 Task: Find connections with filter location Aschersleben with filter topic #Personaldevelopmentwith filter profile language German with filter current company Integrated Personnel Services Limited with filter school Veer Bahadur Singh Purvanchal University, Jaunpur with filter industry Public Safety with filter service category Real Estate Appraisal with filter keywords title Atmospheric Scientist
Action: Mouse moved to (653, 87)
Screenshot: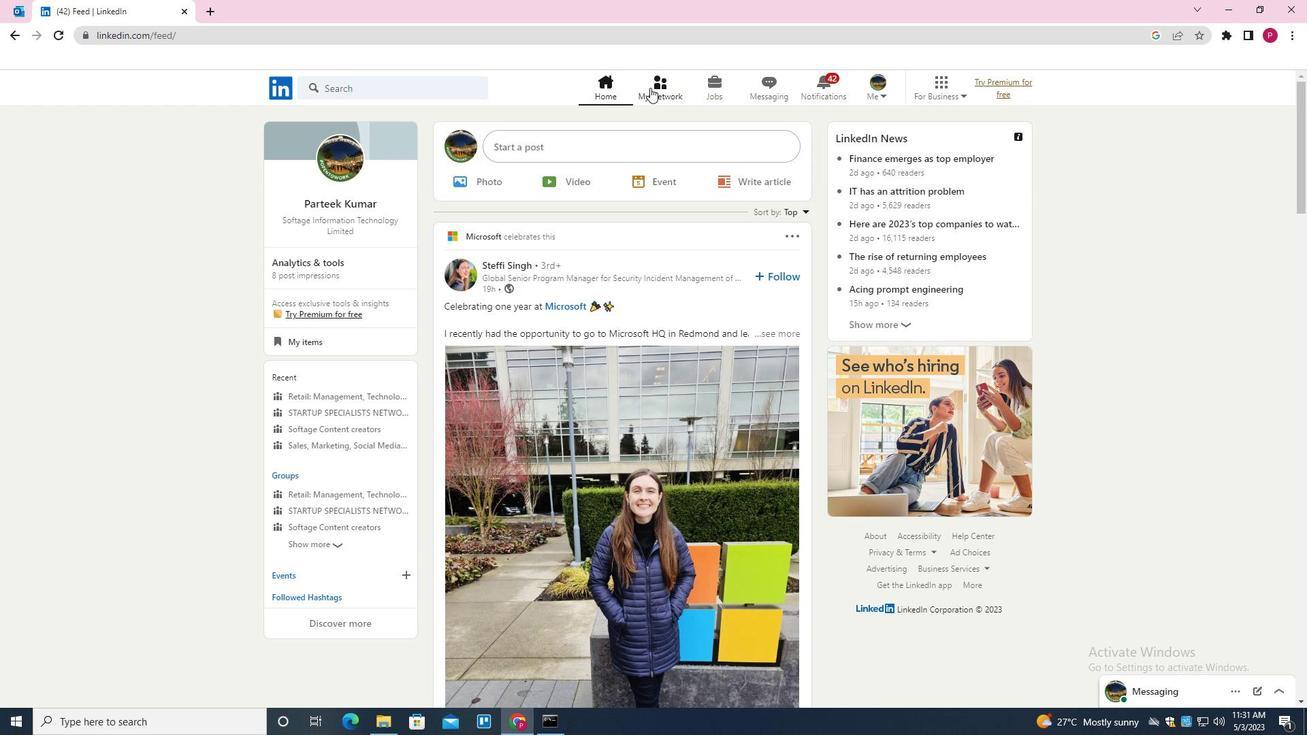 
Action: Mouse pressed left at (653, 87)
Screenshot: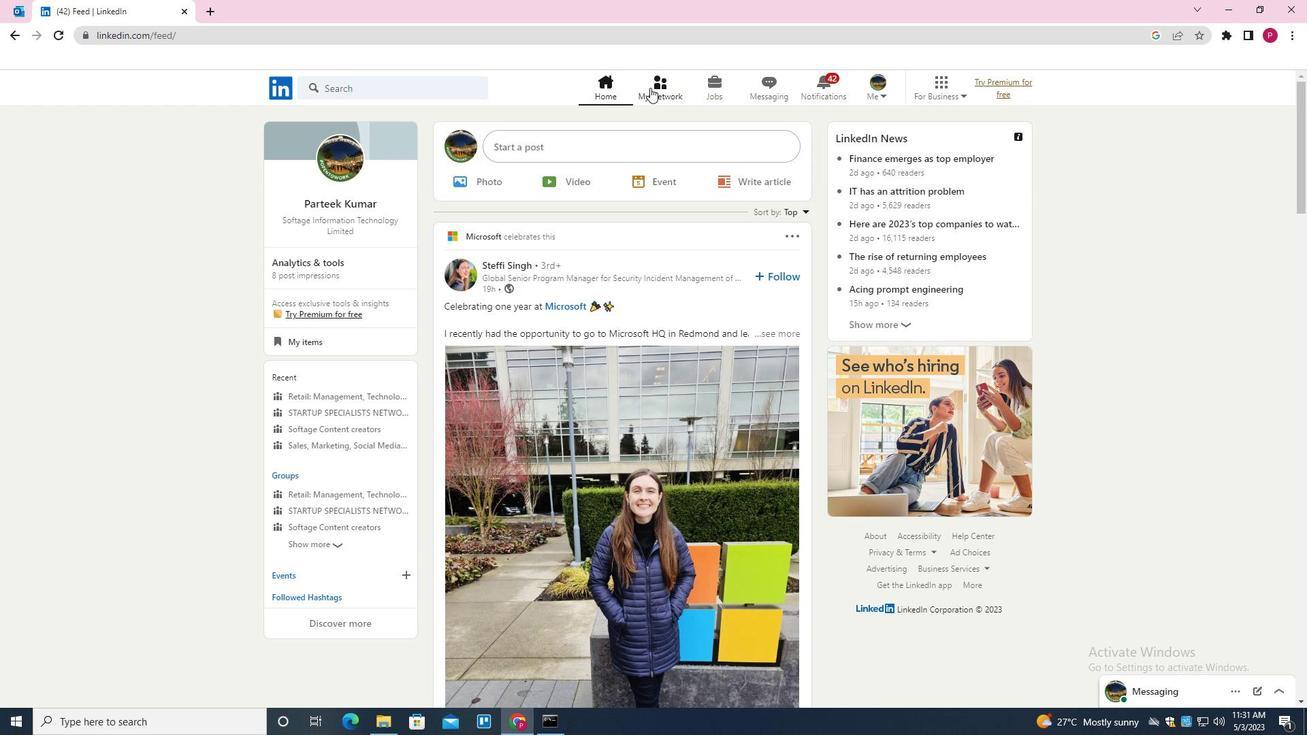 
Action: Mouse moved to (402, 160)
Screenshot: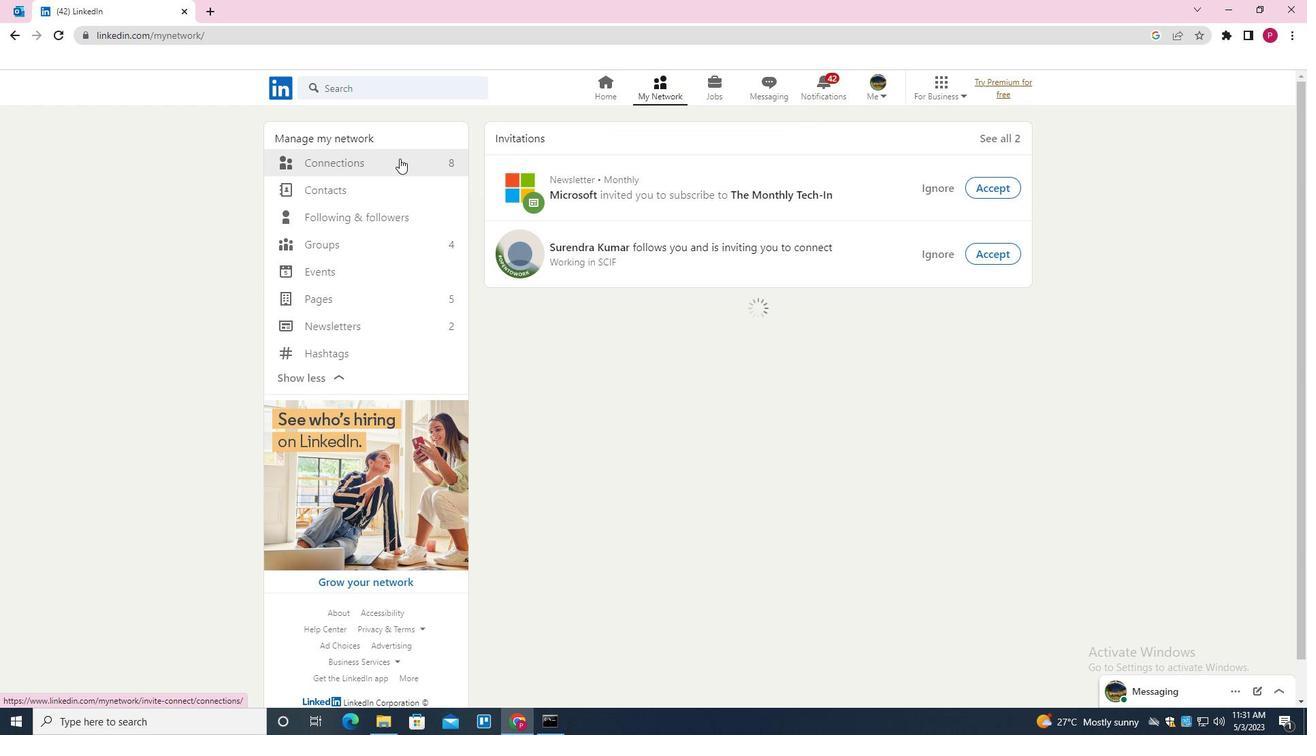 
Action: Mouse pressed left at (402, 160)
Screenshot: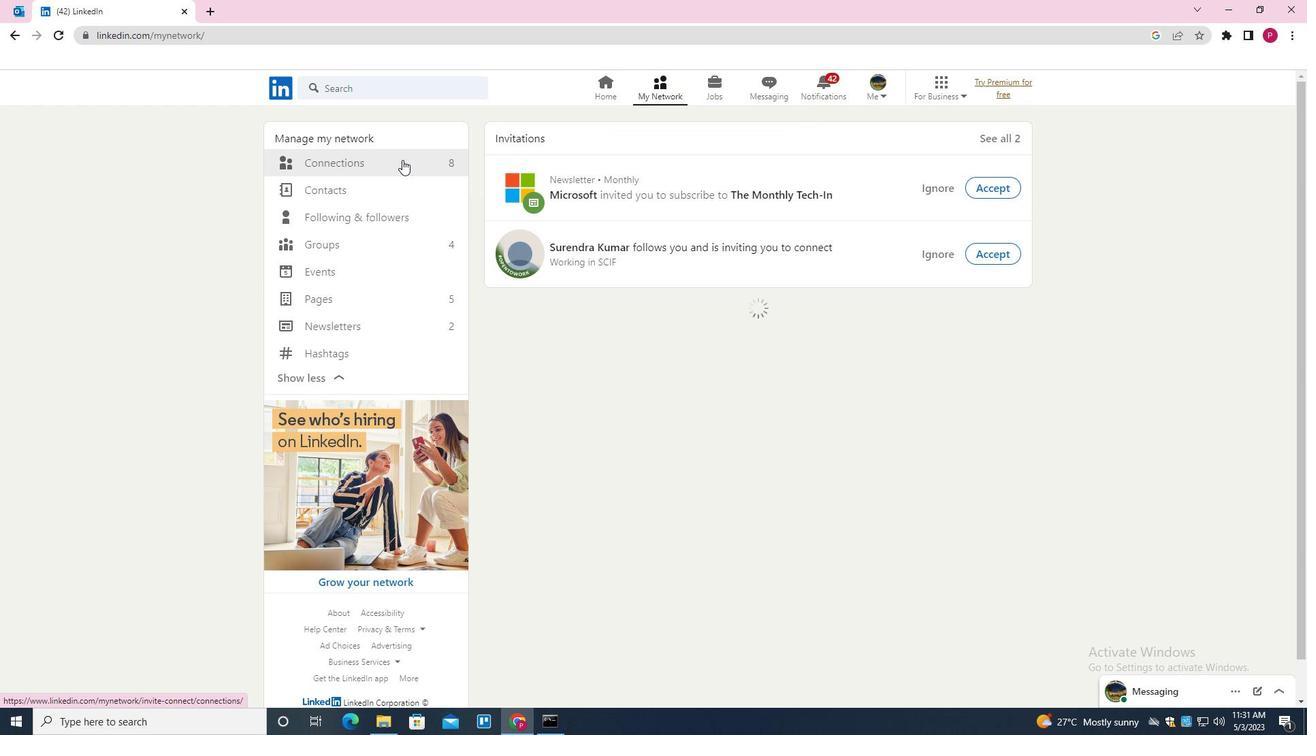 
Action: Mouse moved to (741, 162)
Screenshot: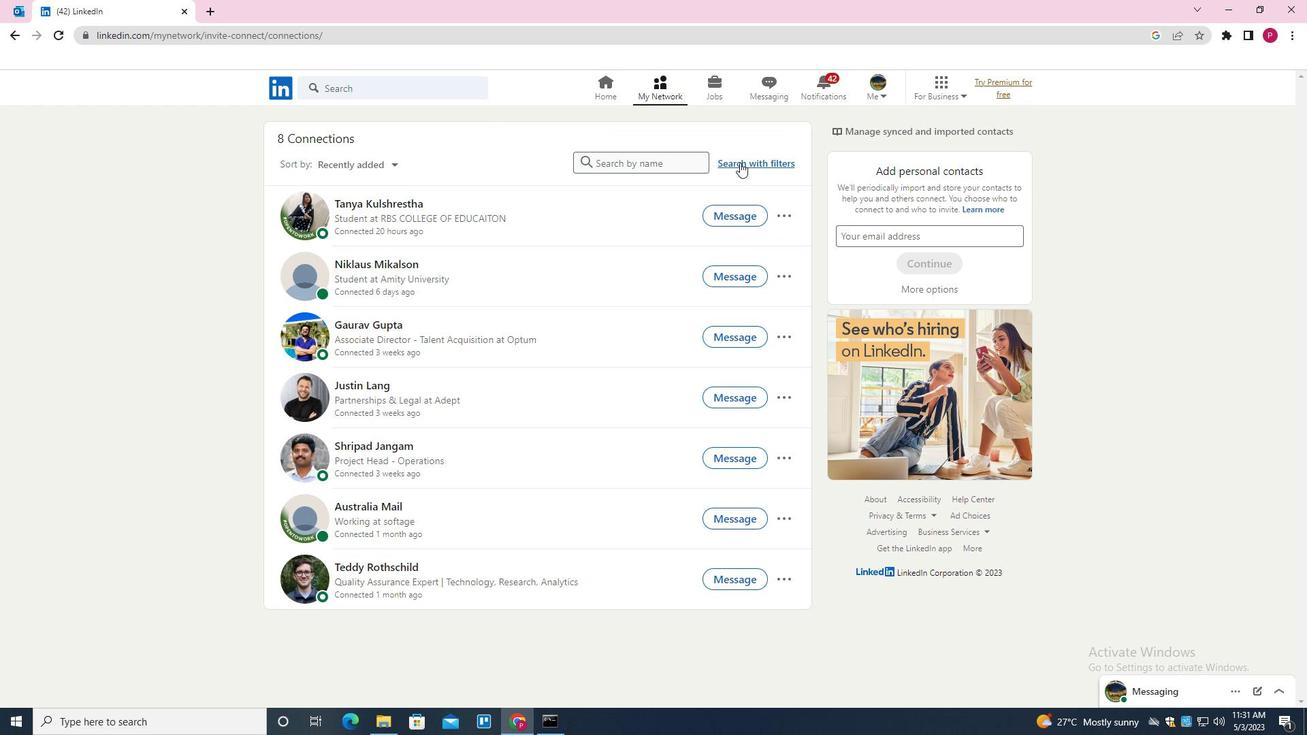 
Action: Mouse pressed left at (741, 162)
Screenshot: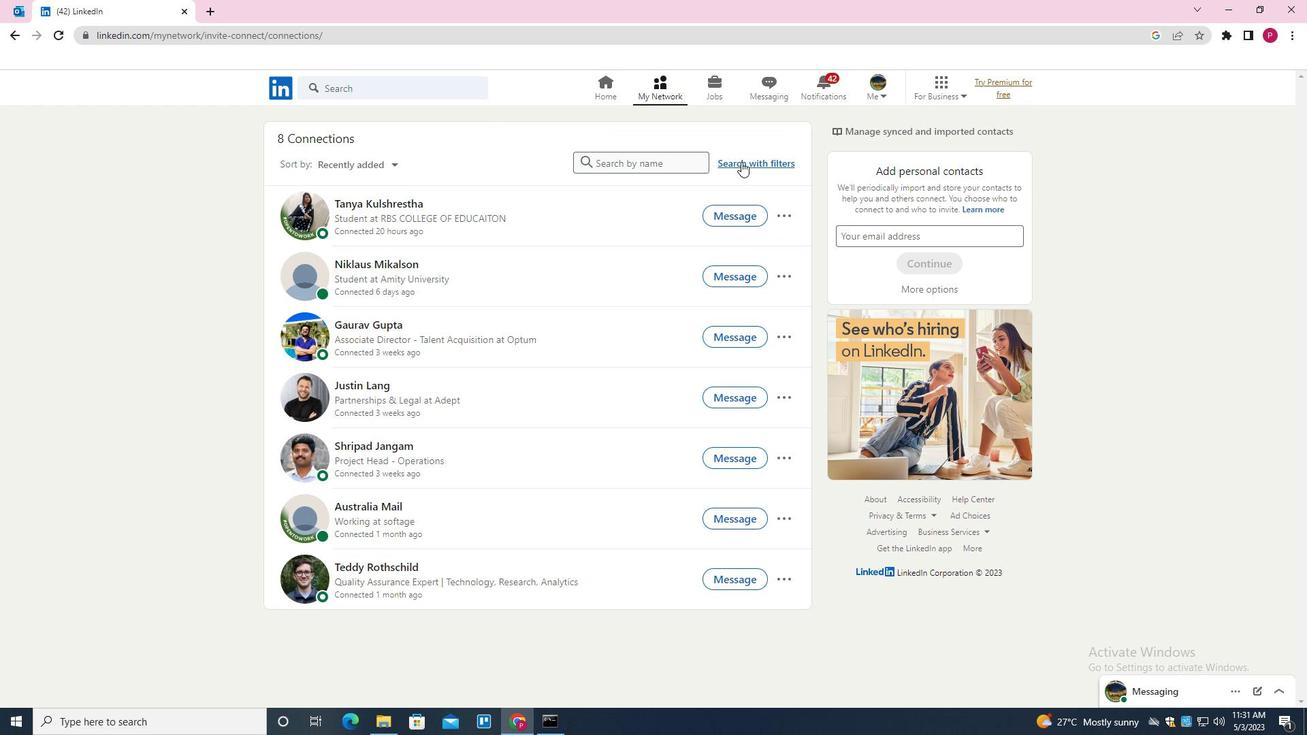 
Action: Mouse moved to (700, 128)
Screenshot: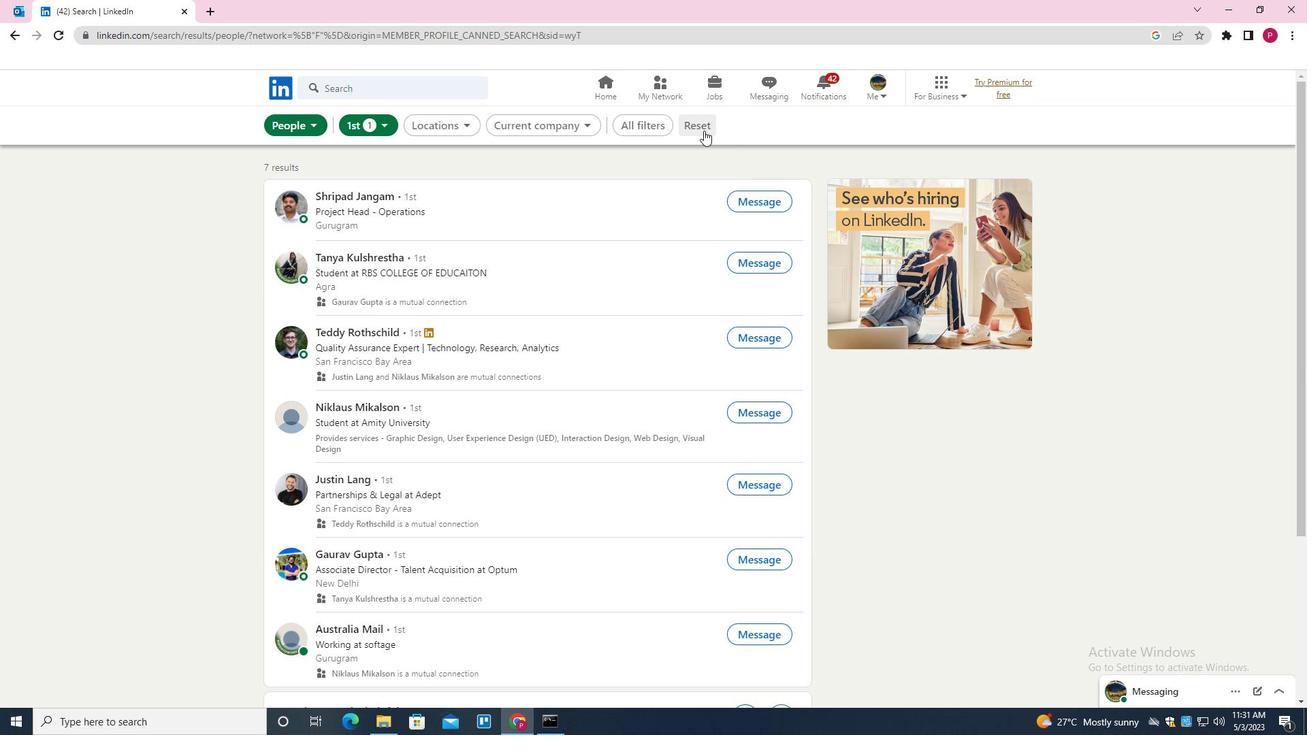 
Action: Mouse pressed left at (700, 128)
Screenshot: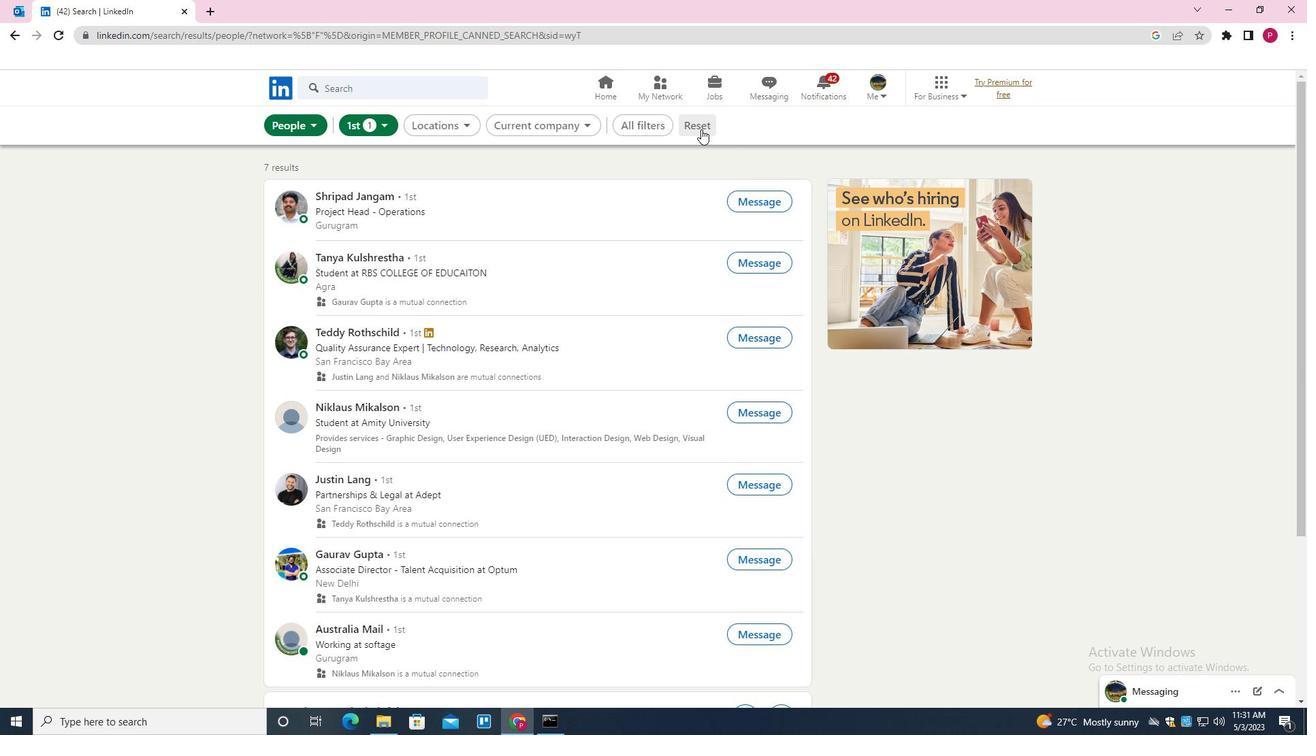 
Action: Mouse moved to (683, 128)
Screenshot: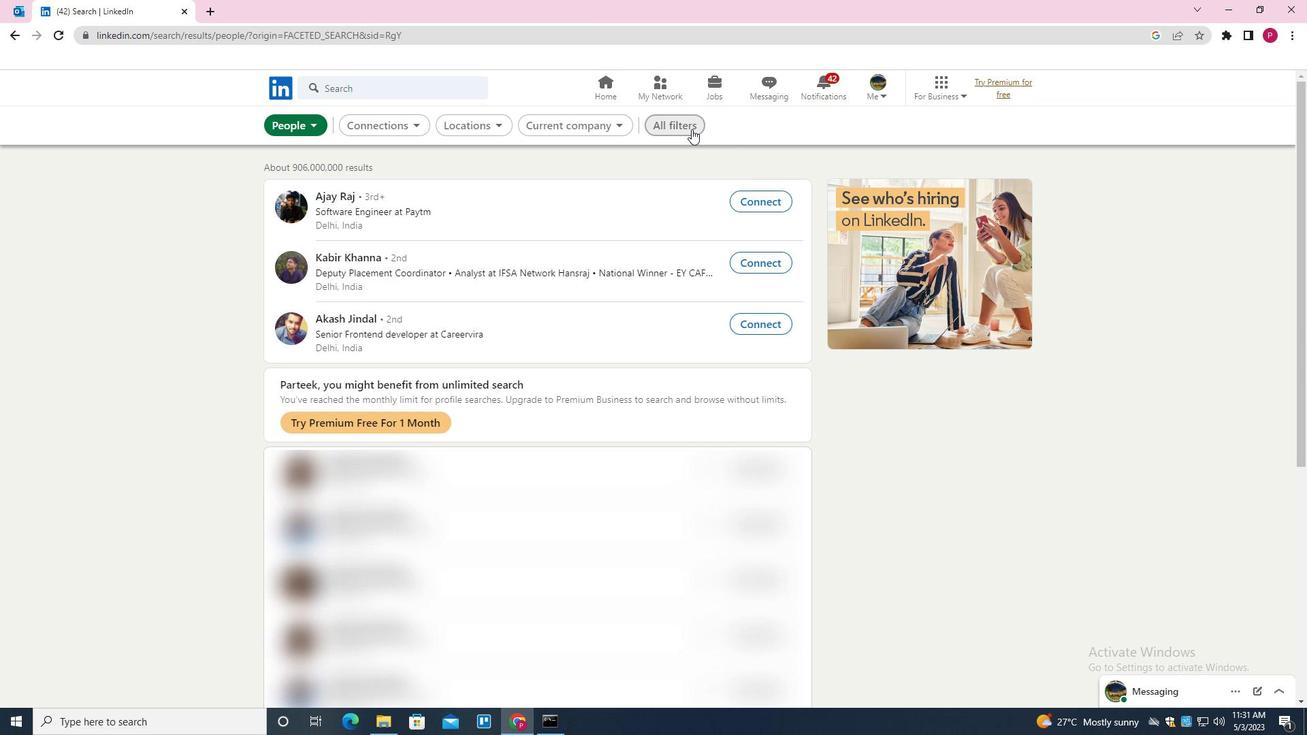 
Action: Mouse pressed left at (683, 128)
Screenshot: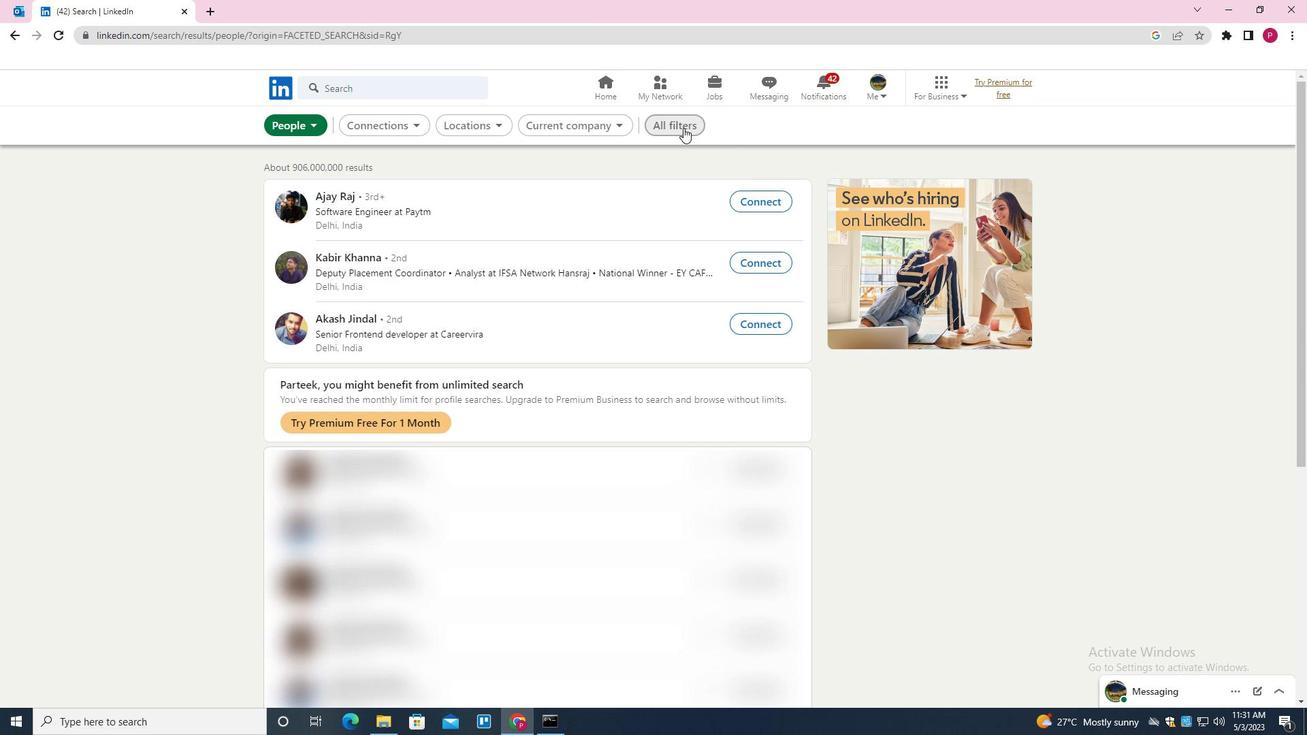 
Action: Mouse moved to (1040, 303)
Screenshot: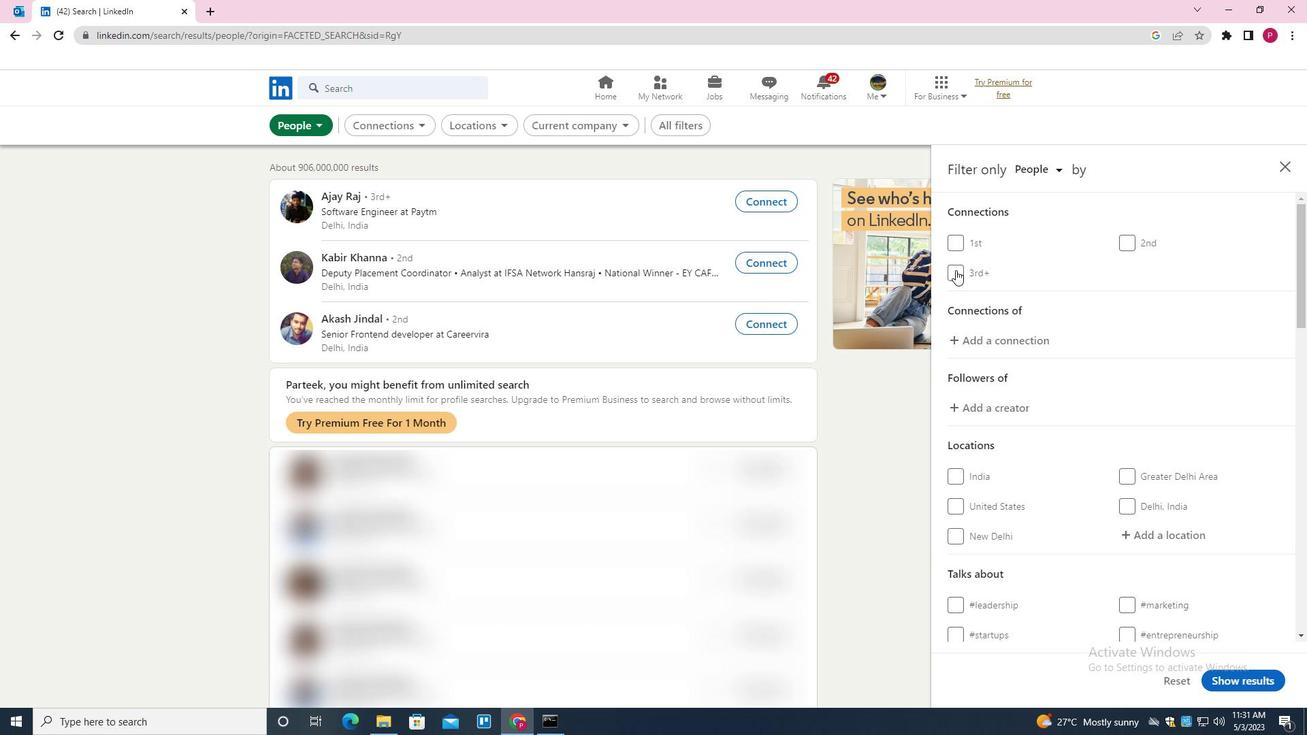 
Action: Mouse scrolled (1040, 303) with delta (0, 0)
Screenshot: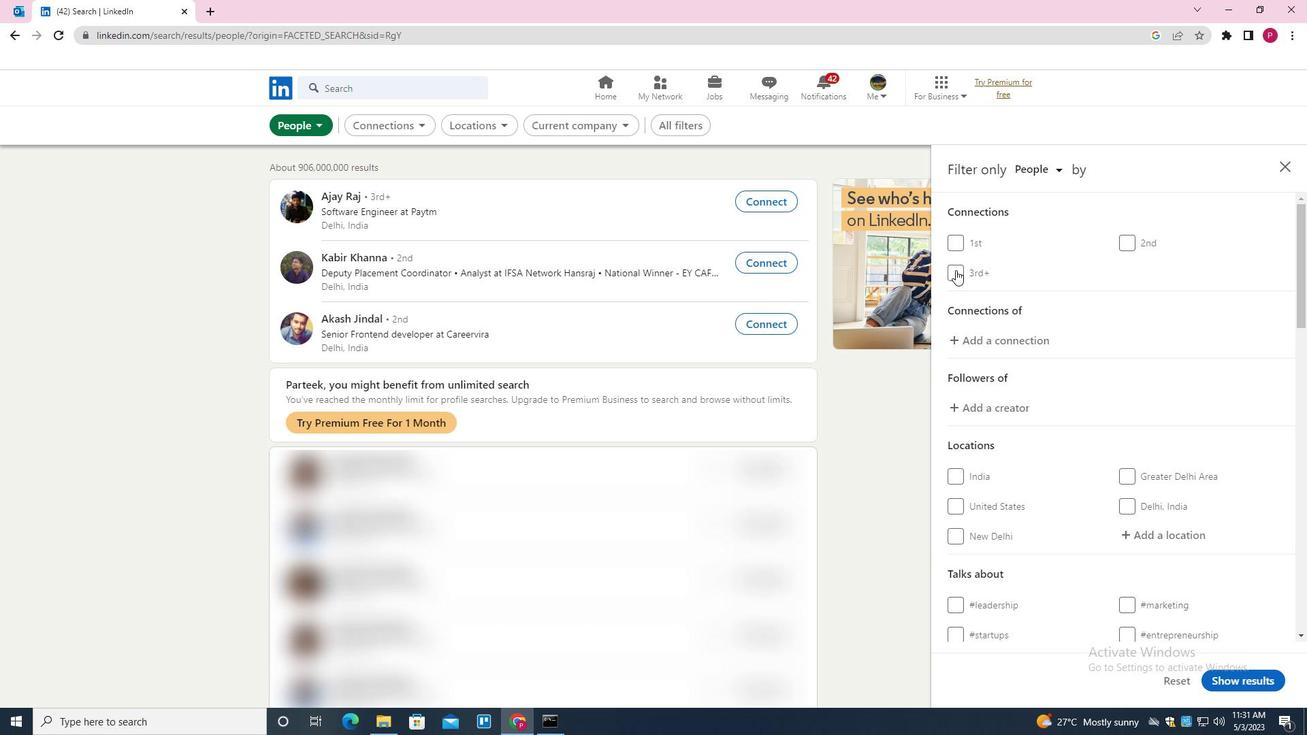 
Action: Mouse moved to (1053, 311)
Screenshot: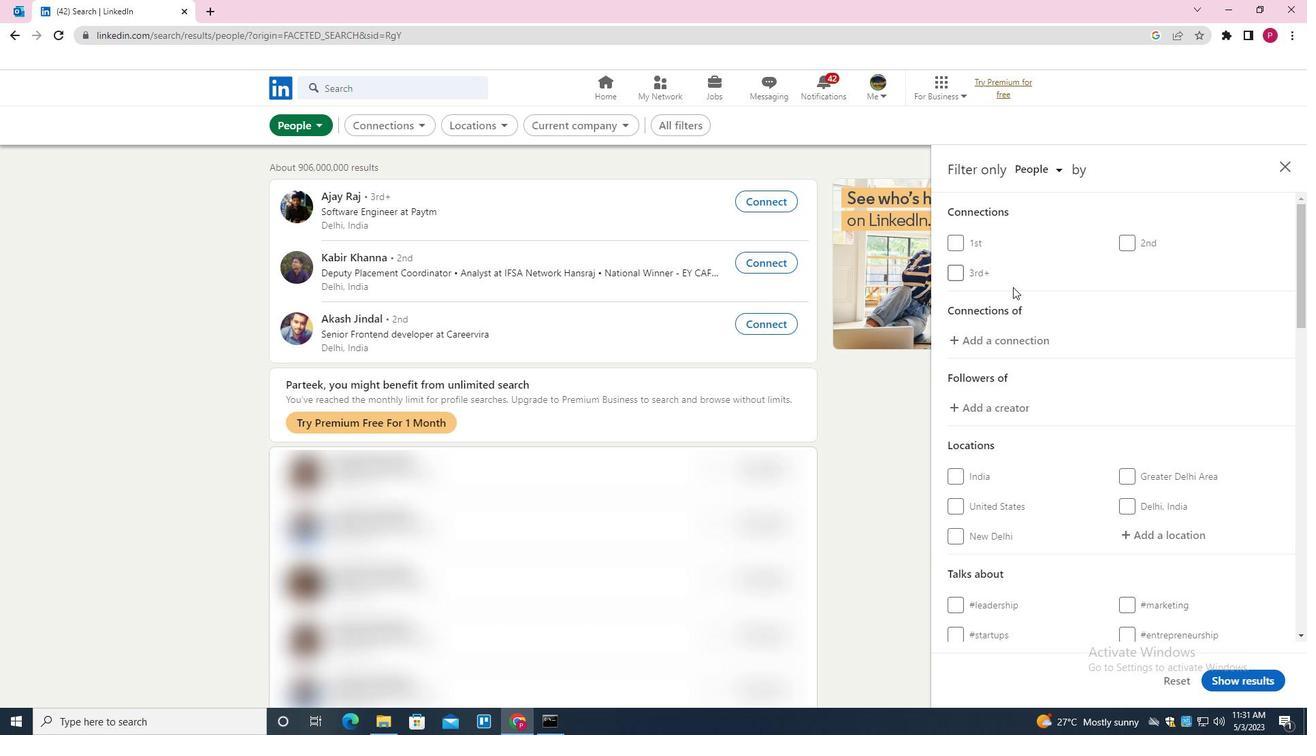
Action: Mouse scrolled (1053, 310) with delta (0, 0)
Screenshot: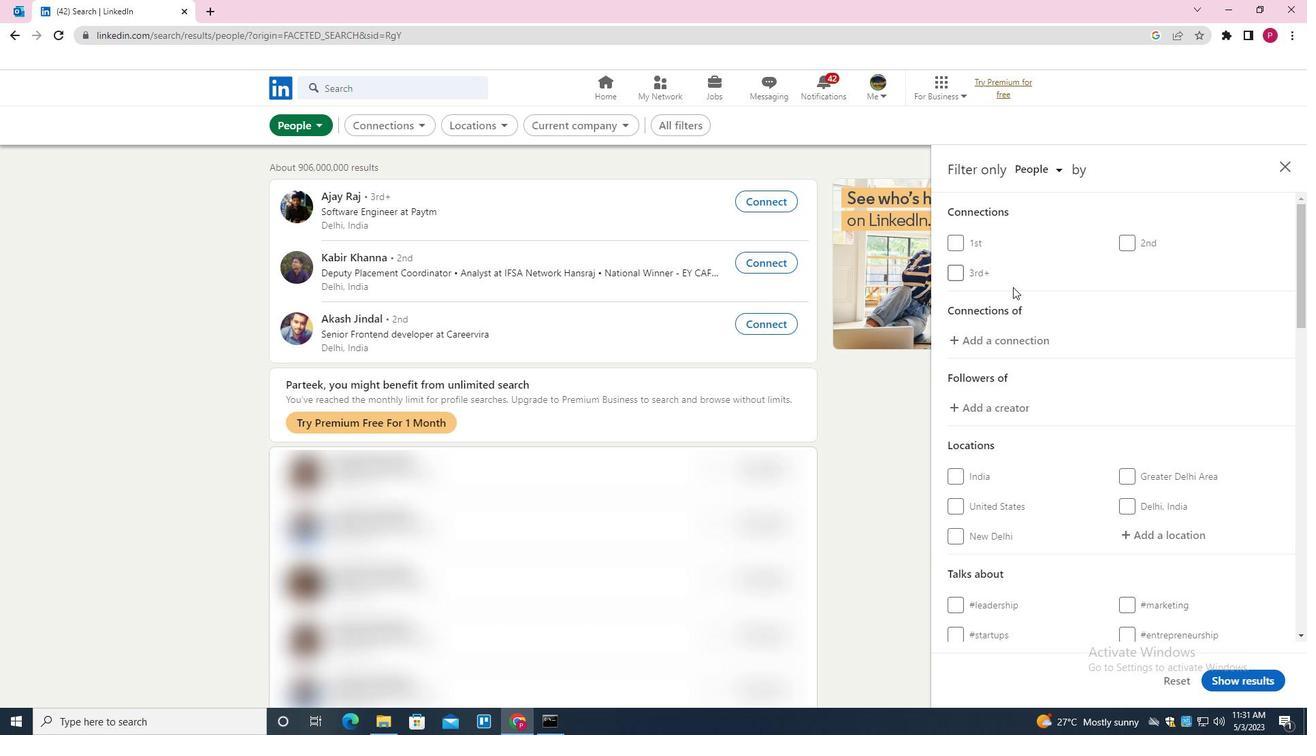 
Action: Mouse moved to (1175, 394)
Screenshot: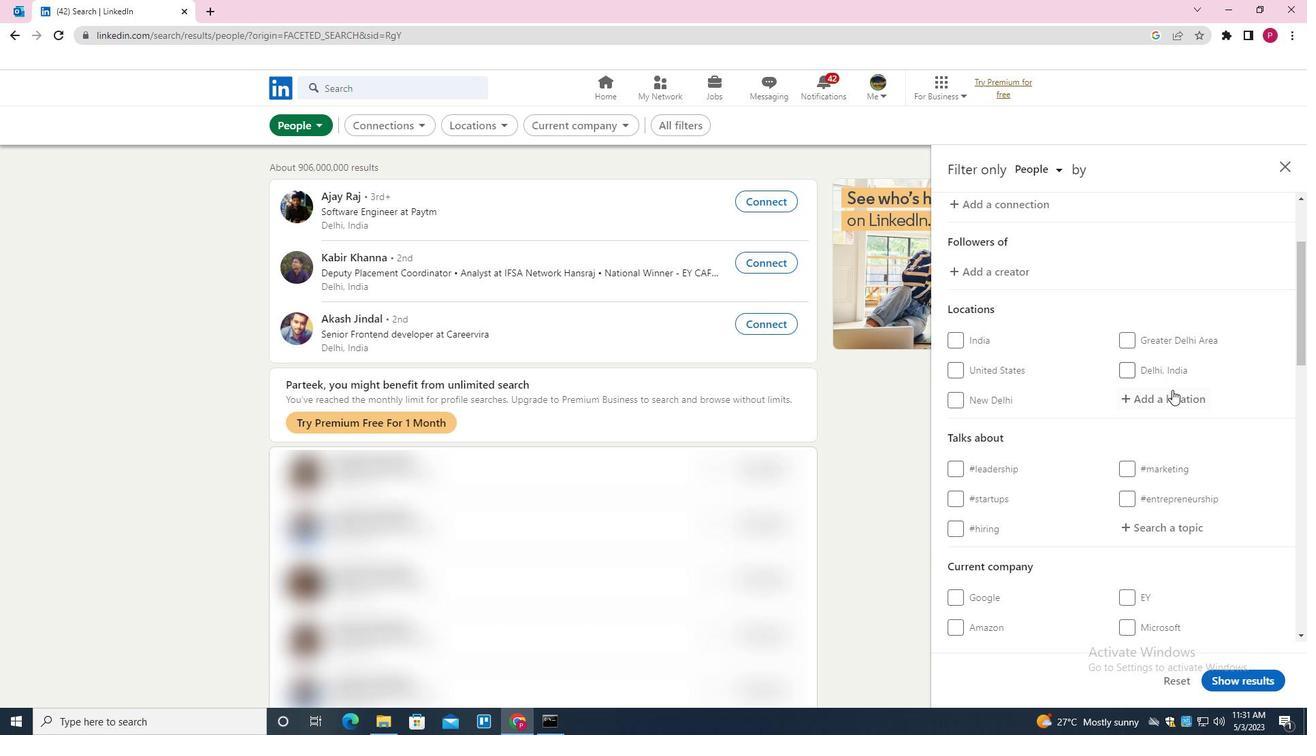 
Action: Mouse pressed left at (1175, 394)
Screenshot: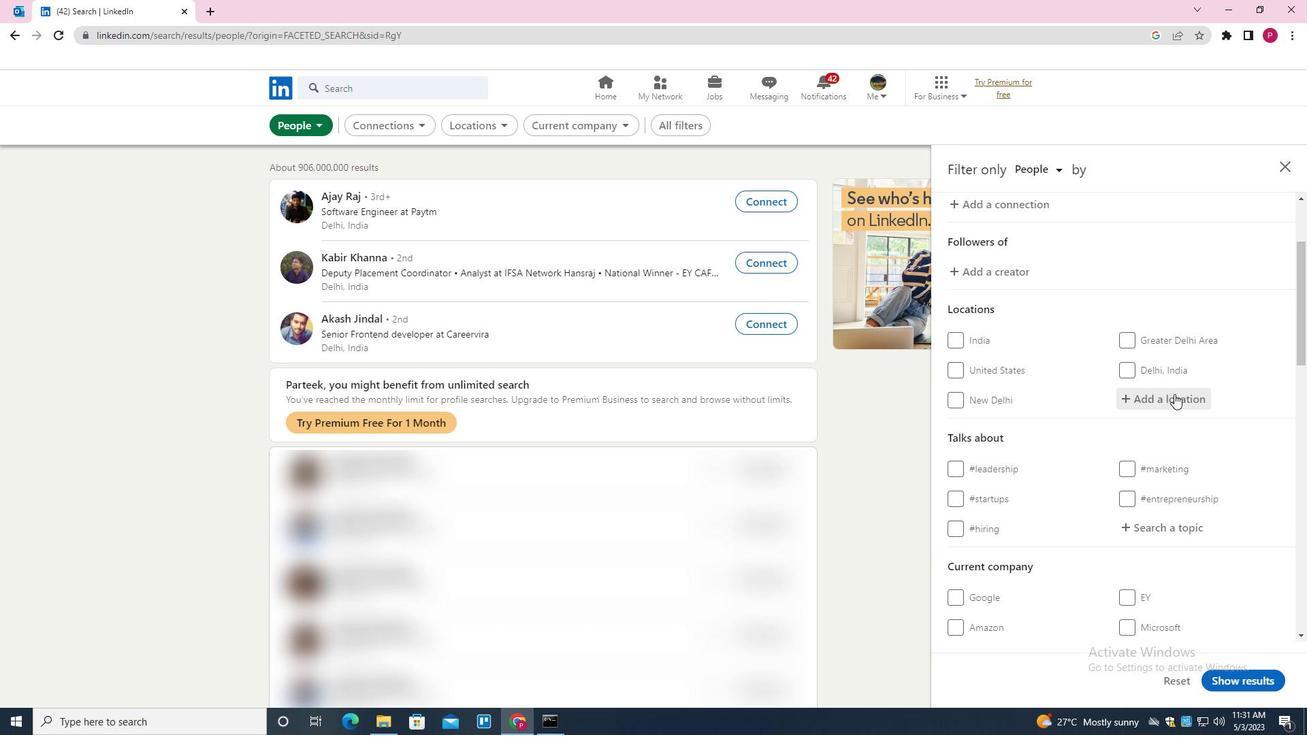 
Action: Key pressed <Key.shift>ASCHERSLEBEN<Key.down><Key.enter>
Screenshot: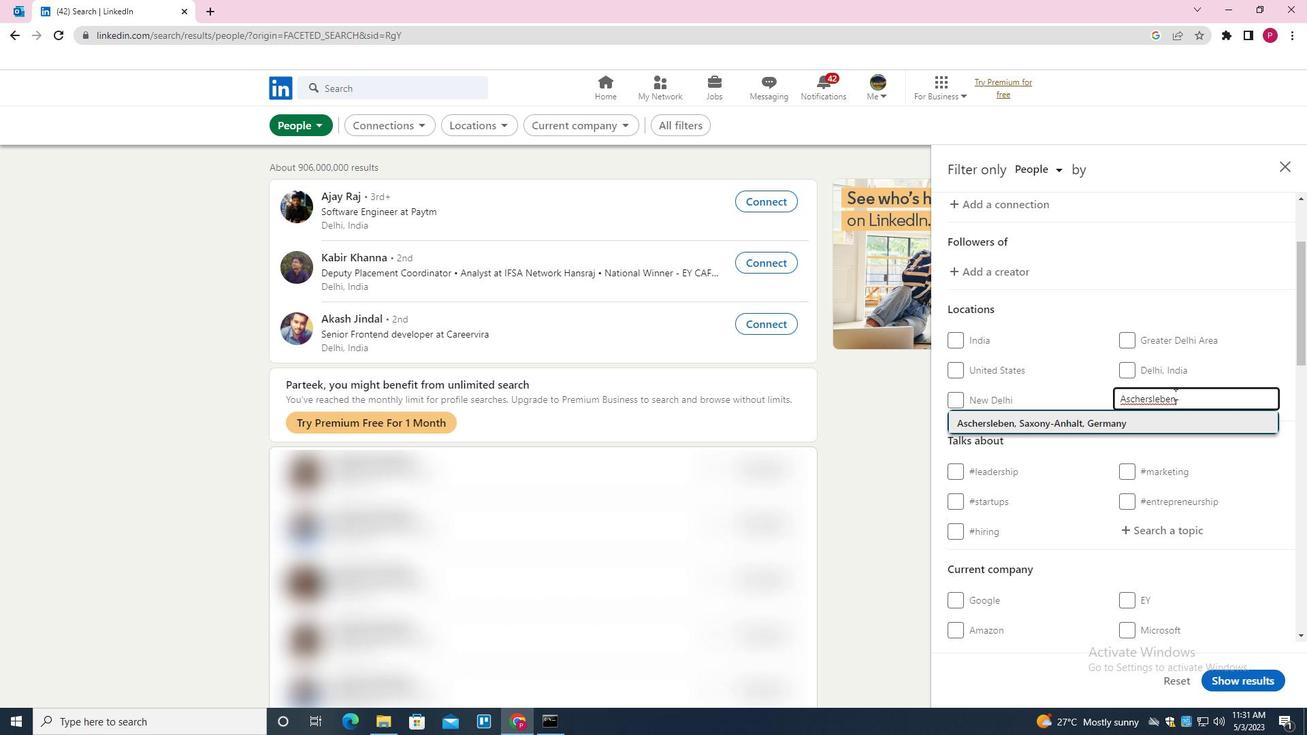 
Action: Mouse moved to (1071, 378)
Screenshot: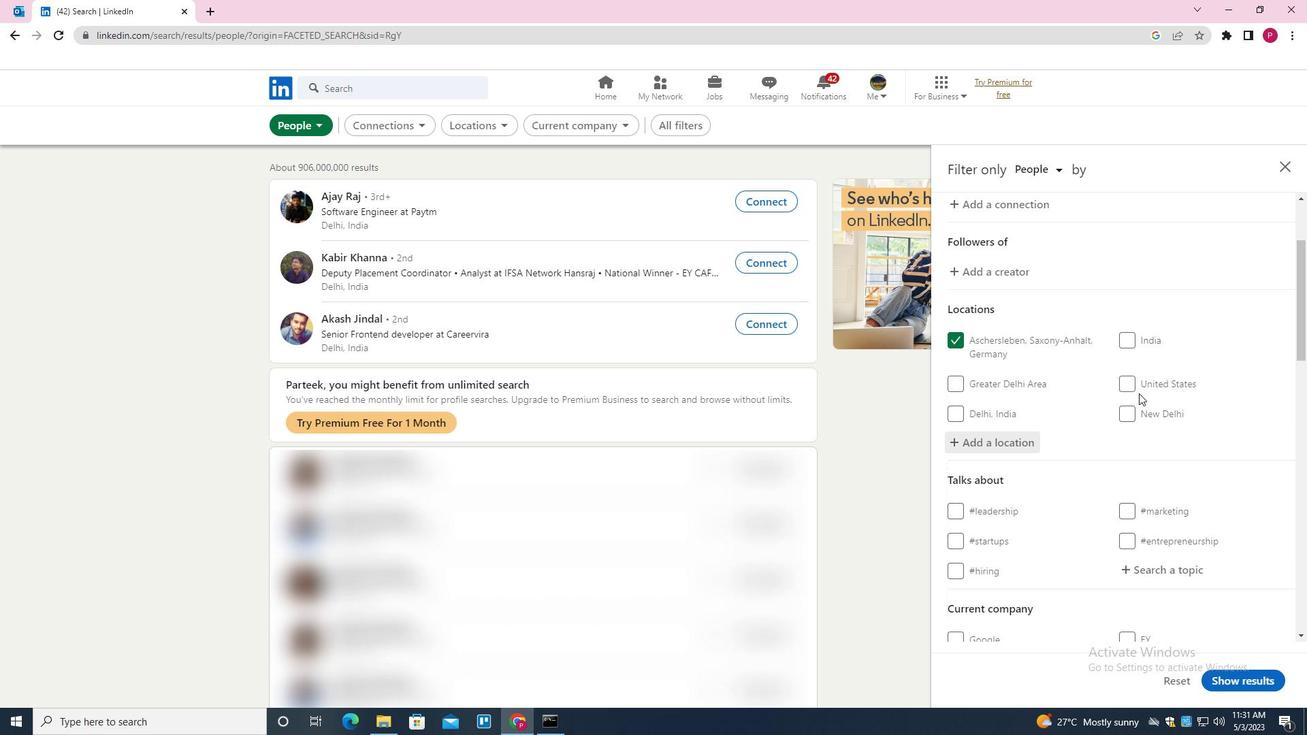 
Action: Mouse scrolled (1071, 377) with delta (0, 0)
Screenshot: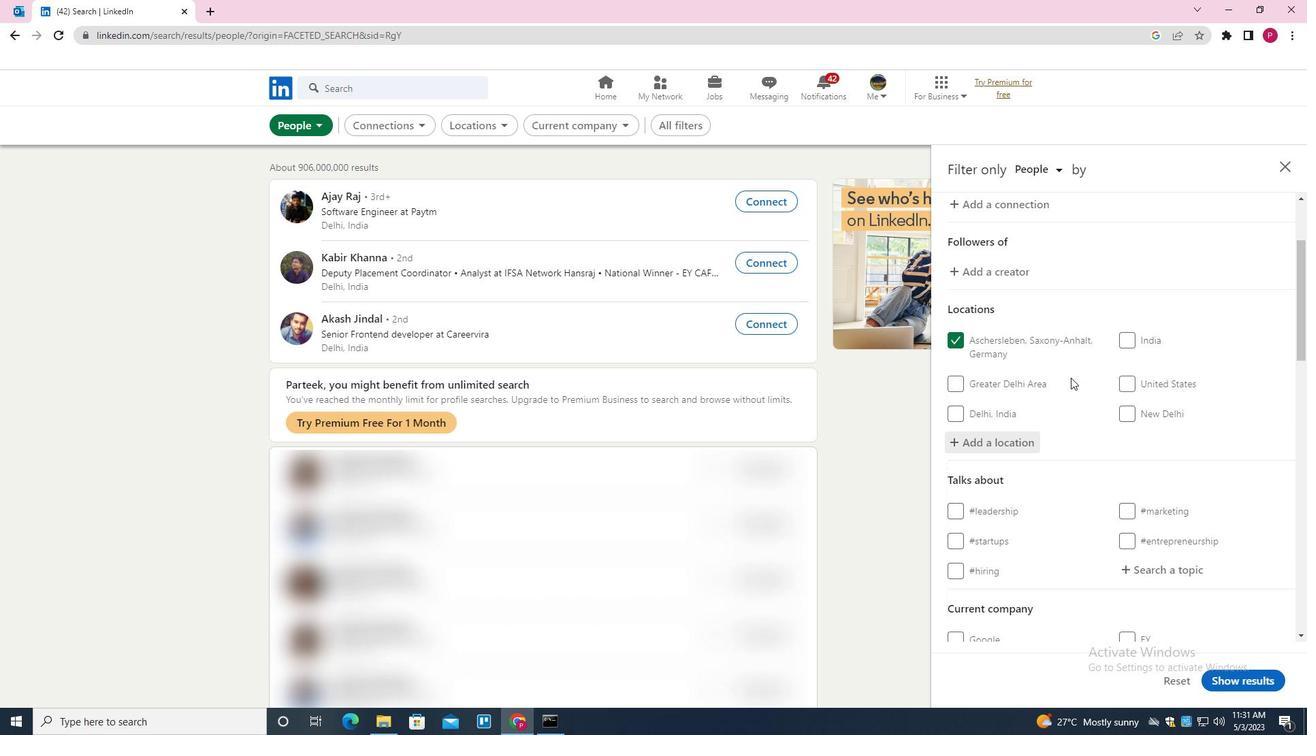 
Action: Mouse scrolled (1071, 377) with delta (0, 0)
Screenshot: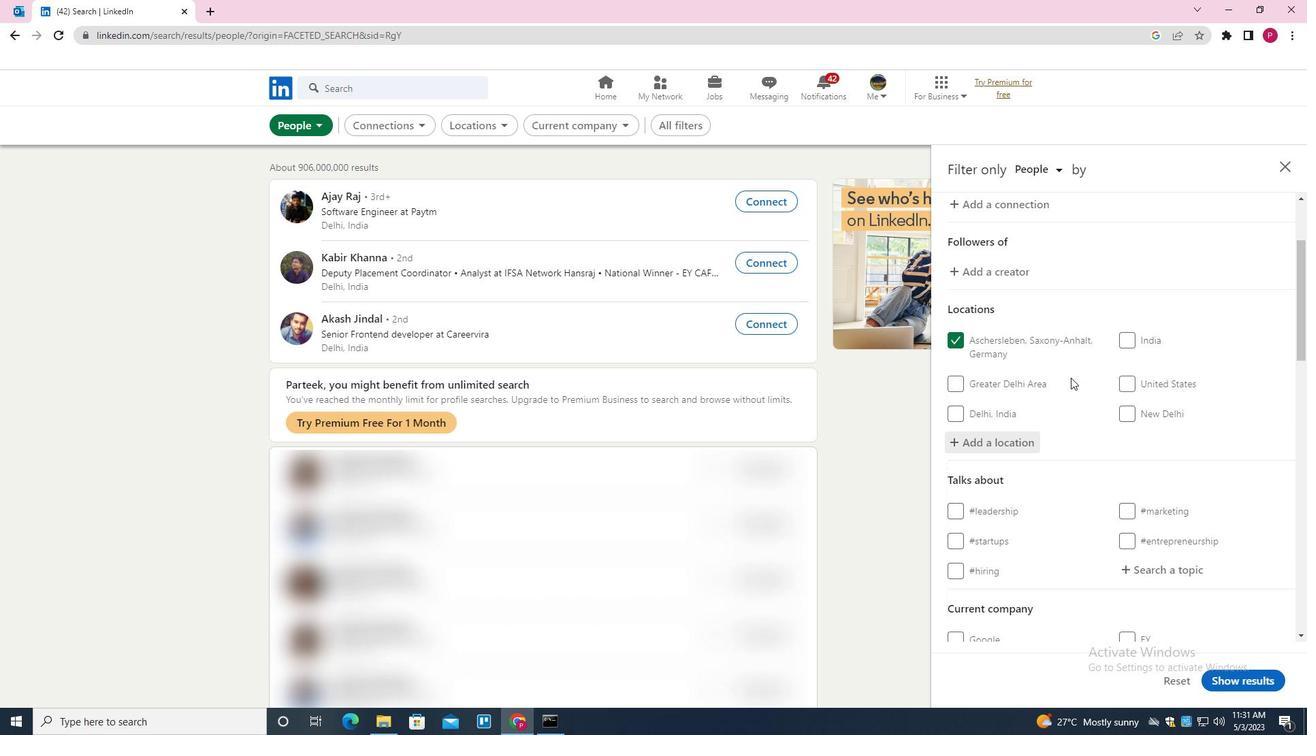 
Action: Mouse scrolled (1071, 377) with delta (0, 0)
Screenshot: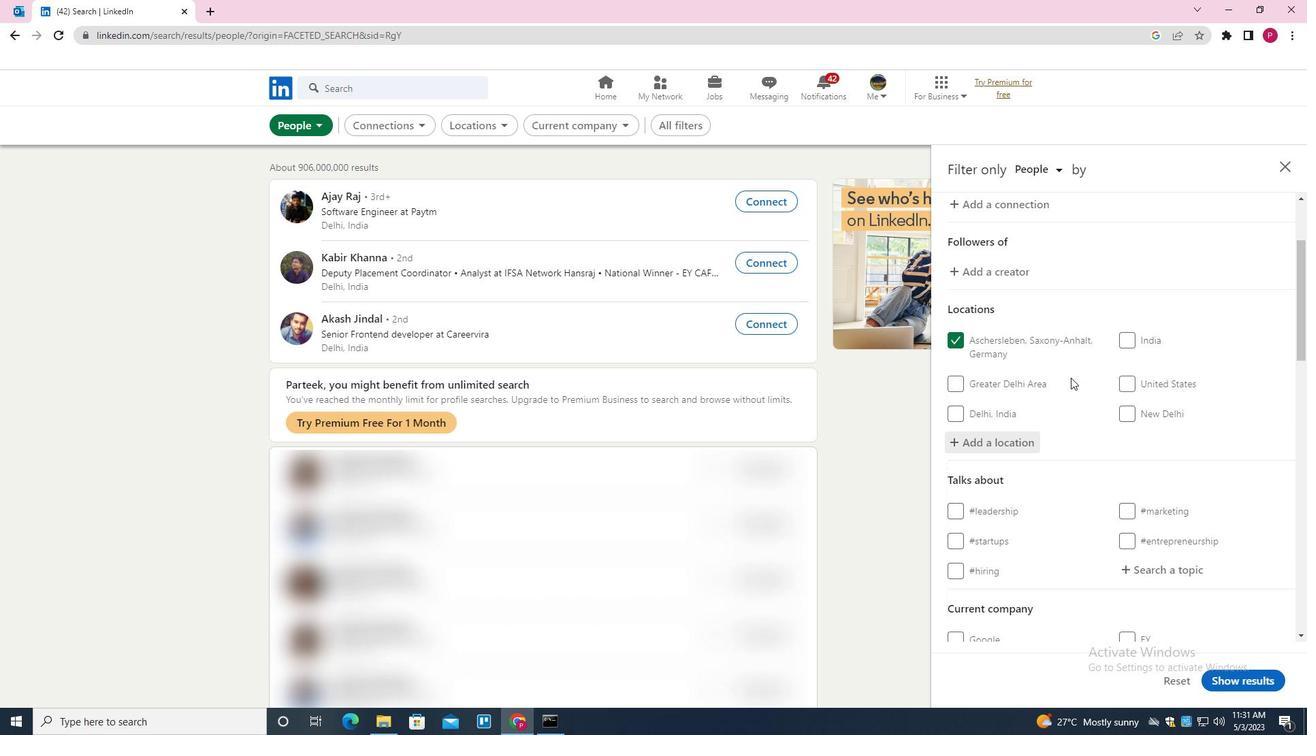 
Action: Mouse moved to (1158, 367)
Screenshot: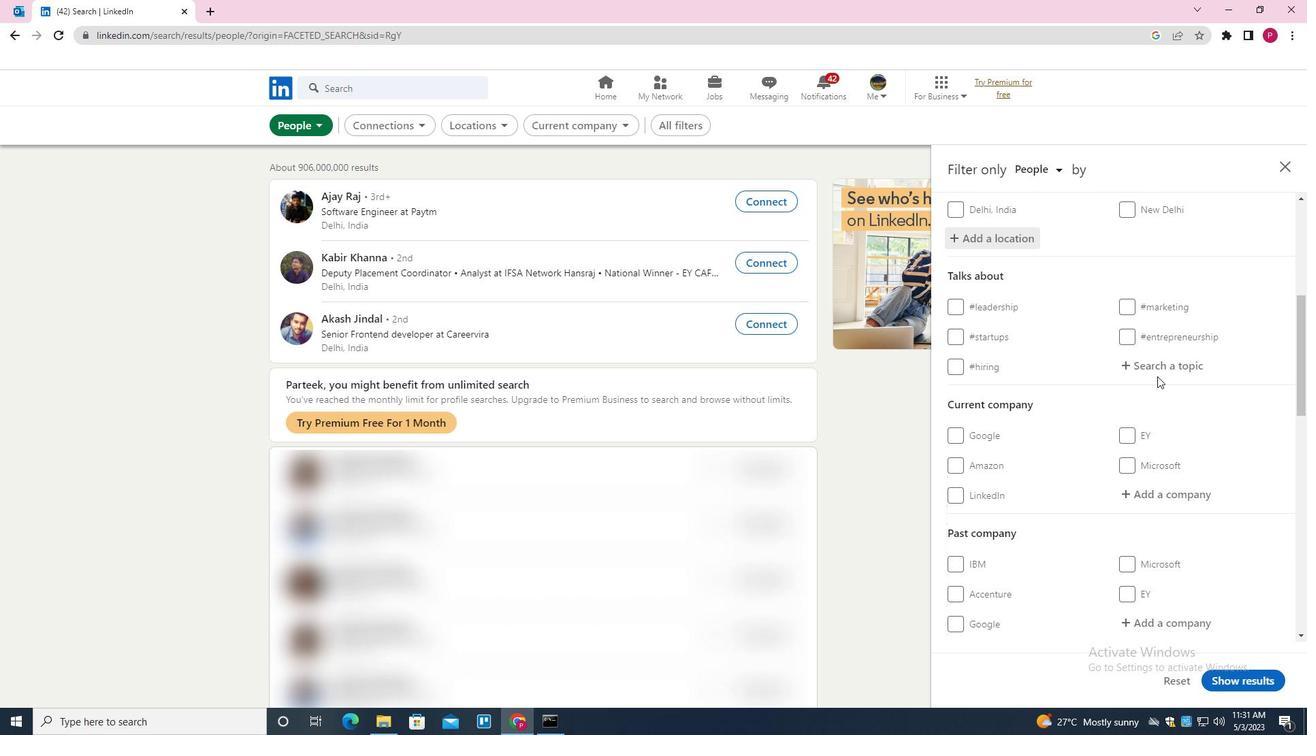 
Action: Mouse pressed left at (1158, 367)
Screenshot: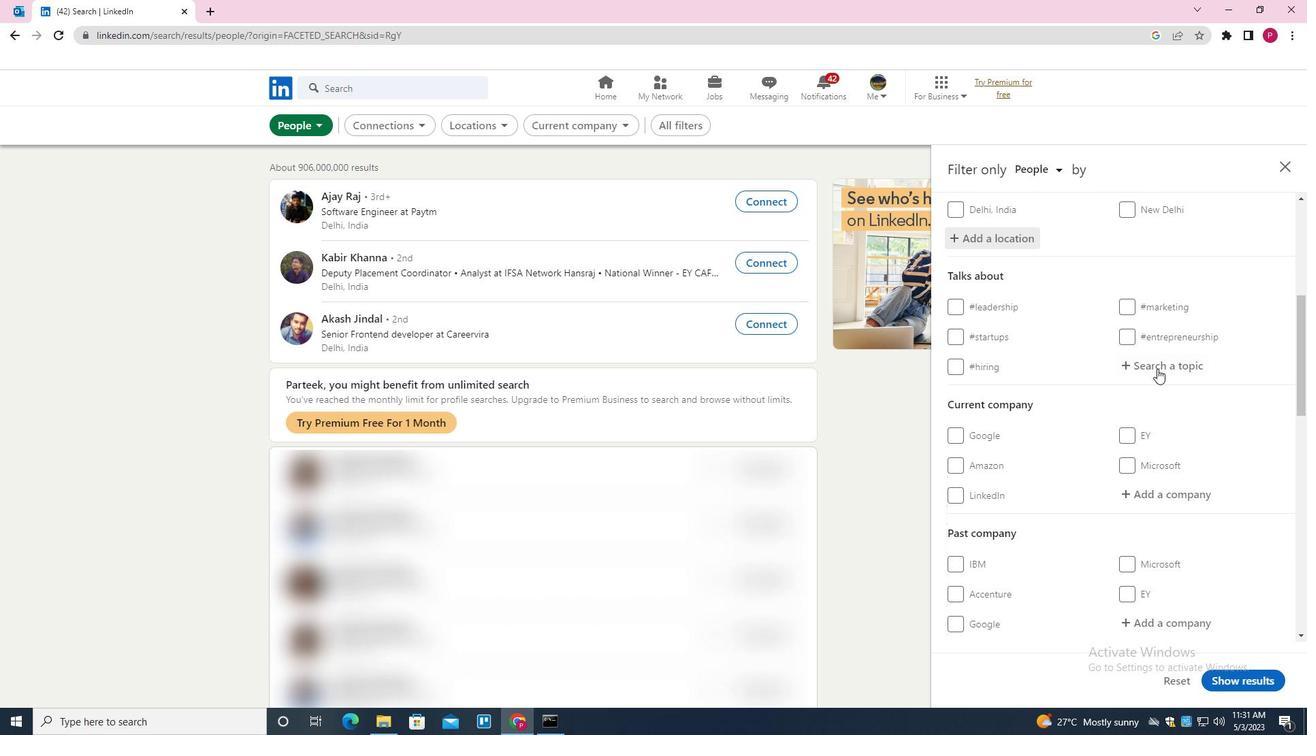 
Action: Key pressed PERSONALDEVELOPMENT<Key.down><Key.enter>
Screenshot: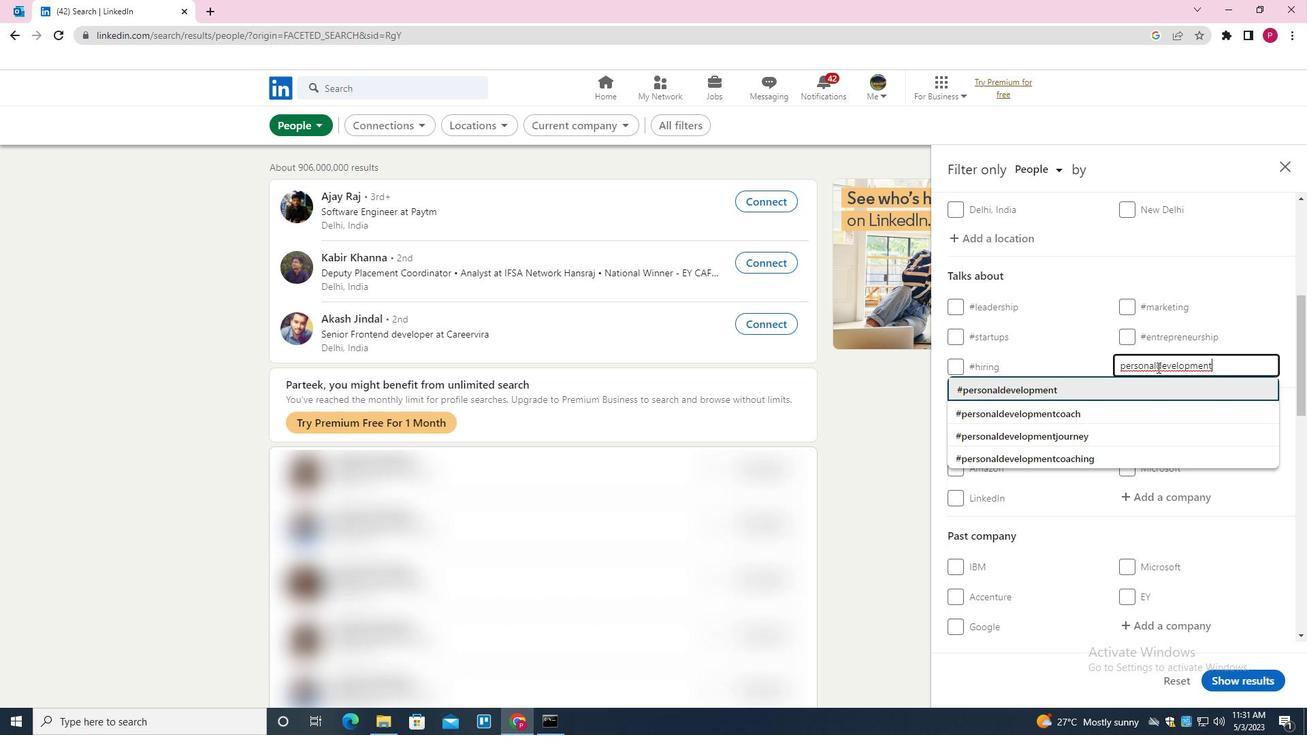 
Action: Mouse moved to (1091, 368)
Screenshot: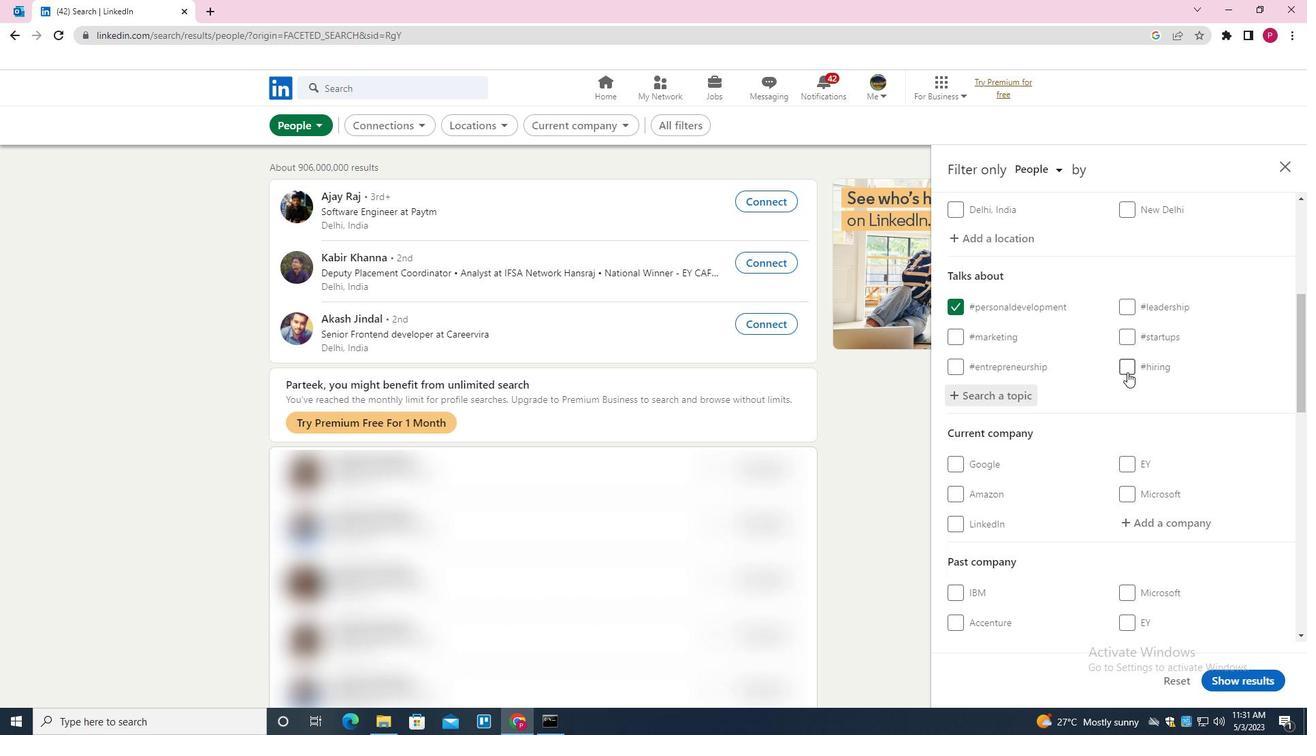 
Action: Mouse scrolled (1091, 367) with delta (0, 0)
Screenshot: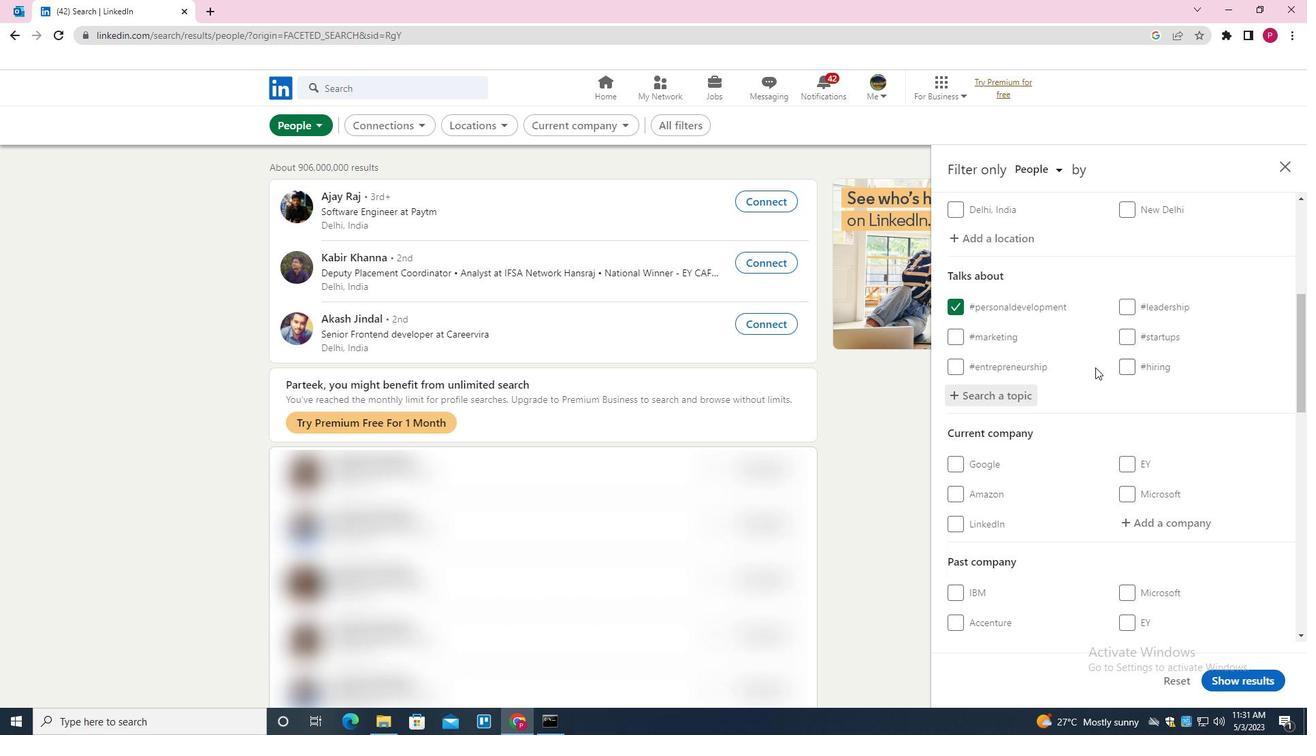 
Action: Mouse moved to (1089, 369)
Screenshot: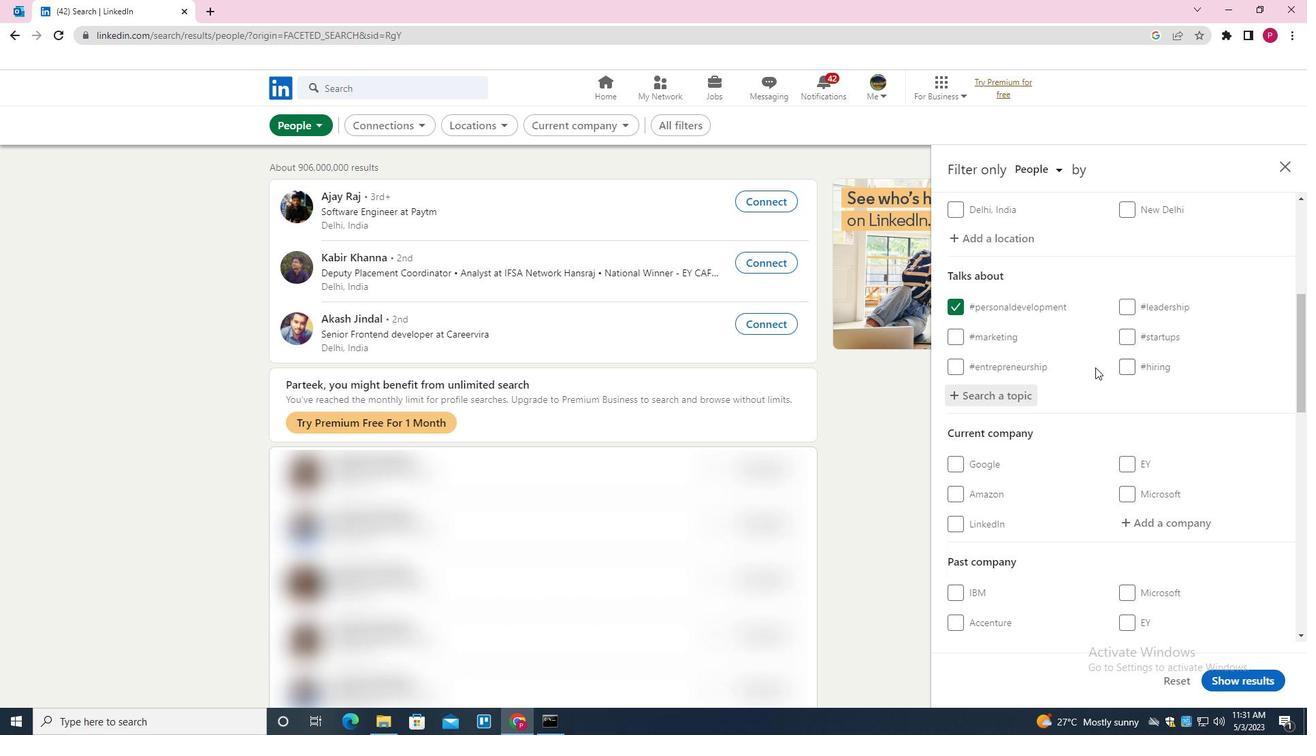 
Action: Mouse scrolled (1089, 368) with delta (0, 0)
Screenshot: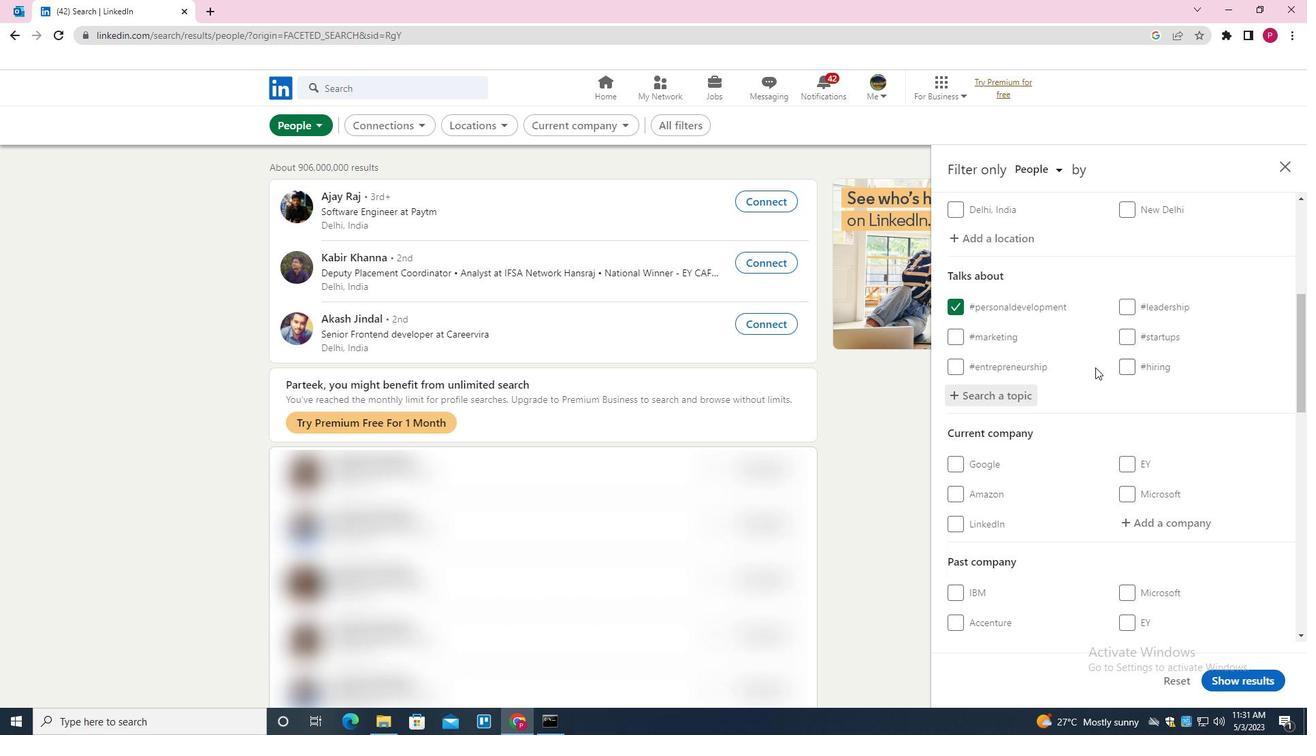
Action: Mouse moved to (1089, 369)
Screenshot: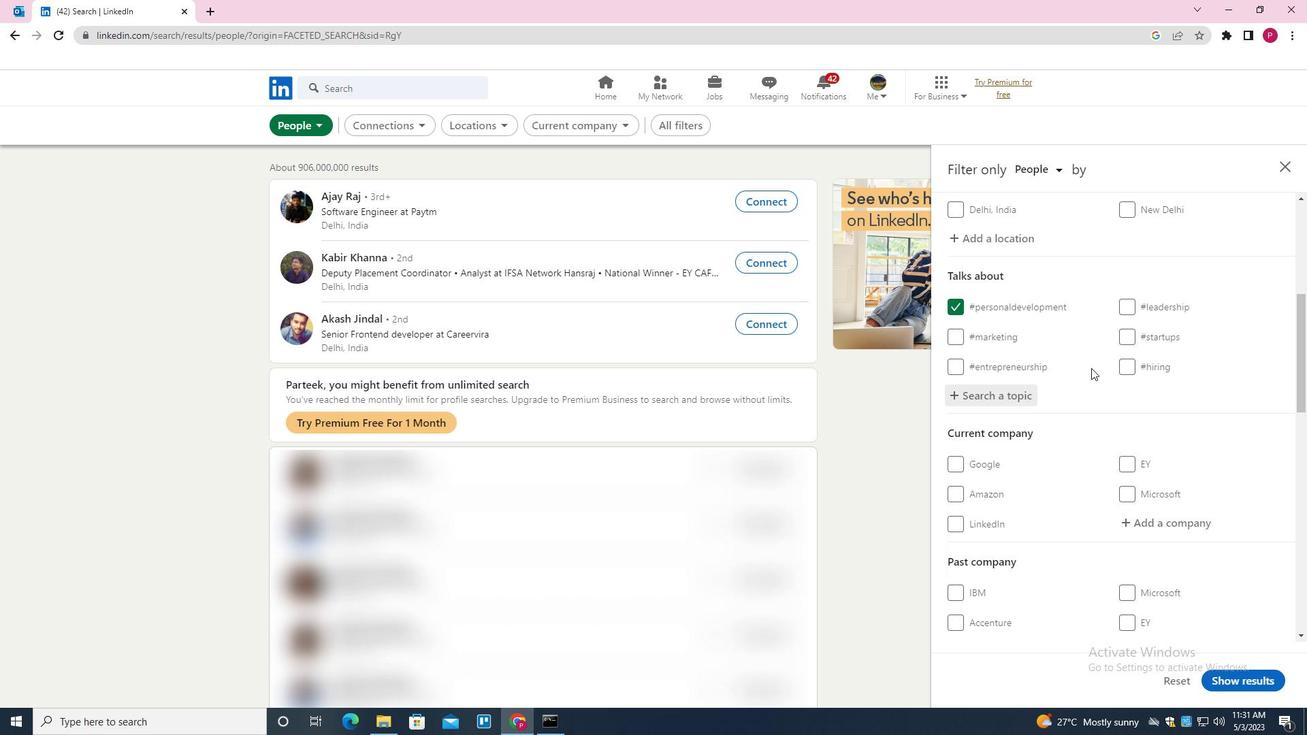 
Action: Mouse scrolled (1089, 369) with delta (0, 0)
Screenshot: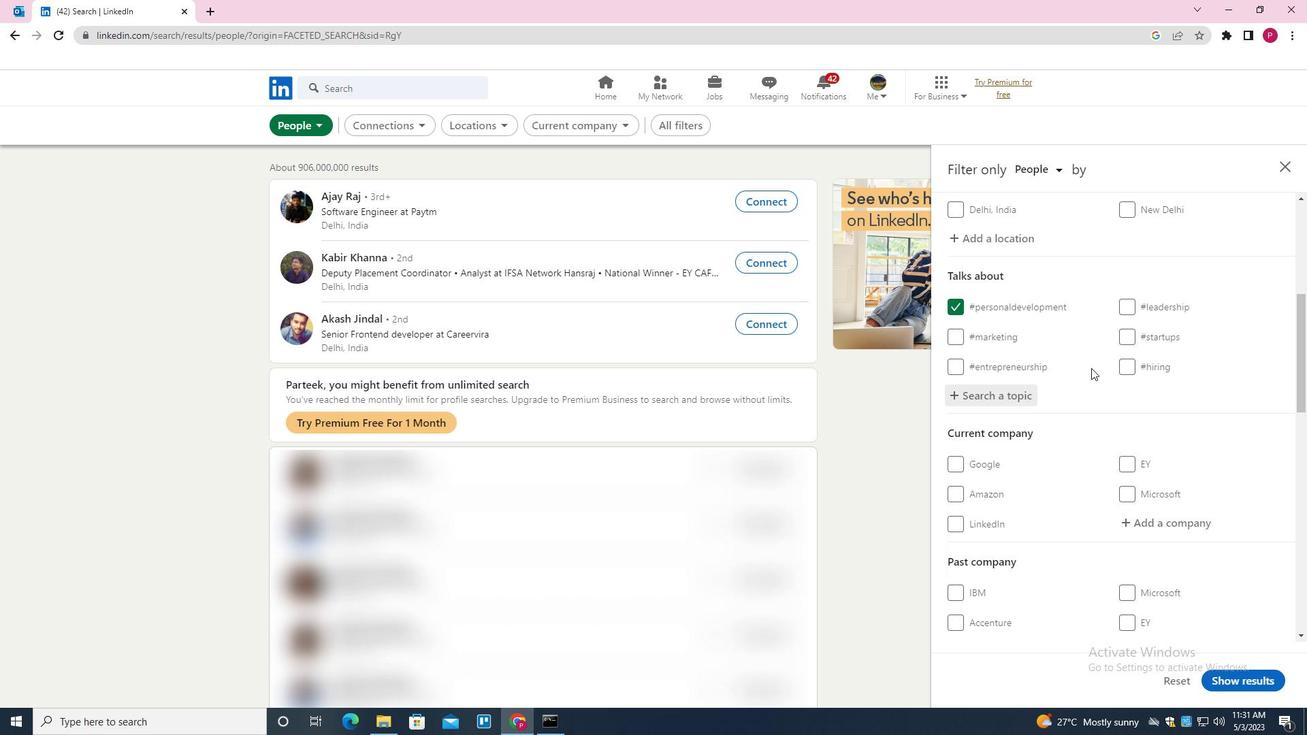 
Action: Mouse moved to (1087, 371)
Screenshot: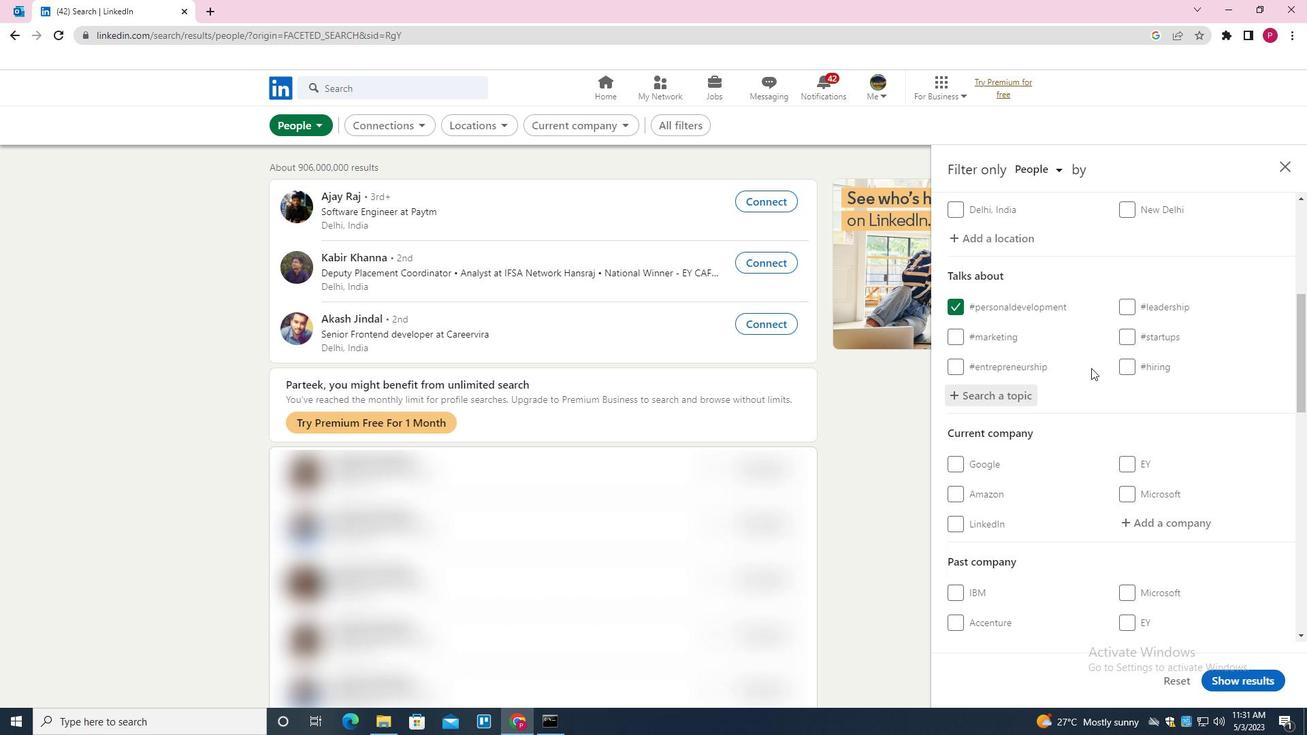 
Action: Mouse scrolled (1087, 370) with delta (0, 0)
Screenshot: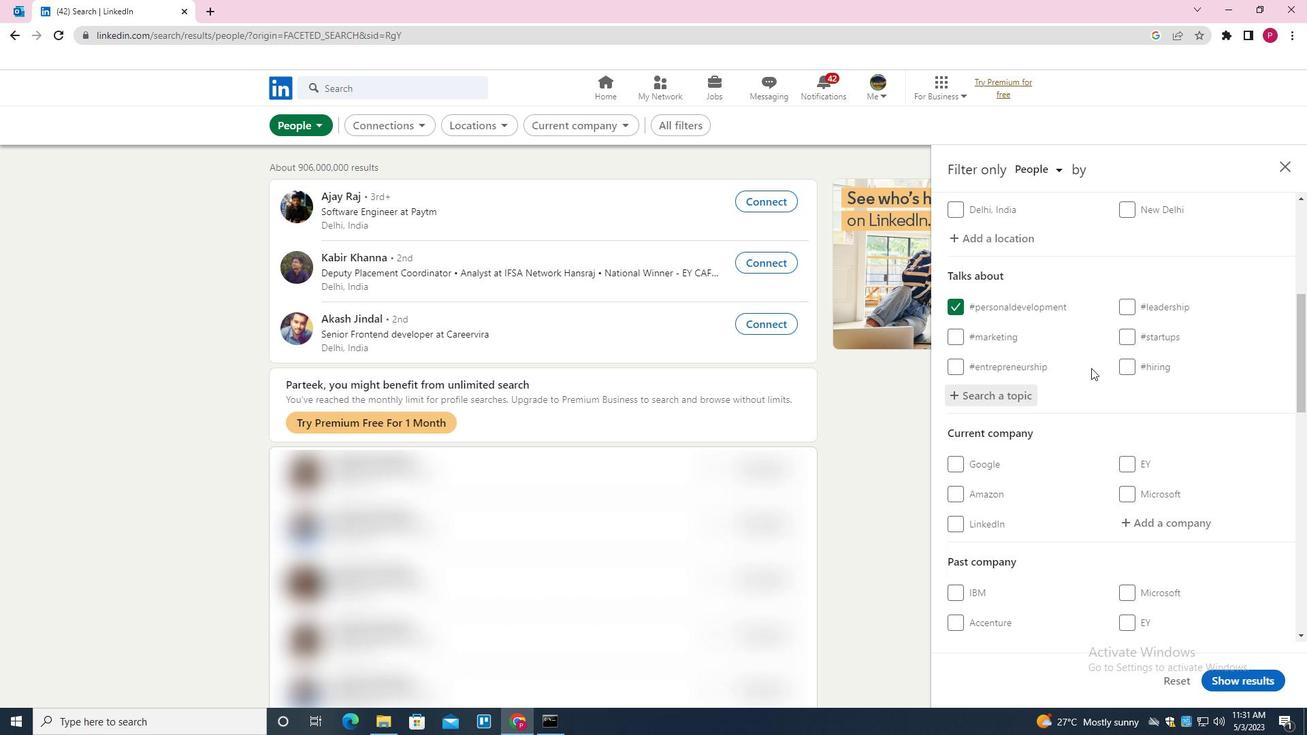 
Action: Mouse moved to (1086, 371)
Screenshot: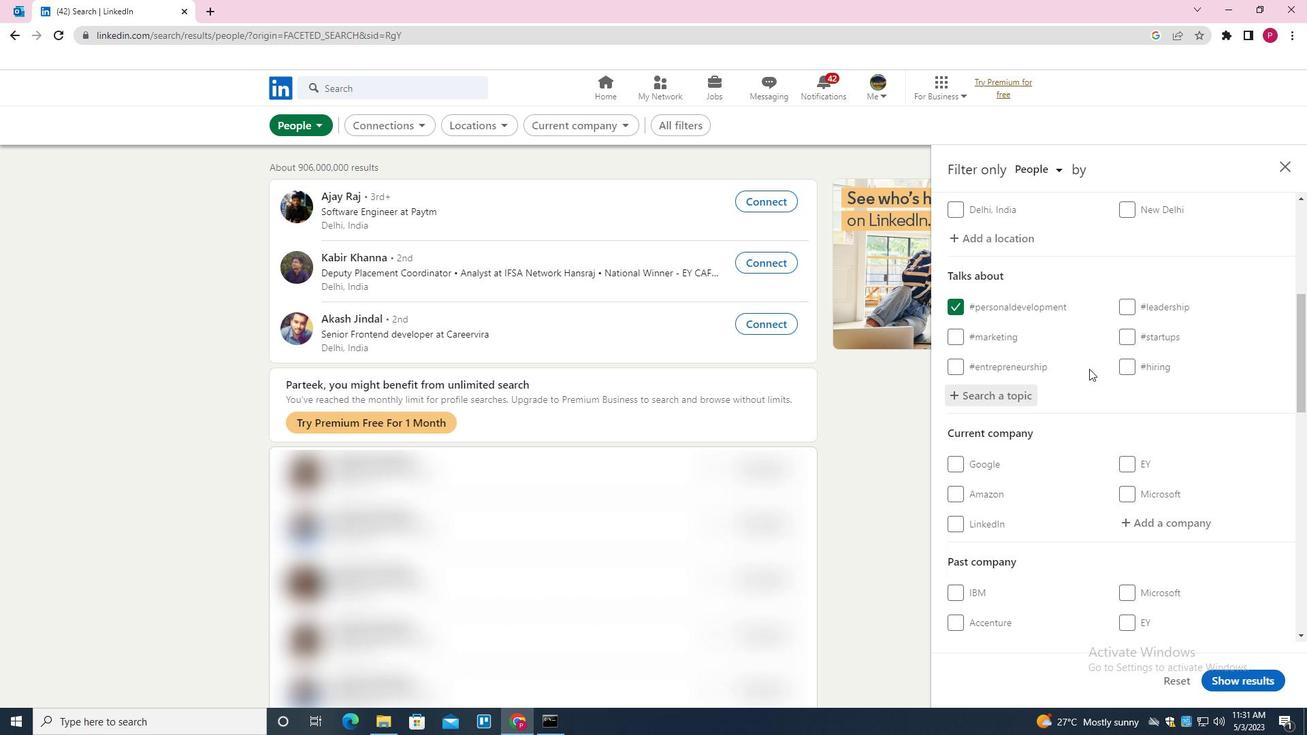 
Action: Mouse scrolled (1086, 371) with delta (0, 0)
Screenshot: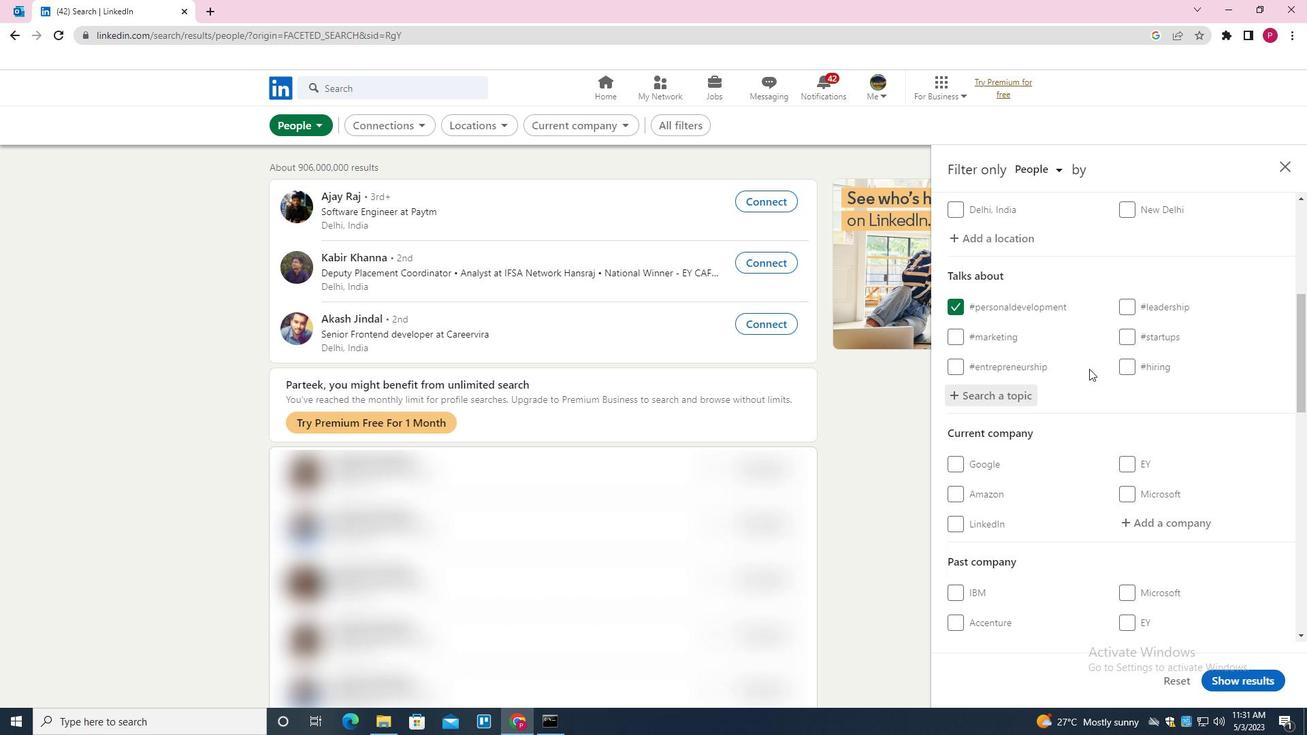
Action: Mouse scrolled (1086, 371) with delta (0, 0)
Screenshot: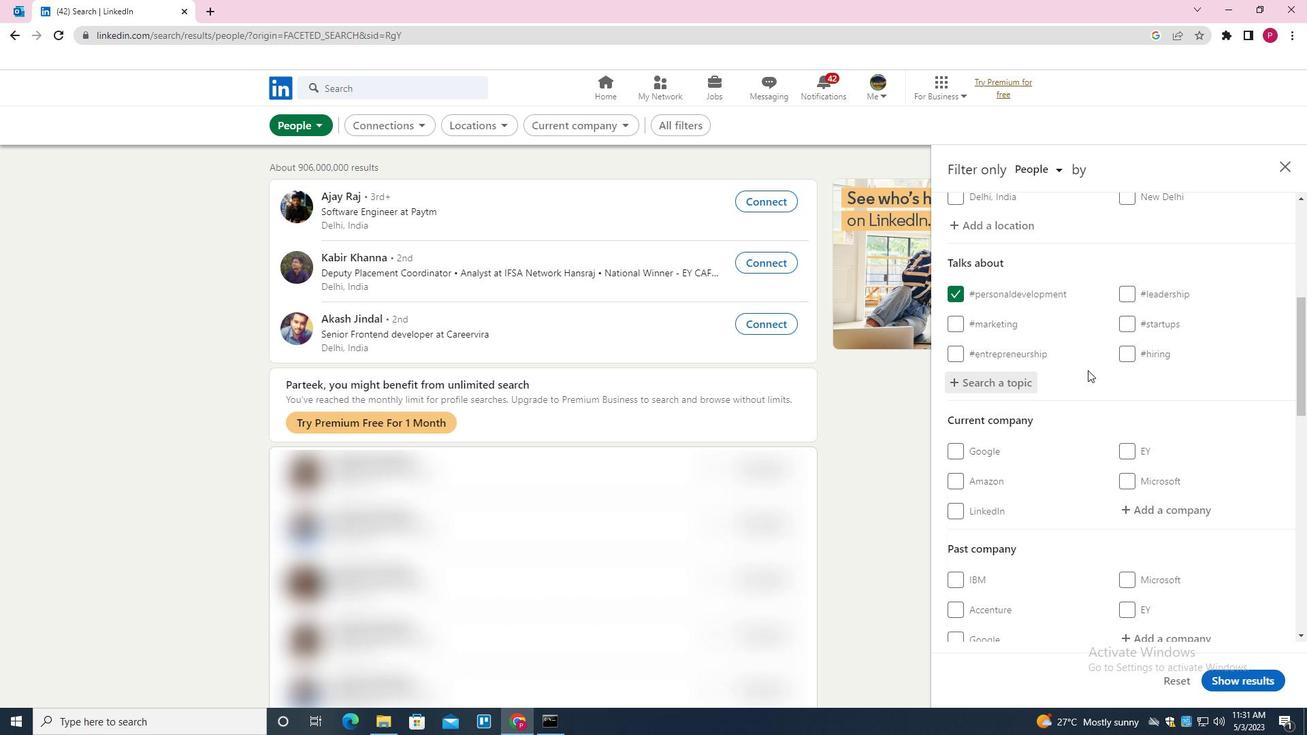 
Action: Mouse moved to (1038, 386)
Screenshot: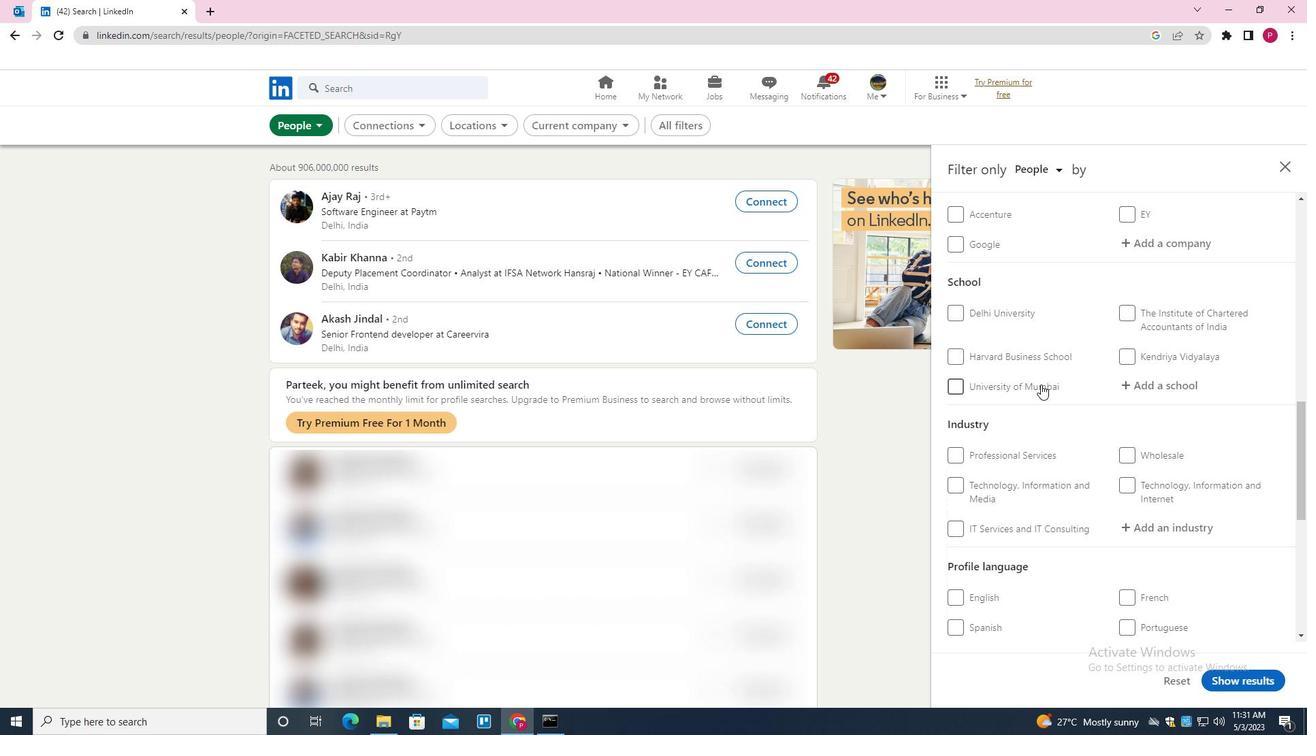 
Action: Mouse scrolled (1038, 386) with delta (0, 0)
Screenshot: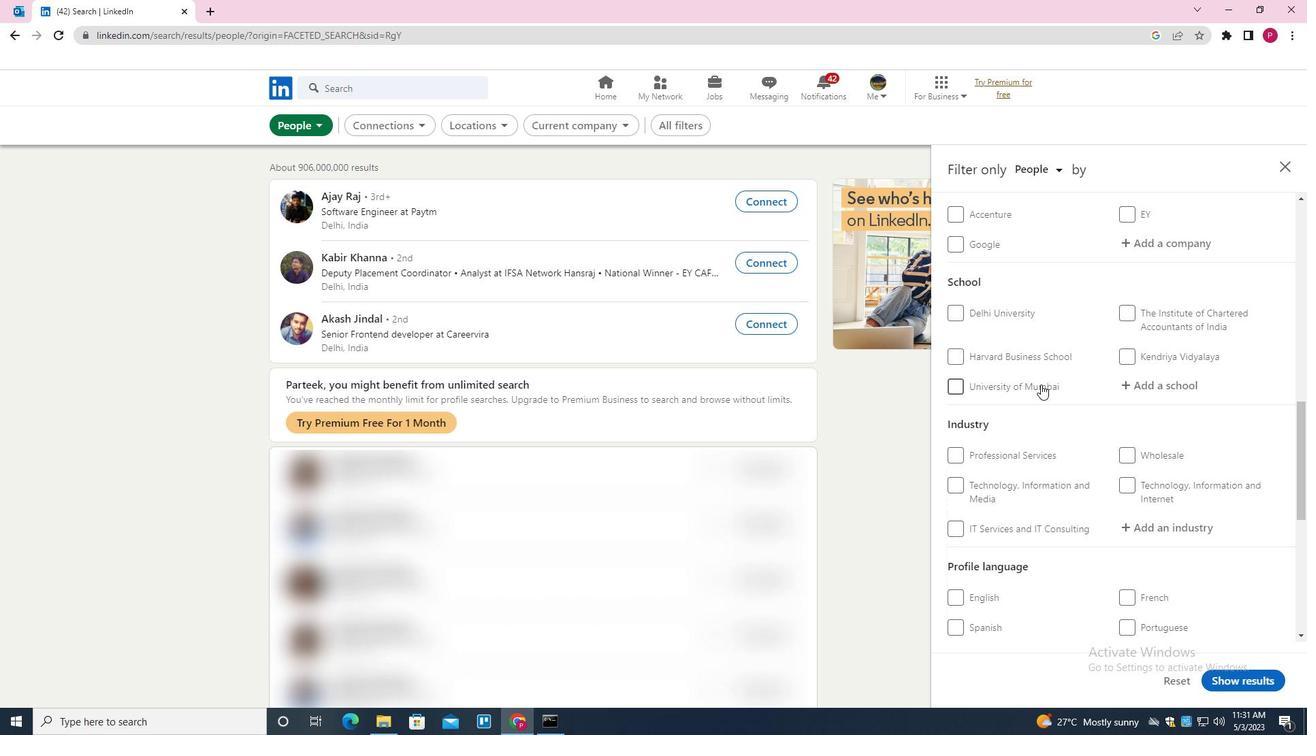 
Action: Mouse moved to (1038, 387)
Screenshot: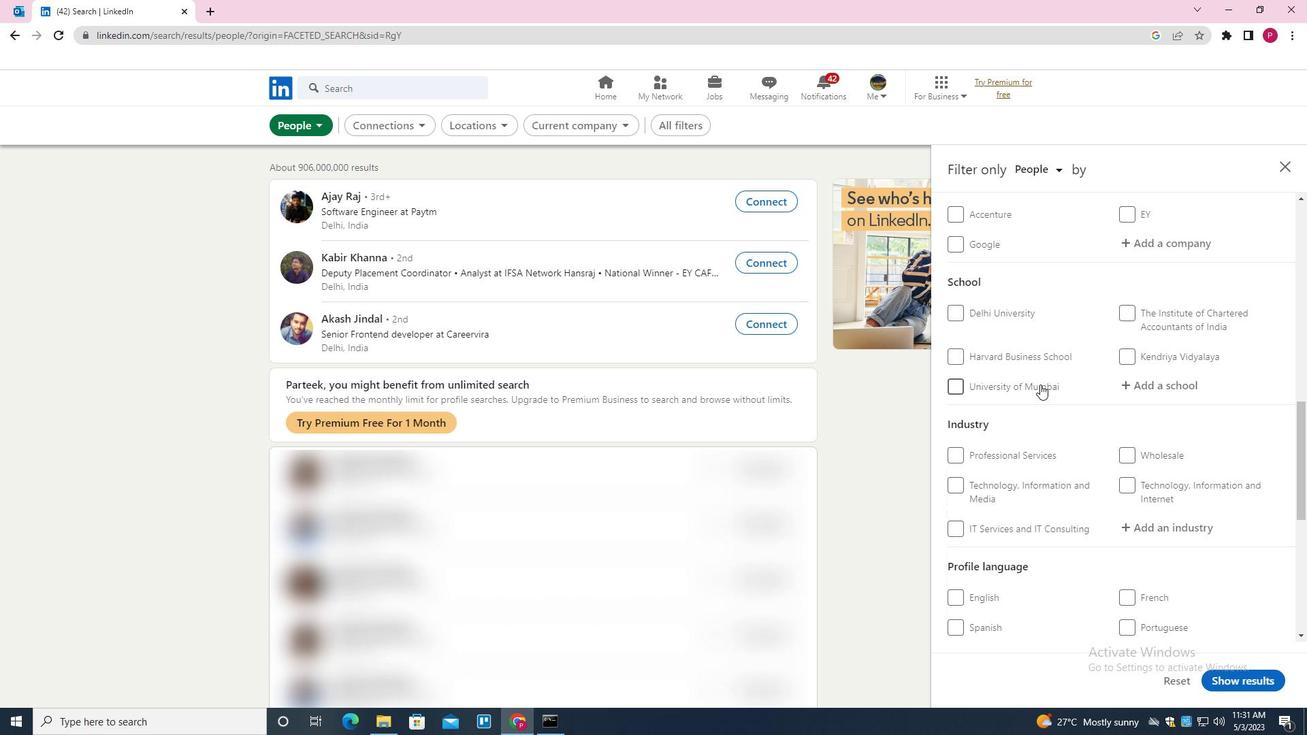 
Action: Mouse scrolled (1038, 386) with delta (0, 0)
Screenshot: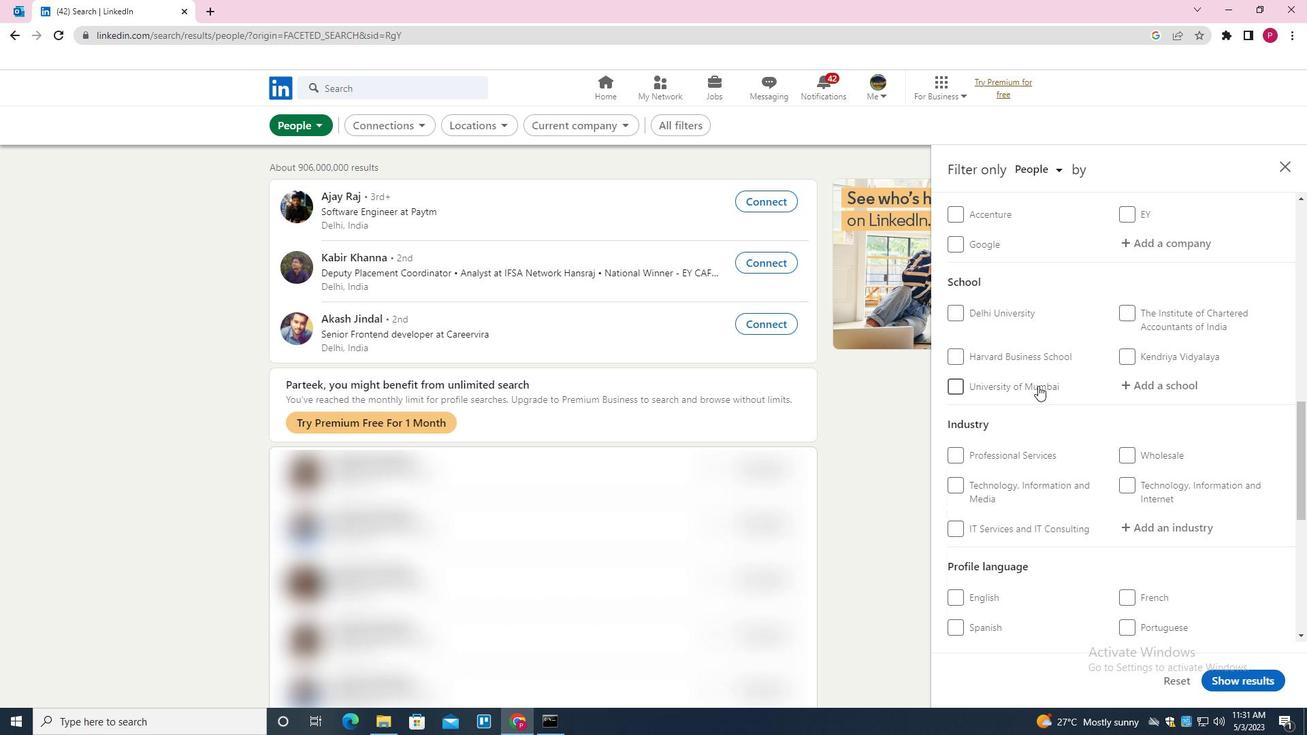 
Action: Mouse scrolled (1038, 386) with delta (0, 0)
Screenshot: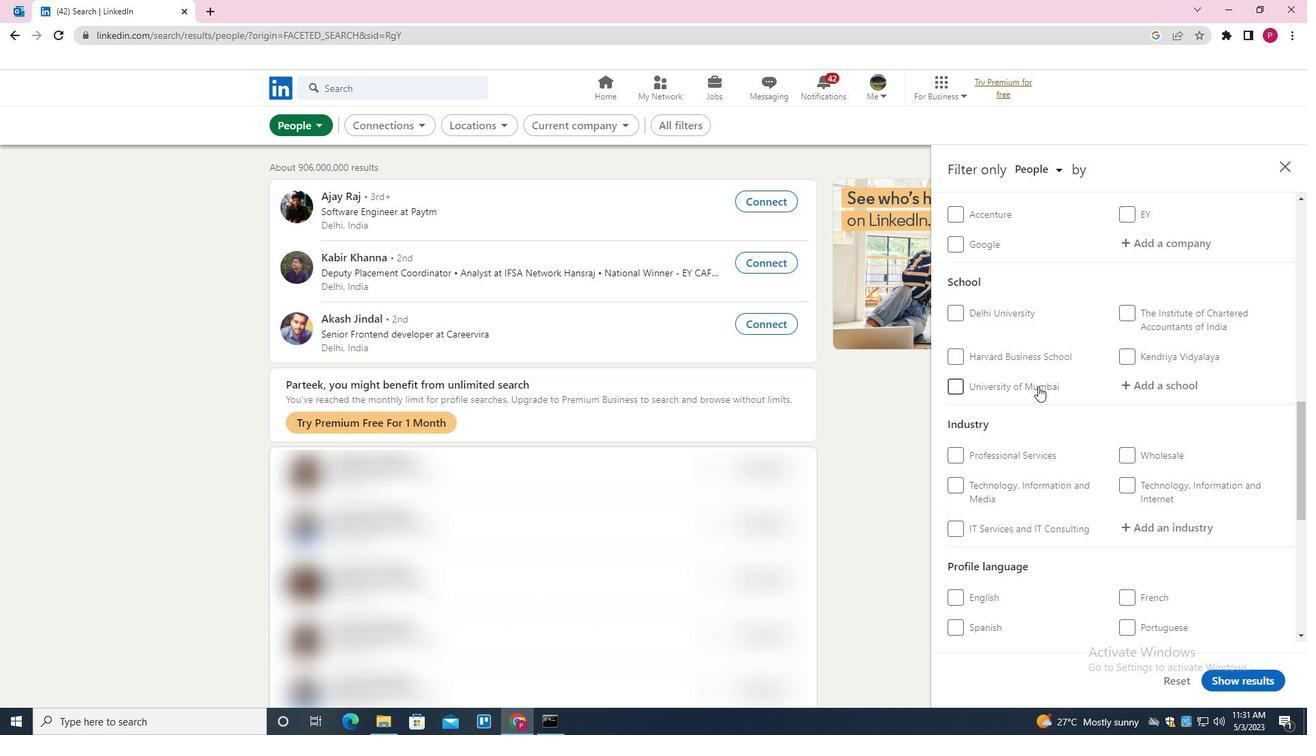 
Action: Mouse scrolled (1038, 386) with delta (0, 0)
Screenshot: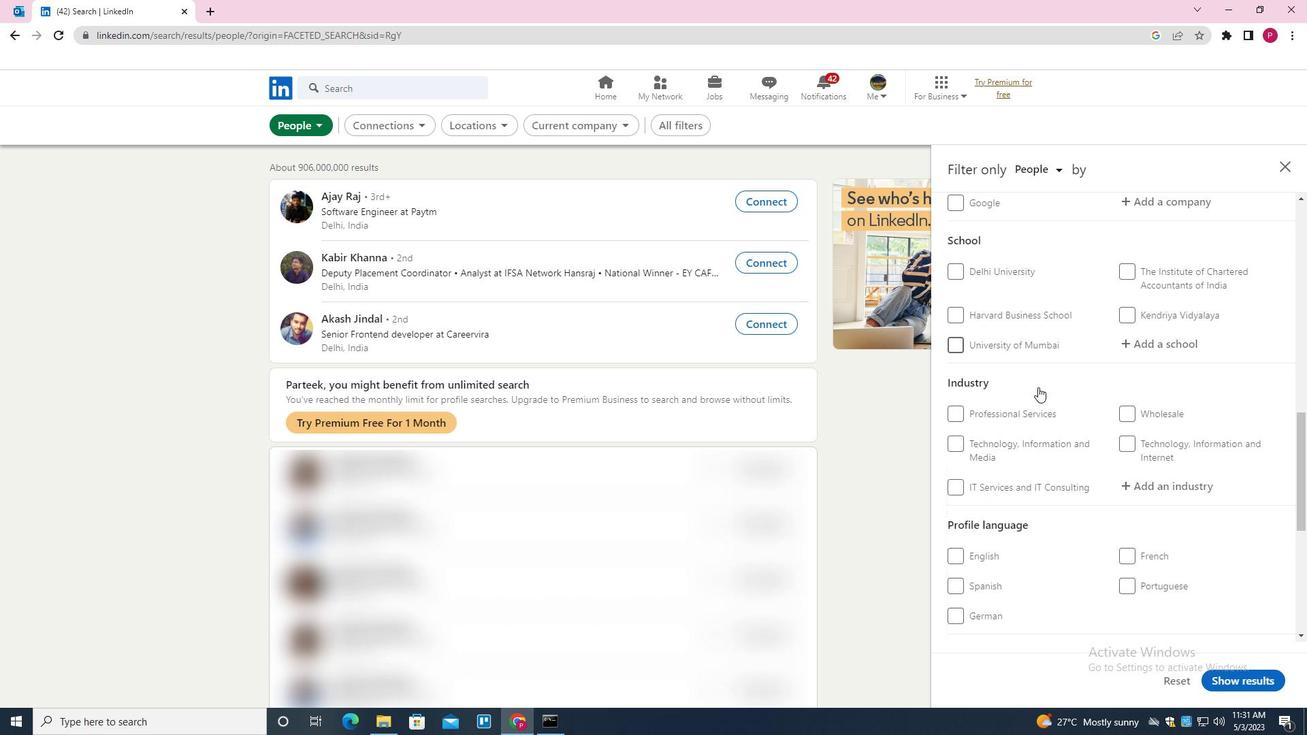 
Action: Mouse moved to (973, 390)
Screenshot: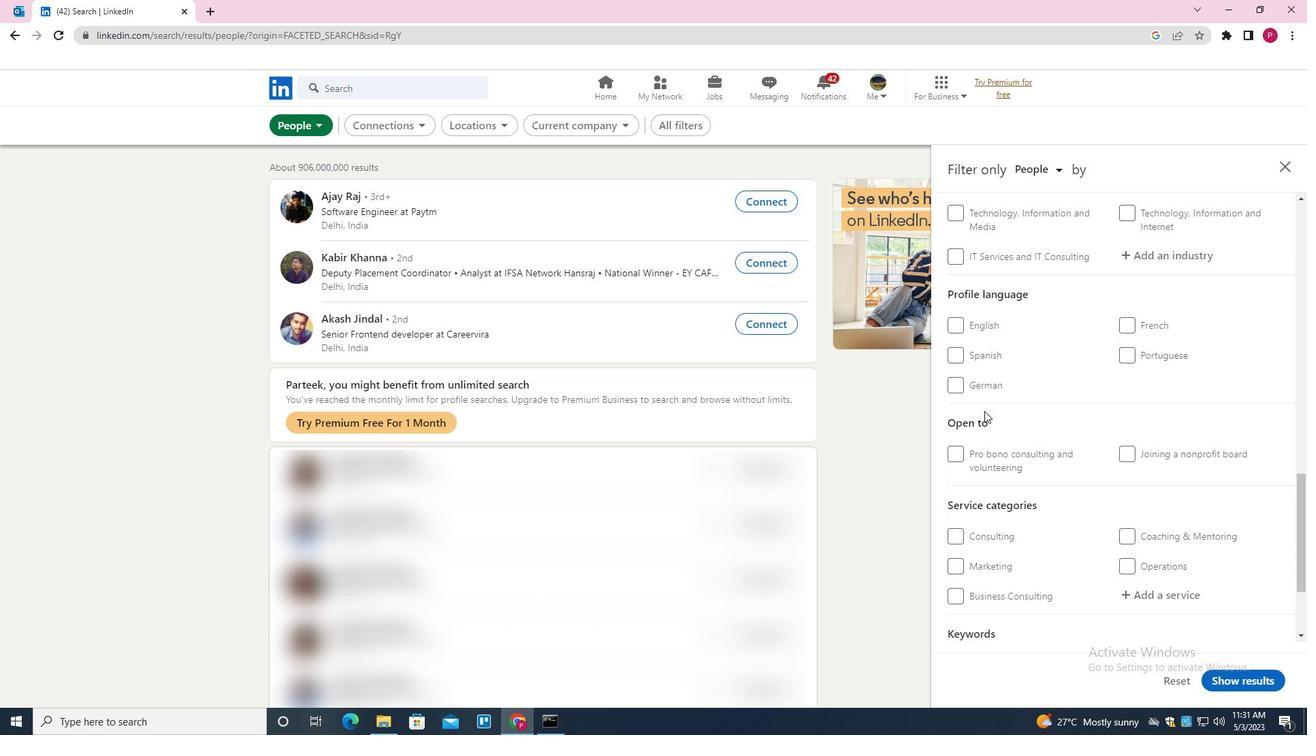 
Action: Mouse pressed left at (973, 390)
Screenshot: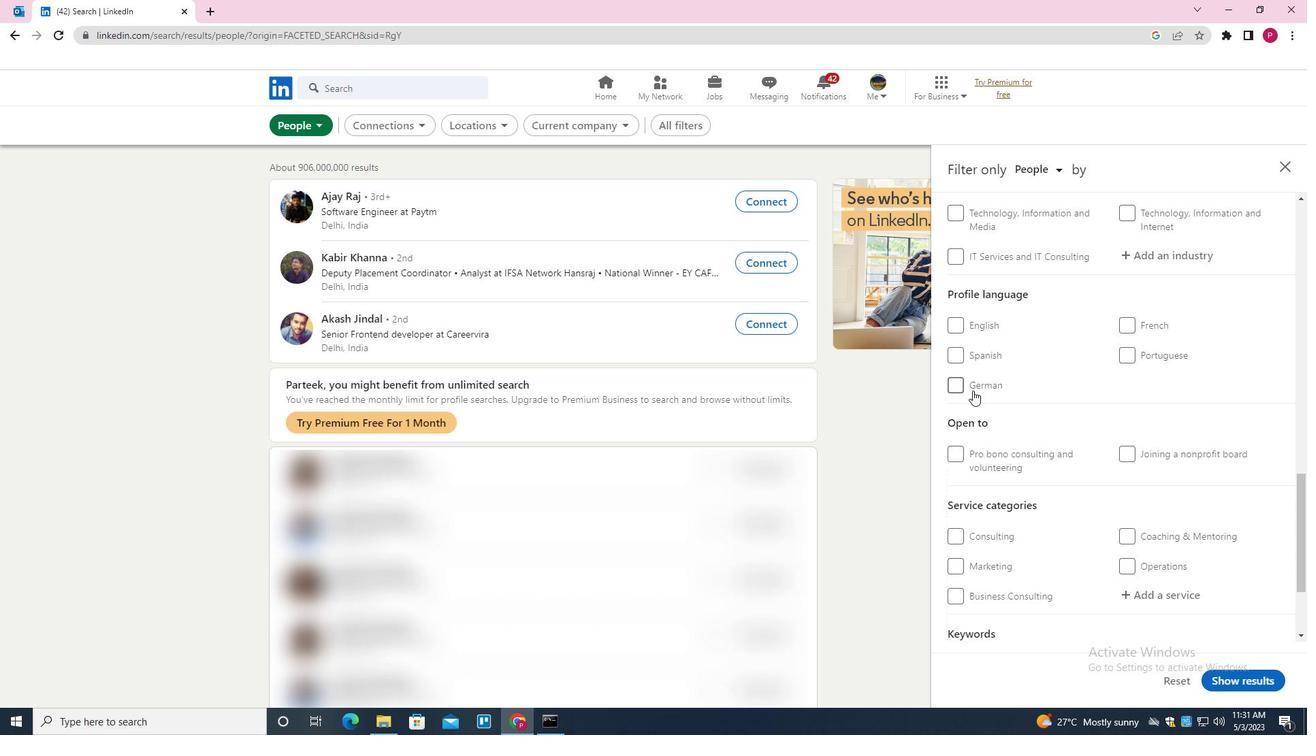
Action: Mouse moved to (1055, 404)
Screenshot: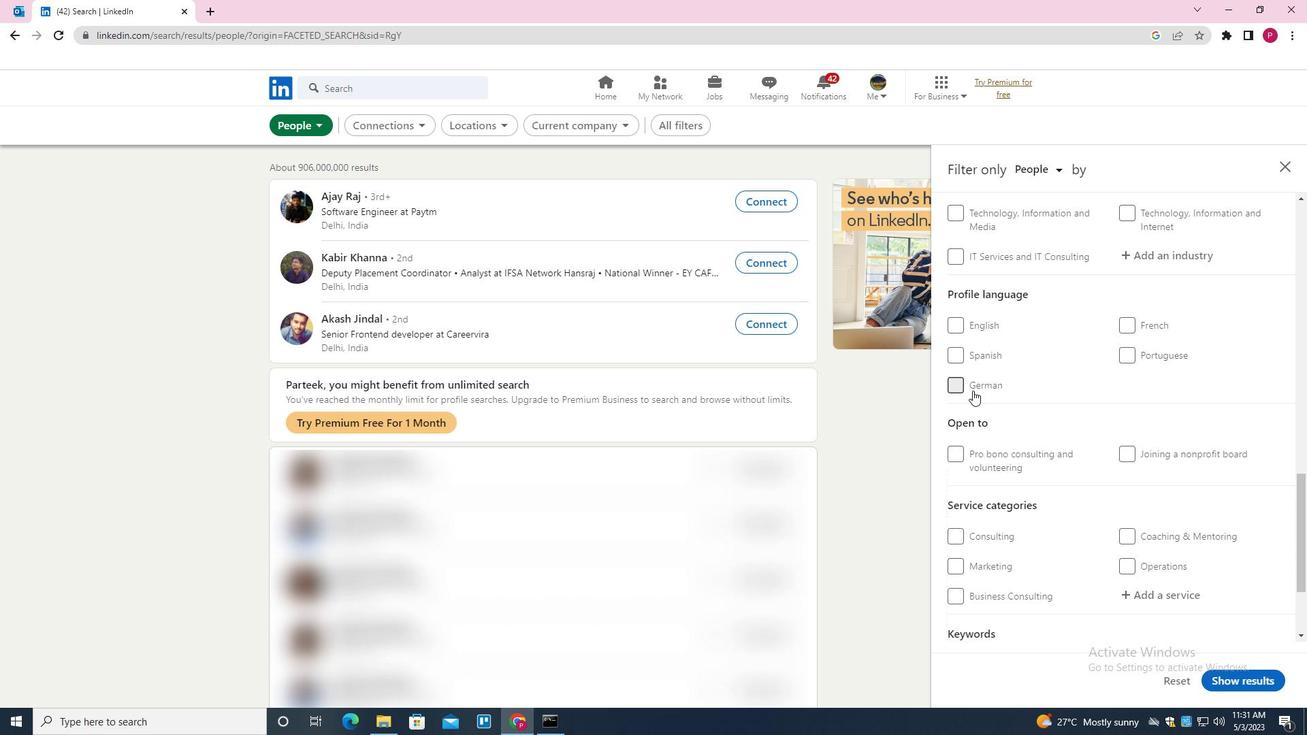 
Action: Mouse scrolled (1055, 405) with delta (0, 0)
Screenshot: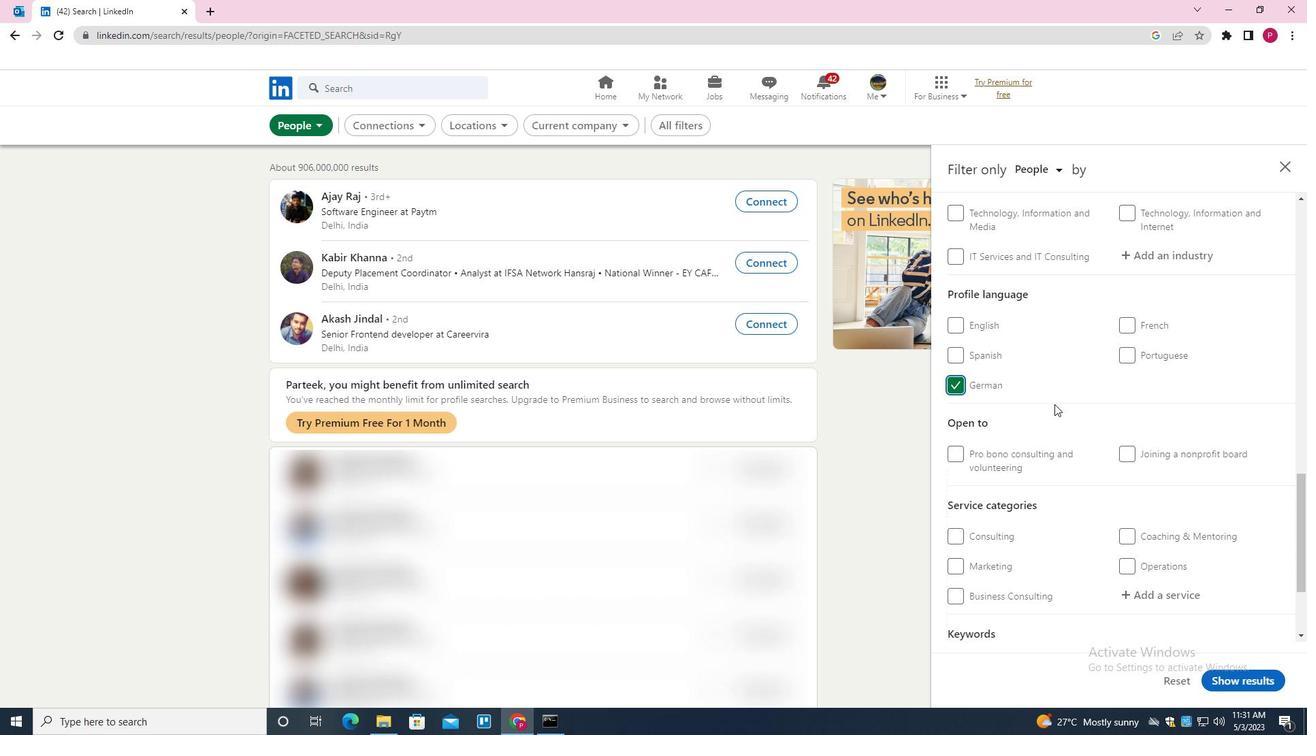 
Action: Mouse scrolled (1055, 405) with delta (0, 0)
Screenshot: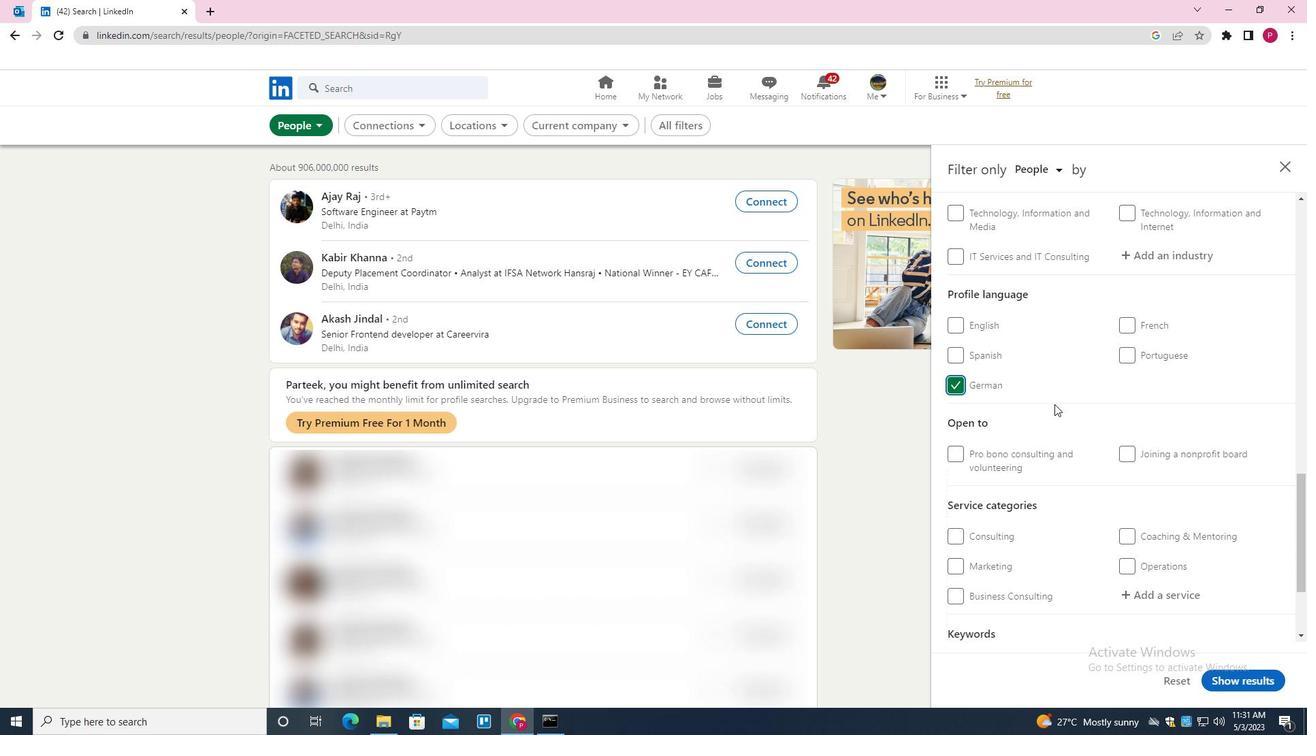 
Action: Mouse scrolled (1055, 405) with delta (0, 0)
Screenshot: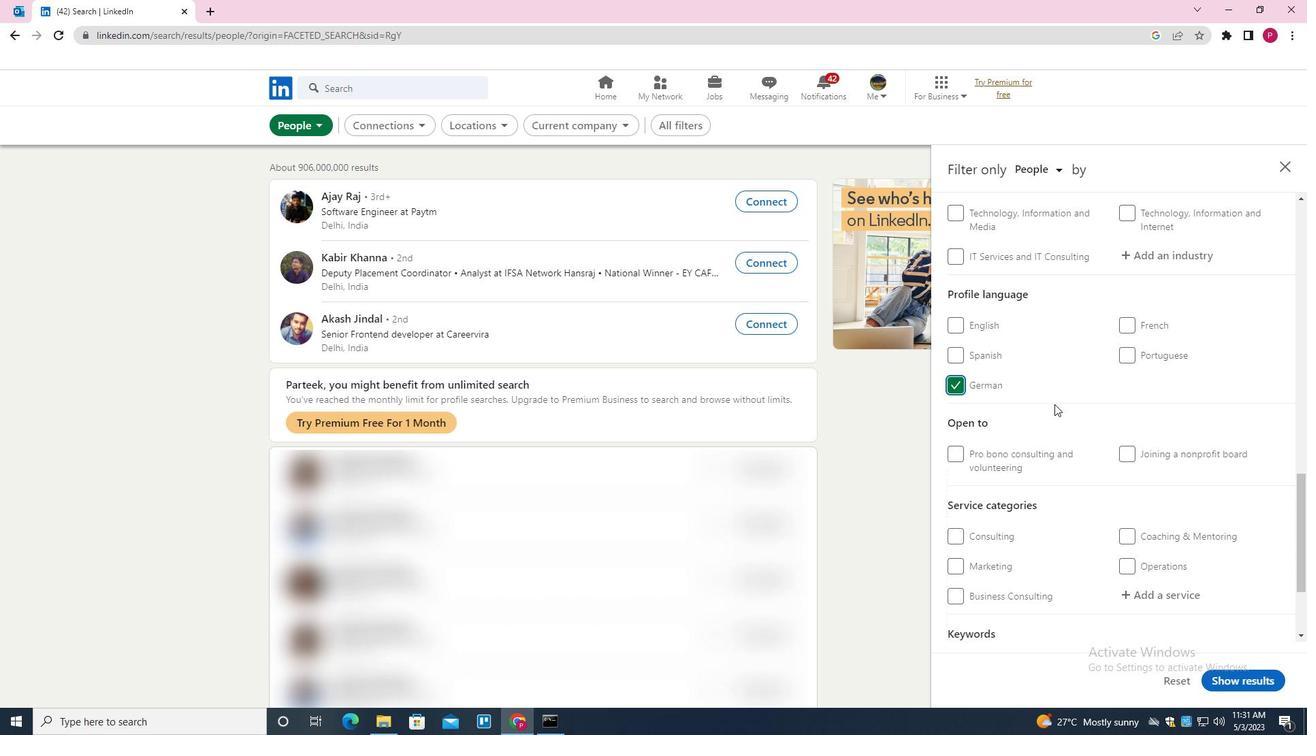 
Action: Mouse scrolled (1055, 405) with delta (0, 0)
Screenshot: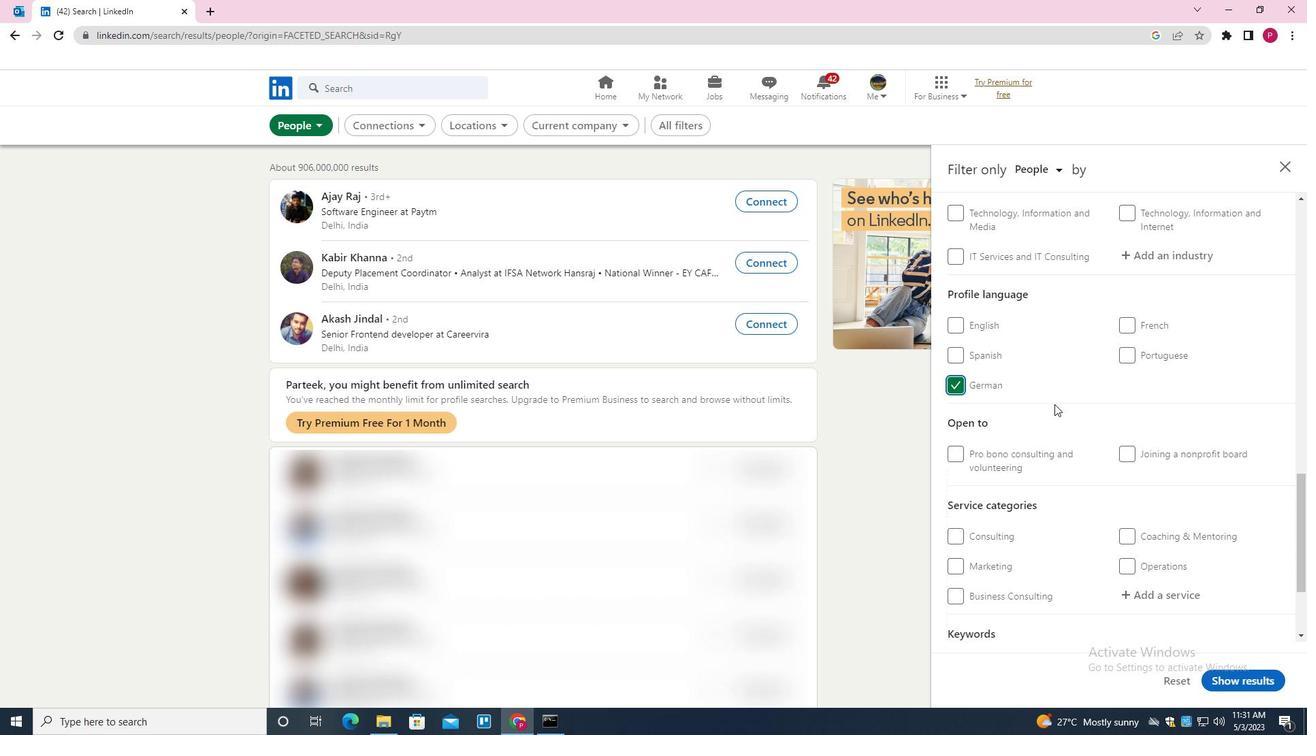 
Action: Mouse scrolled (1055, 405) with delta (0, 0)
Screenshot: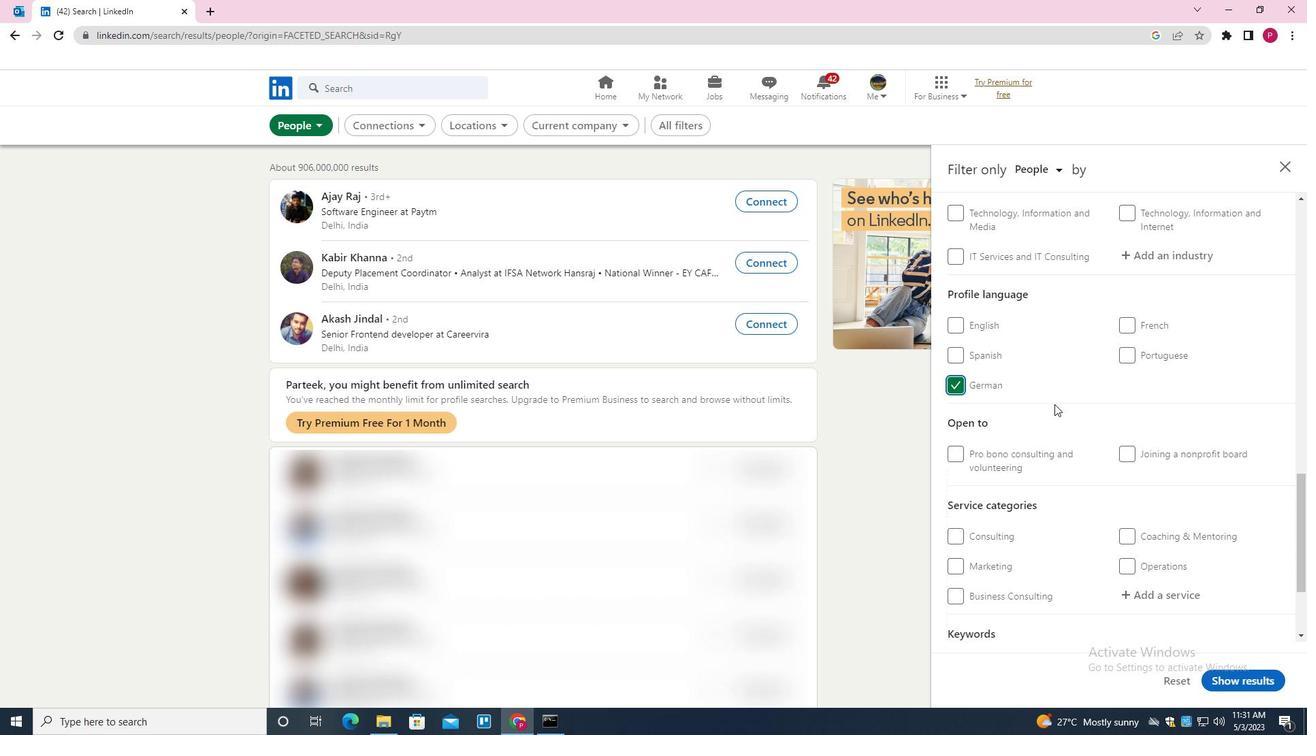 
Action: Mouse scrolled (1055, 405) with delta (0, 0)
Screenshot: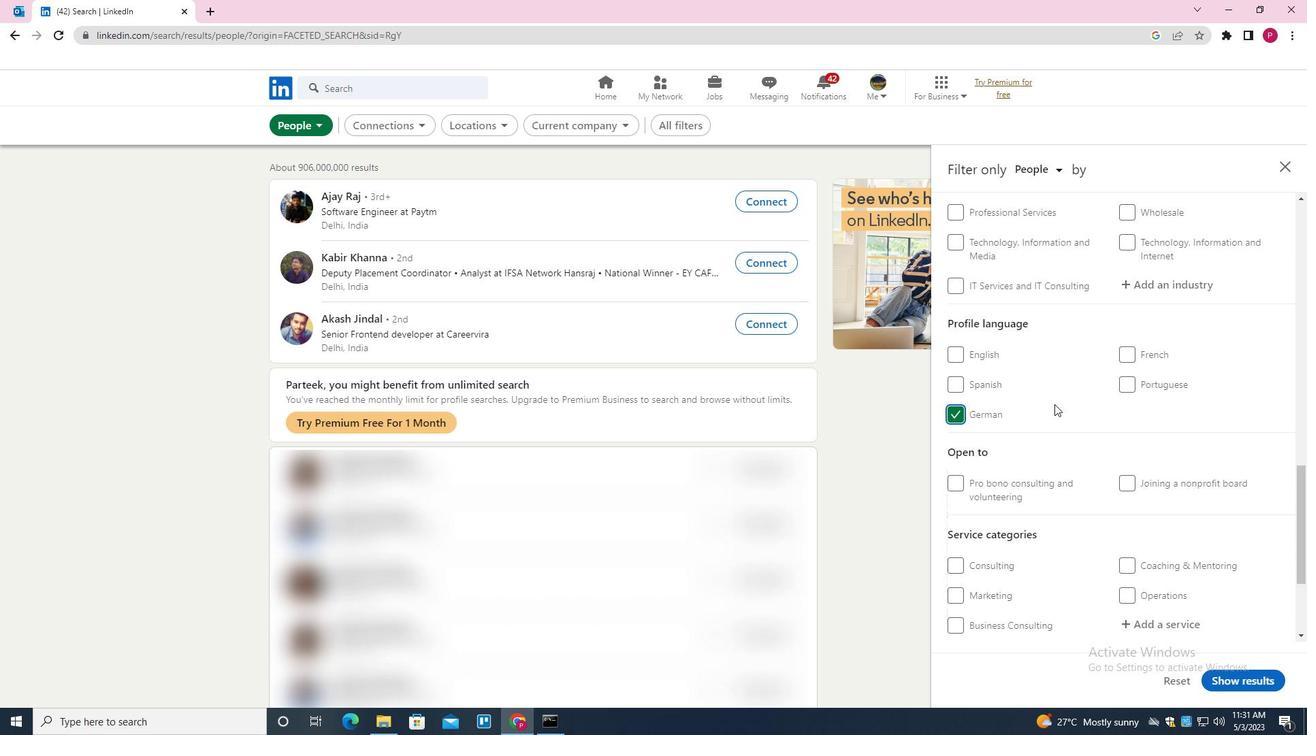 
Action: Mouse scrolled (1055, 405) with delta (0, 0)
Screenshot: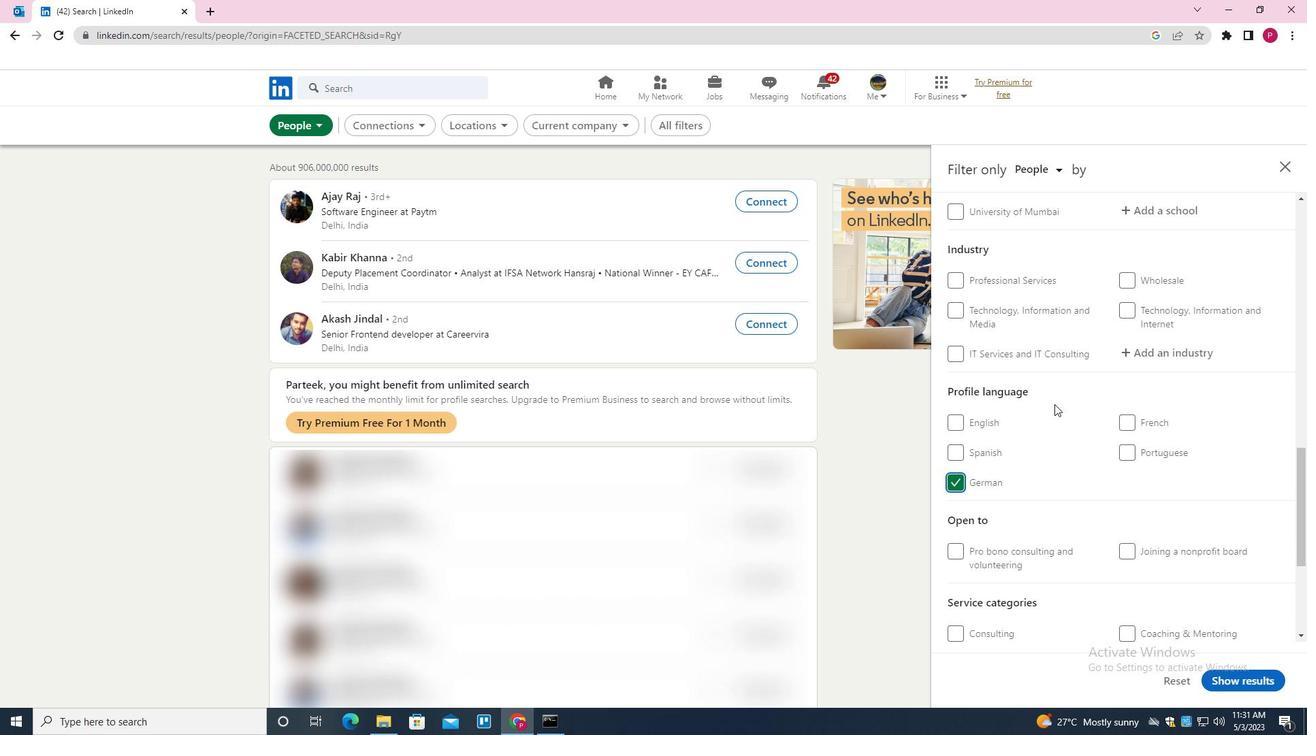 
Action: Mouse scrolled (1055, 405) with delta (0, 0)
Screenshot: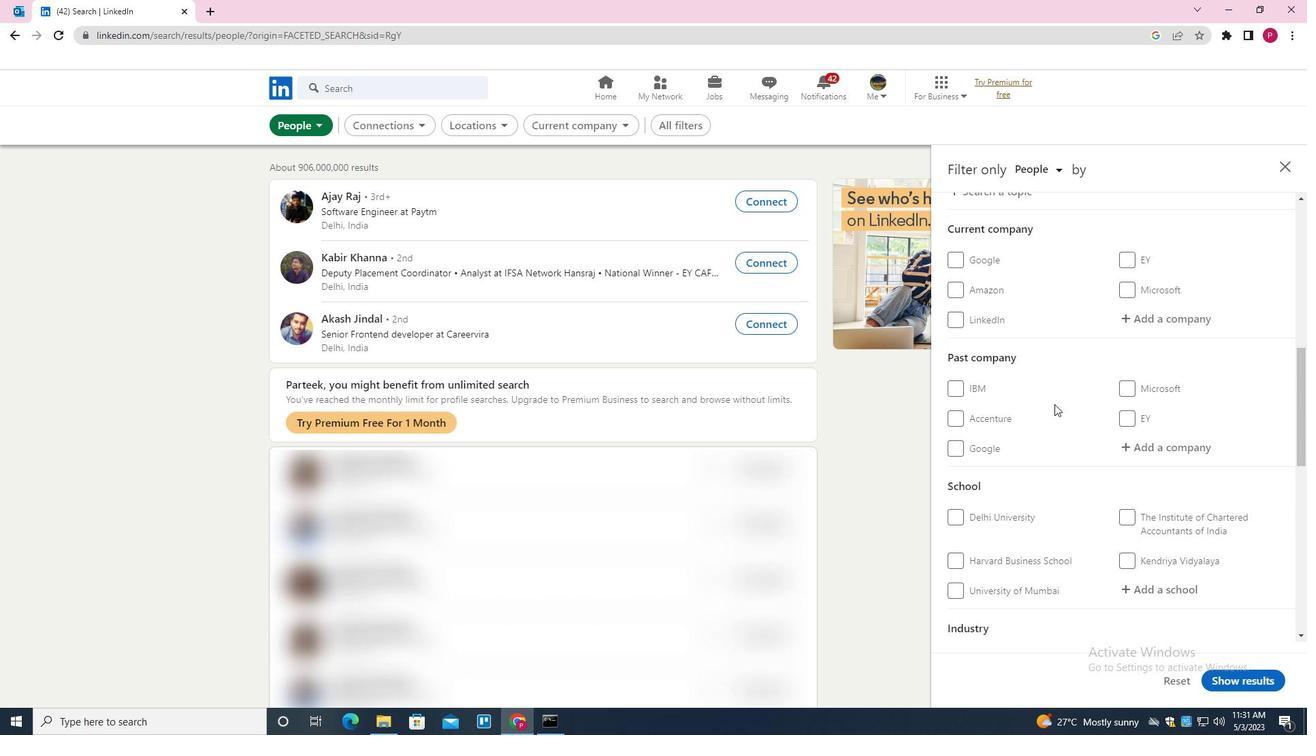 
Action: Mouse moved to (1154, 389)
Screenshot: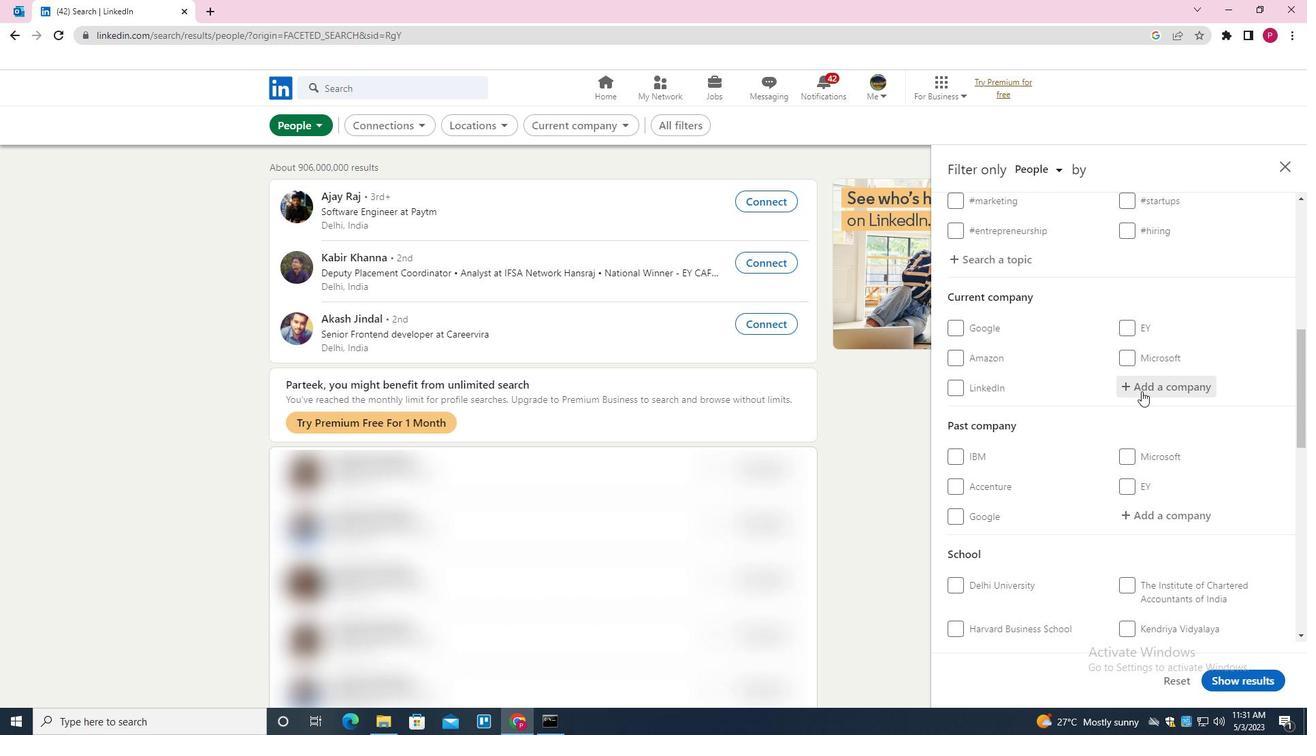 
Action: Mouse pressed left at (1154, 389)
Screenshot: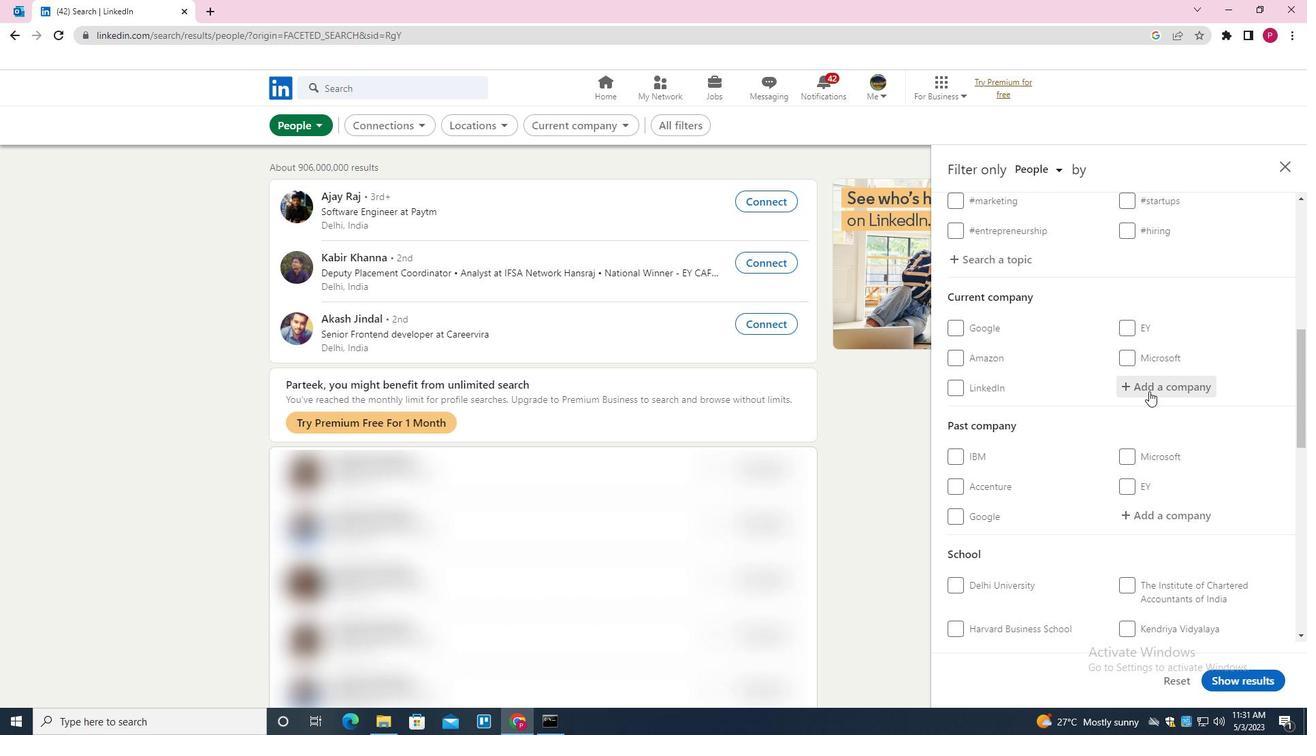 
Action: Key pressed <Key.shift>INTEGRATED<Key.space><Key.shift><Key.shift><Key.shift><Key.shift>PERSONNEL<Key.space><Key.shift>SERVICES<Key.space><Key.shift><Key.shift>LIMITED<Key.down><Key.enter>
Screenshot: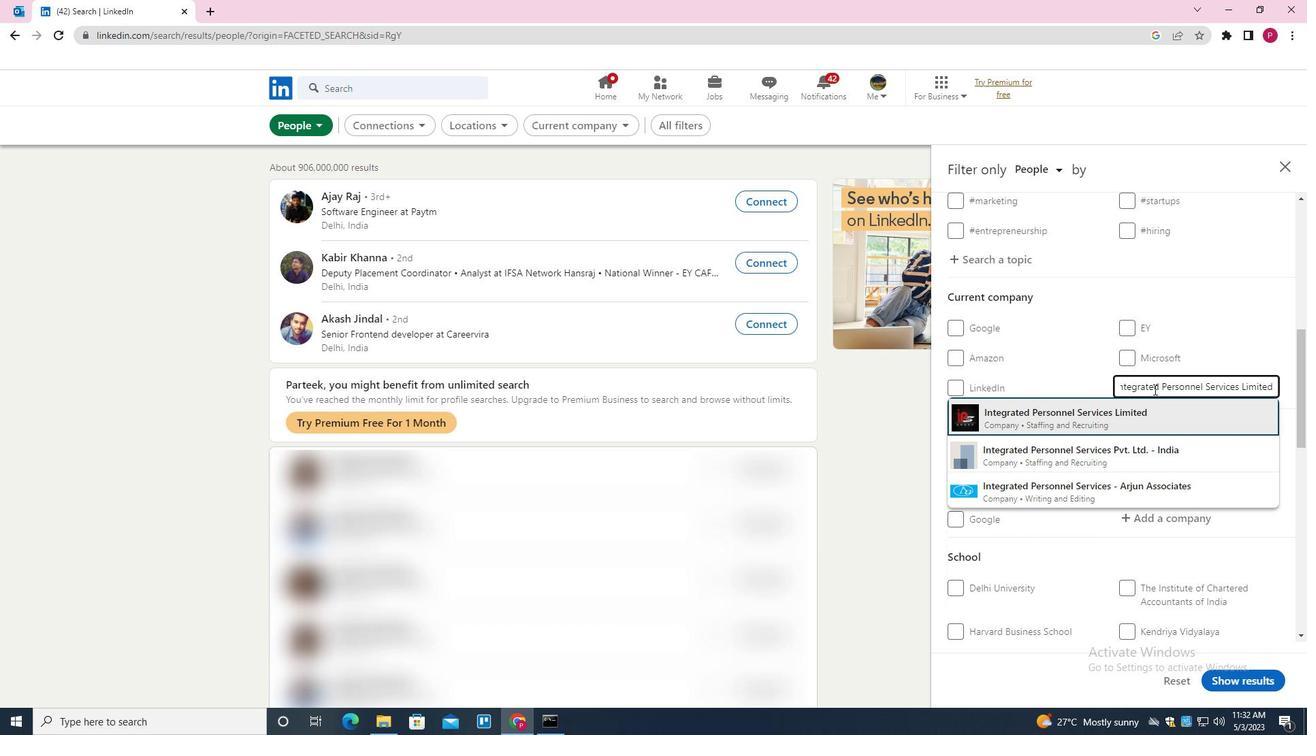 
Action: Mouse moved to (1121, 381)
Screenshot: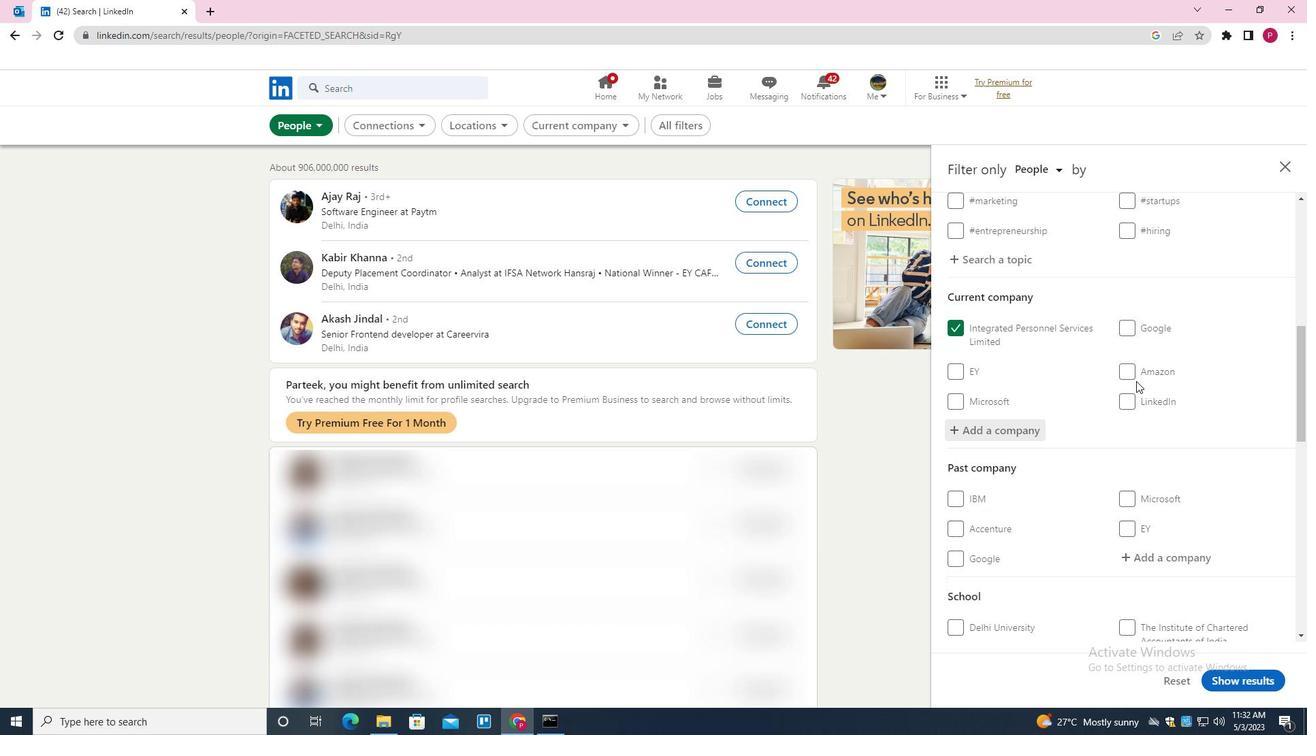 
Action: Mouse scrolled (1121, 380) with delta (0, 0)
Screenshot: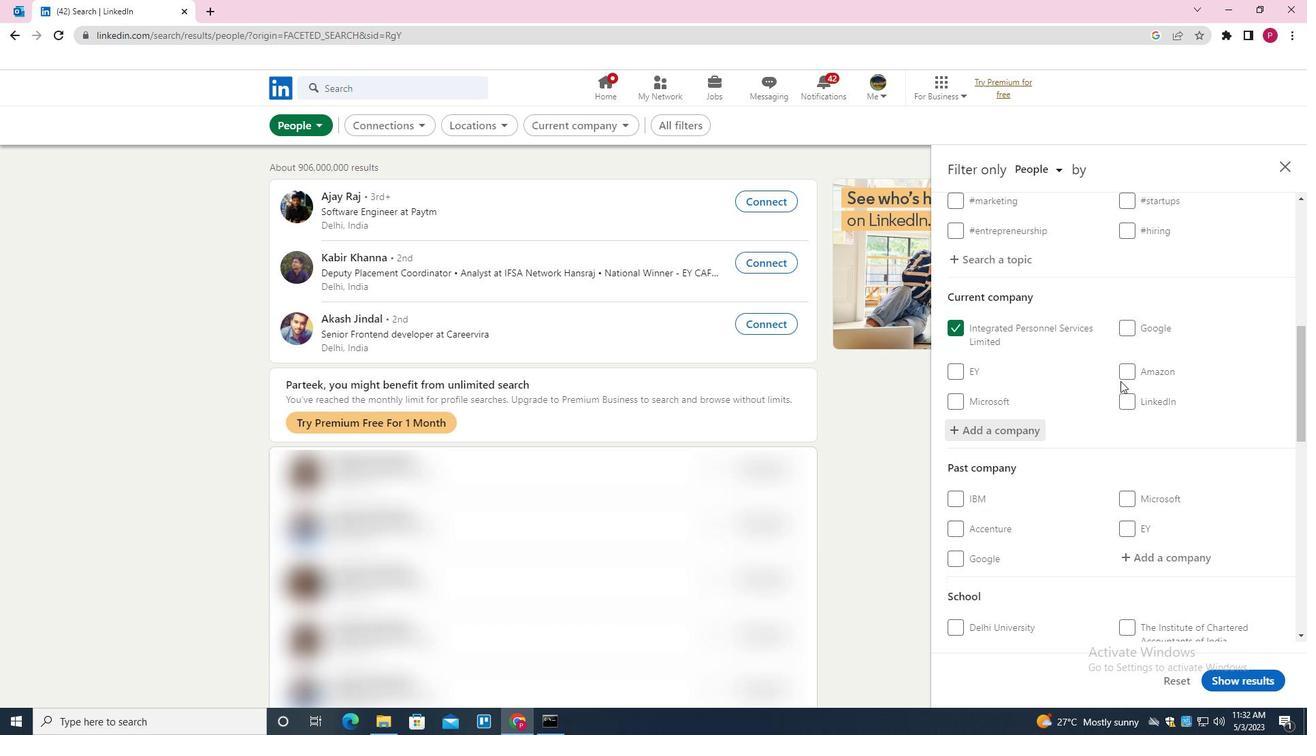 
Action: Mouse scrolled (1121, 380) with delta (0, 0)
Screenshot: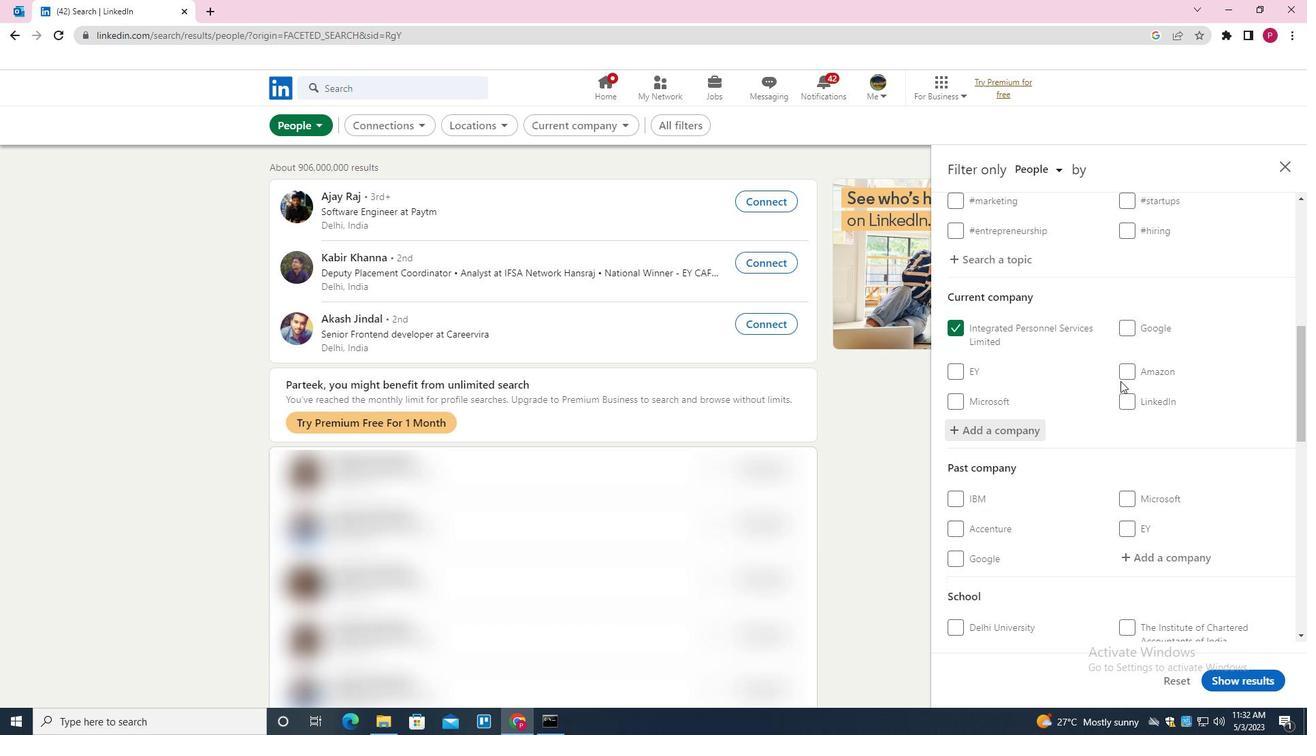 
Action: Mouse scrolled (1121, 380) with delta (0, 0)
Screenshot: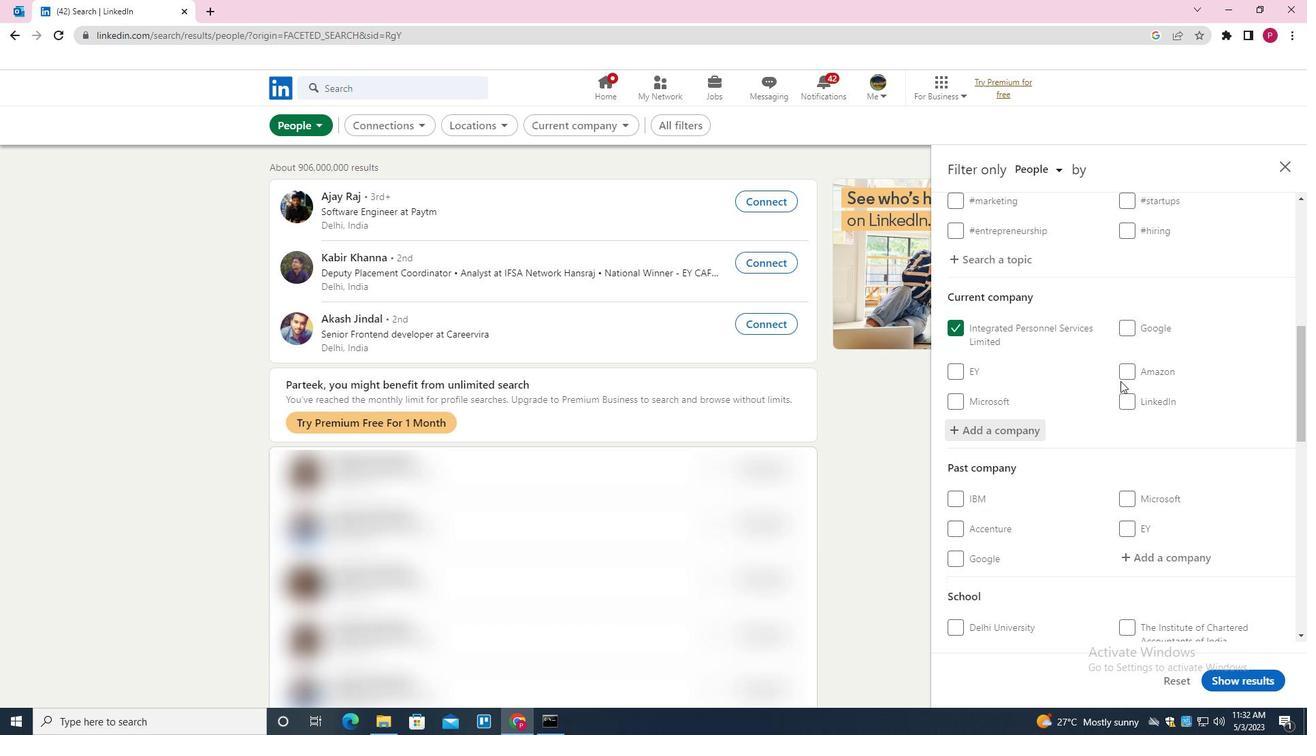 
Action: Mouse moved to (1119, 381)
Screenshot: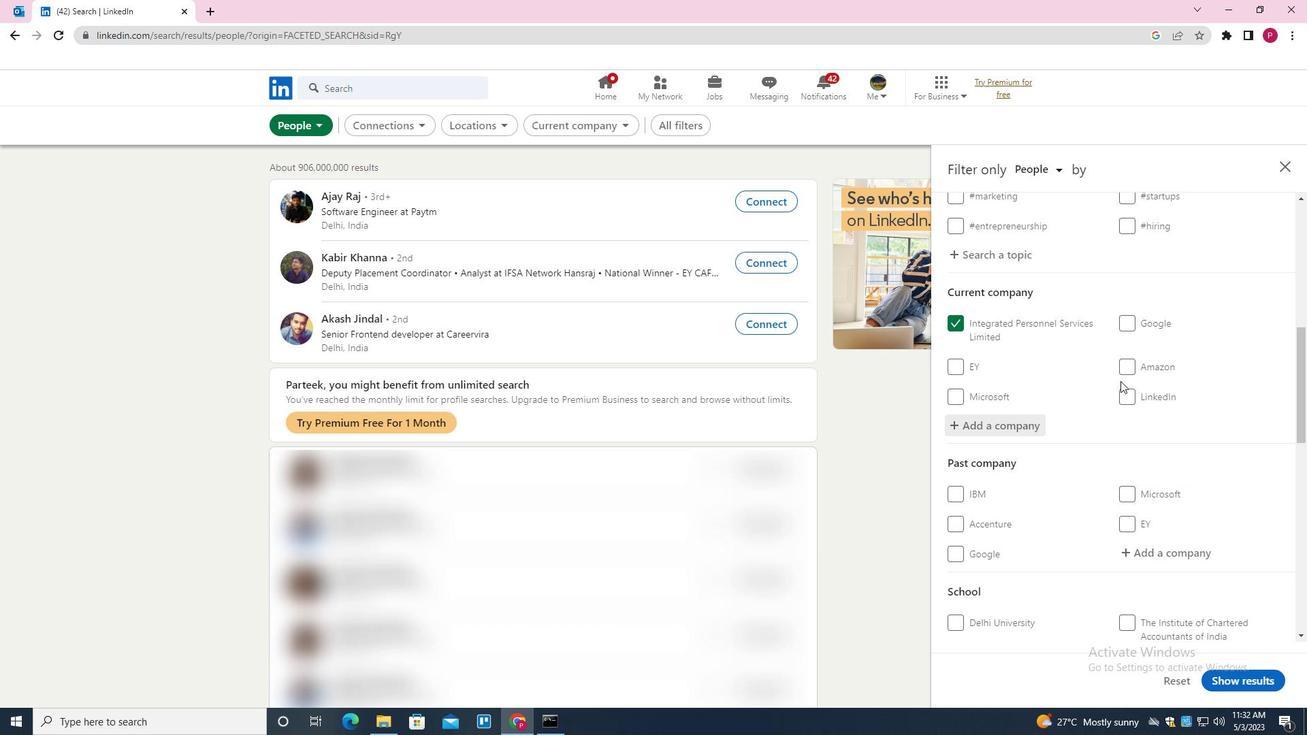 
Action: Mouse scrolled (1119, 380) with delta (0, 0)
Screenshot: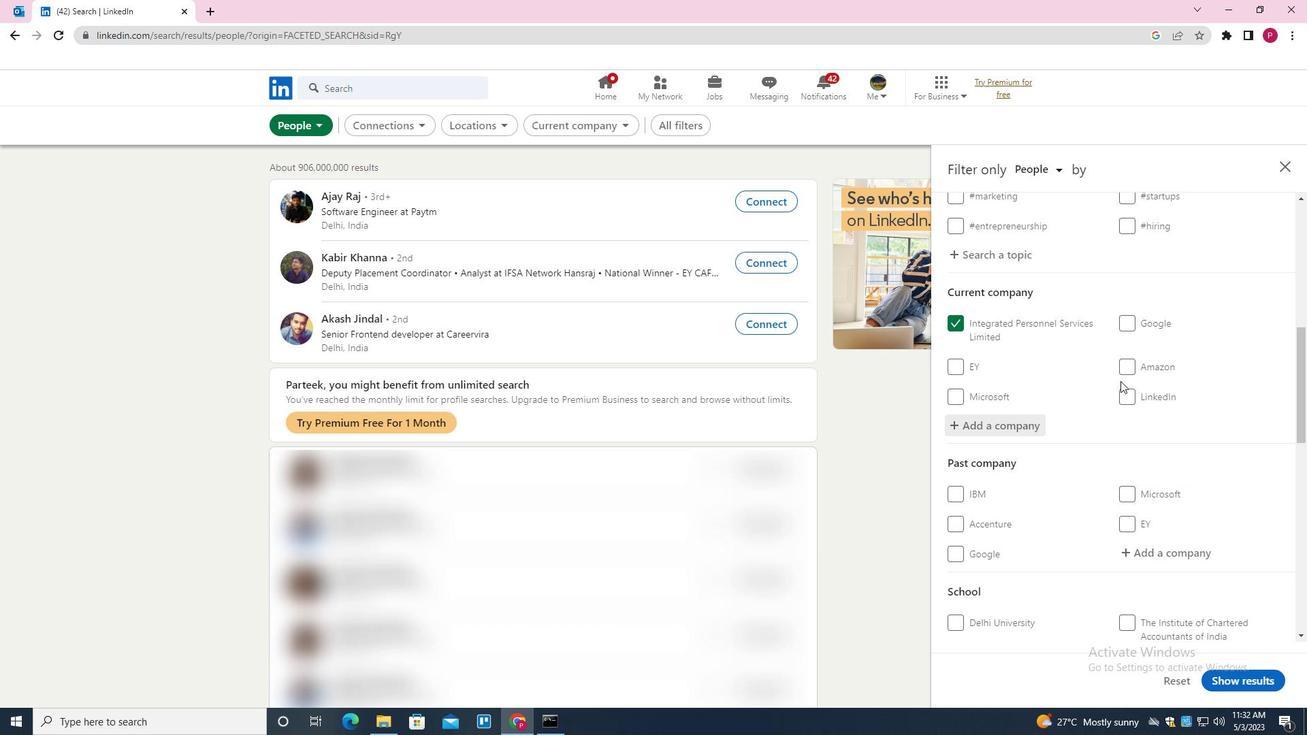 
Action: Mouse moved to (1145, 423)
Screenshot: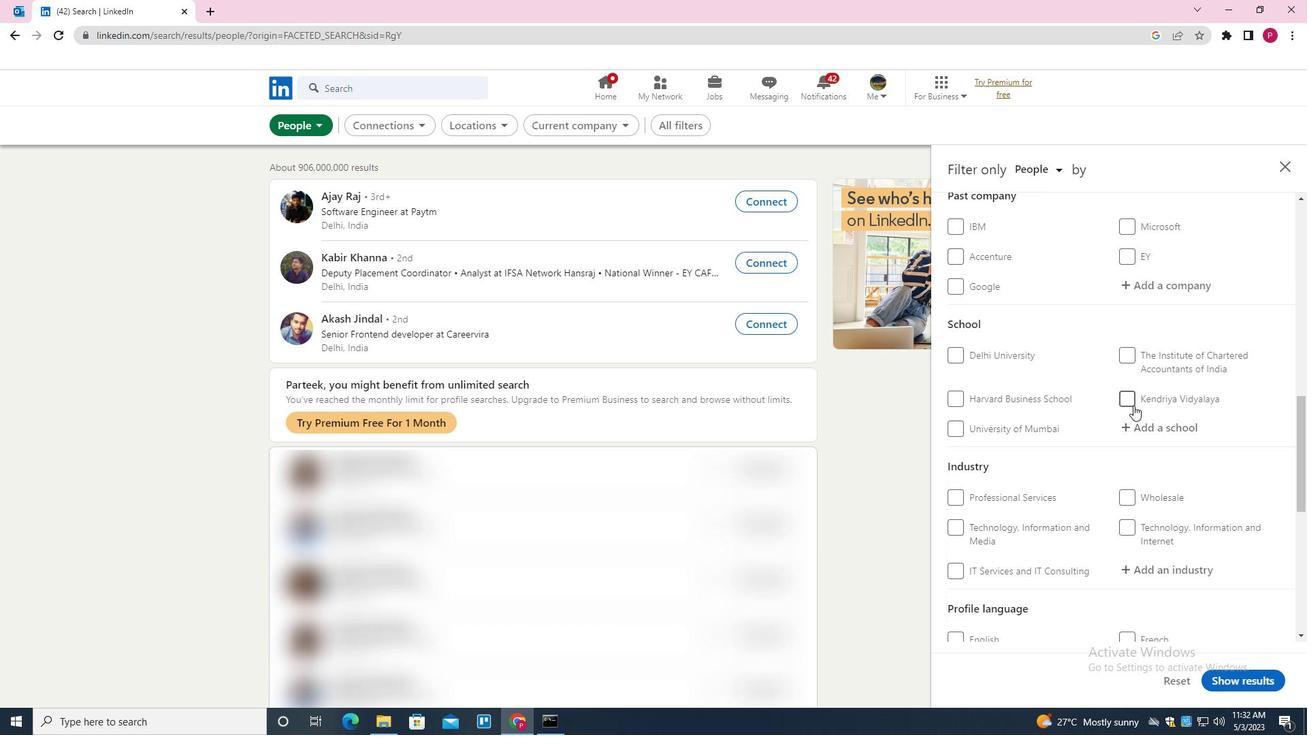 
Action: Mouse pressed left at (1145, 423)
Screenshot: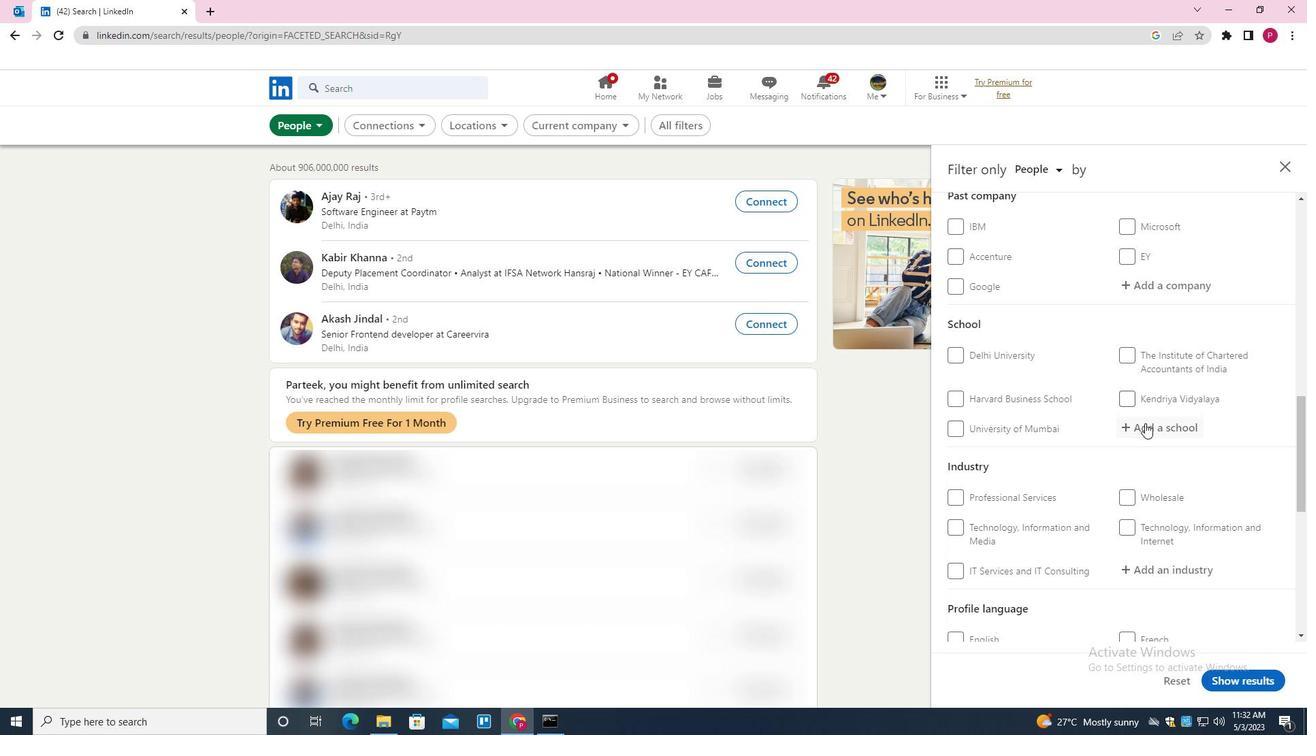 
Action: Key pressed <Key.shift><Key.shift><Key.shift><Key.shift><Key.shift><Key.shift><Key.shift>VEER<Key.space><Key.shift><Key.shift><Key.shift>BAHADUR<Key.space><Key.shift><Key.shift><Key.shift><Key.shift><Key.shift><Key.shift>SINGH<Key.down><Key.enter>
Screenshot: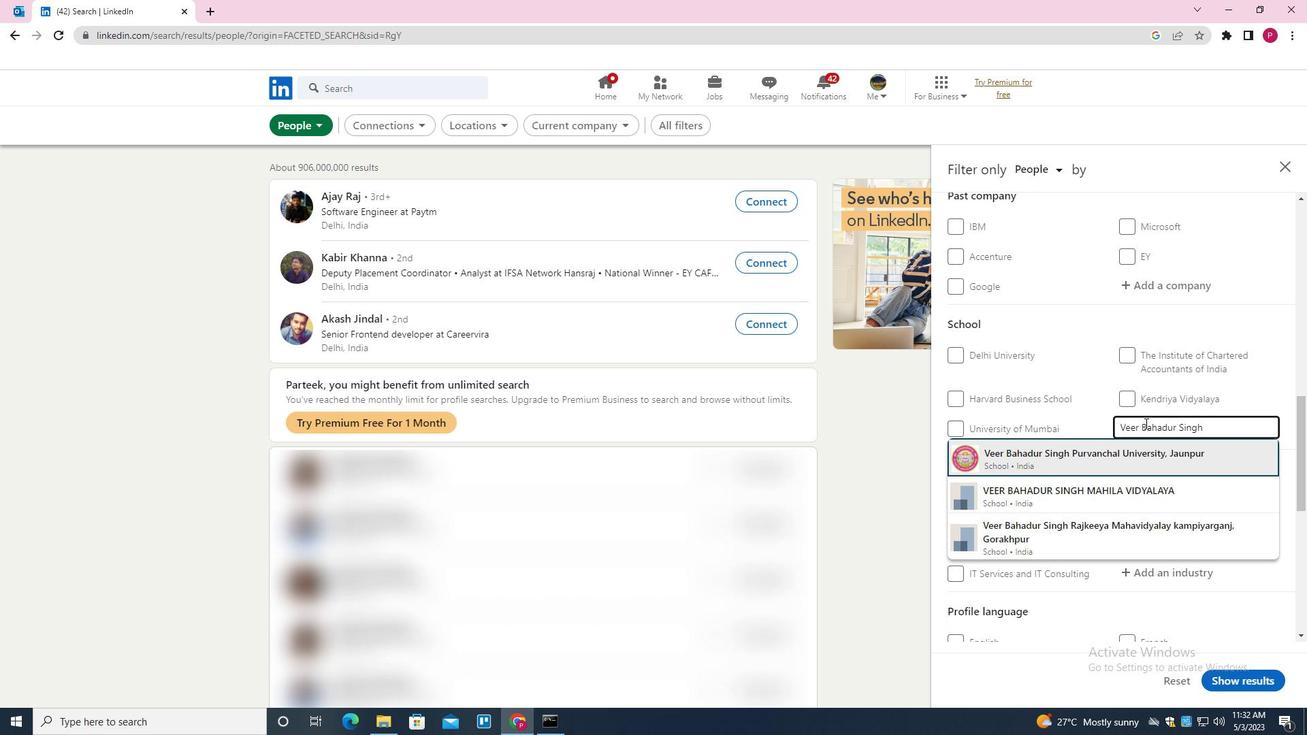 
Action: Mouse moved to (1166, 410)
Screenshot: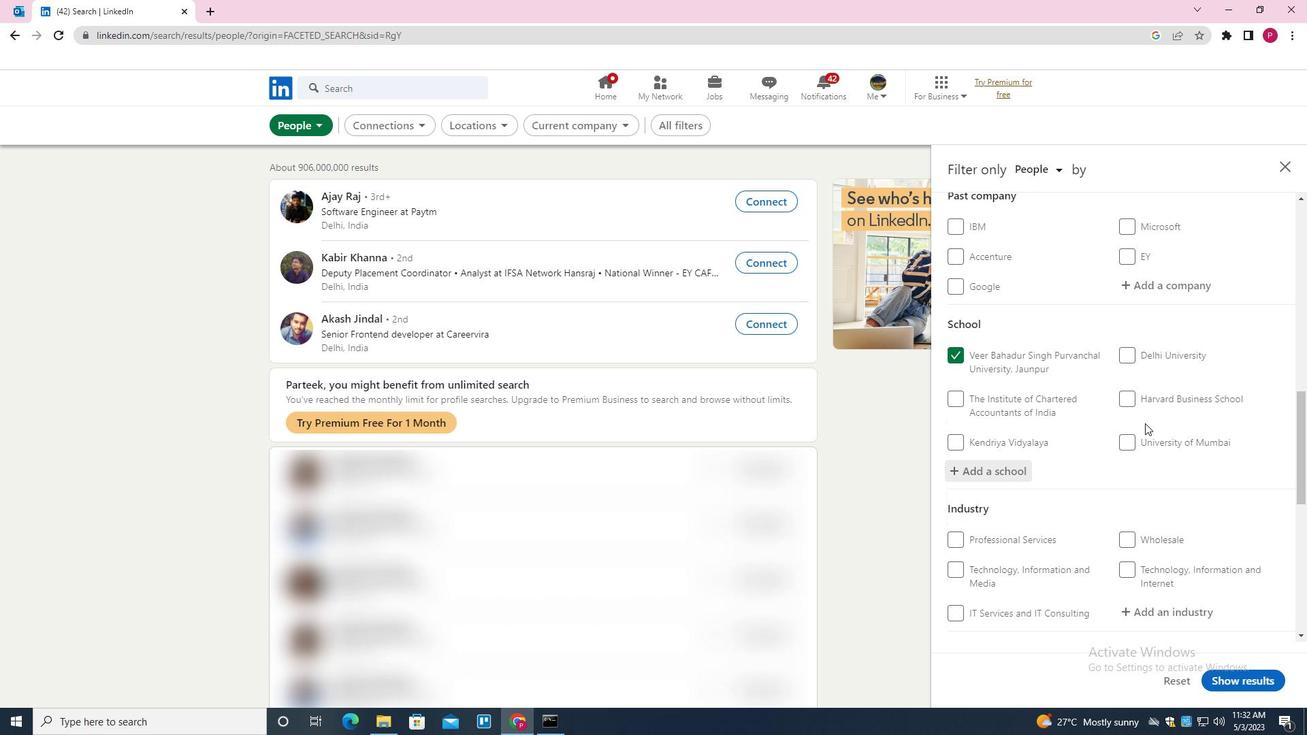 
Action: Mouse scrolled (1166, 410) with delta (0, 0)
Screenshot: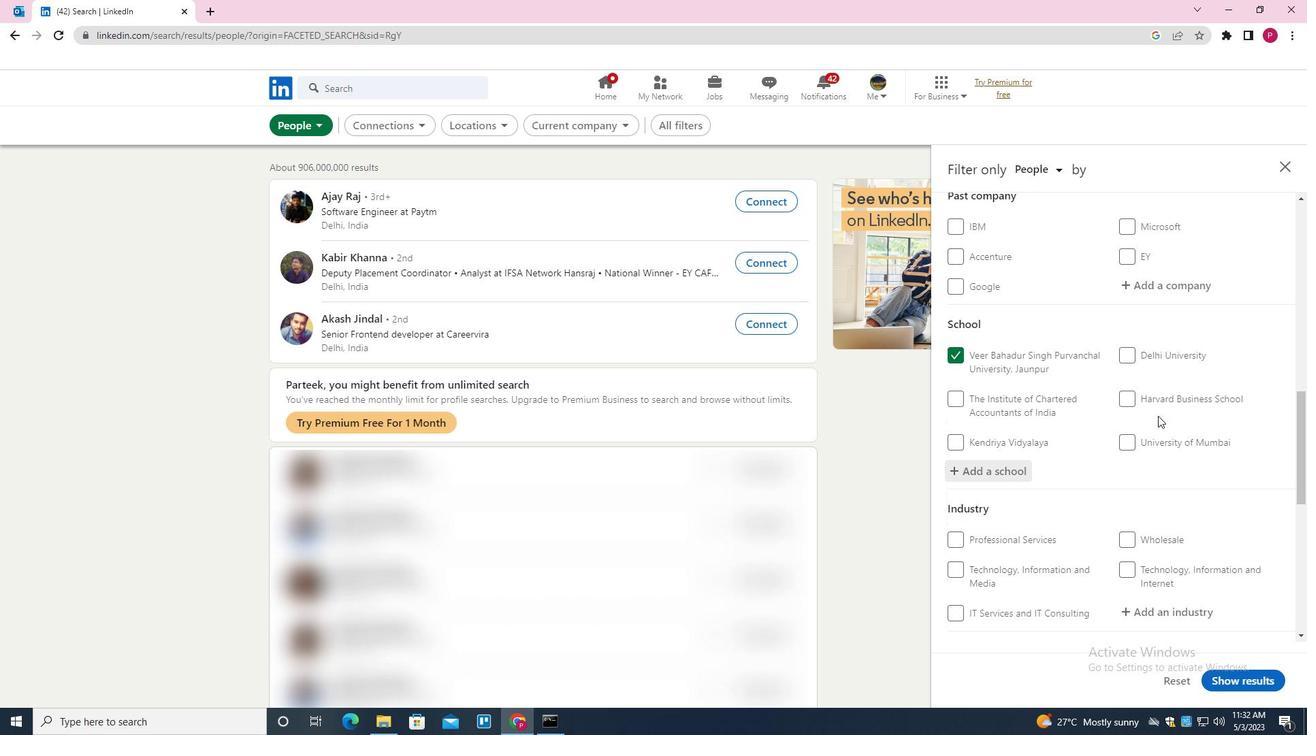 
Action: Mouse scrolled (1166, 410) with delta (0, 0)
Screenshot: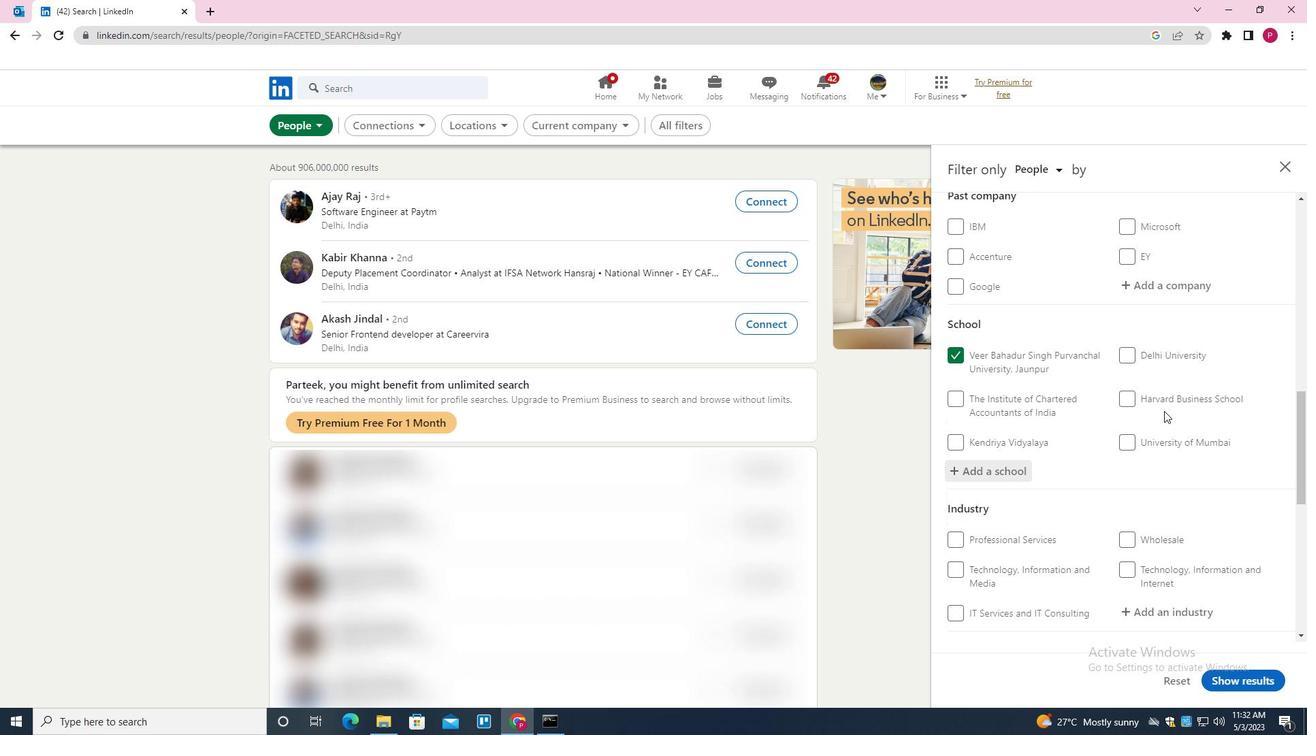 
Action: Mouse scrolled (1166, 410) with delta (0, 0)
Screenshot: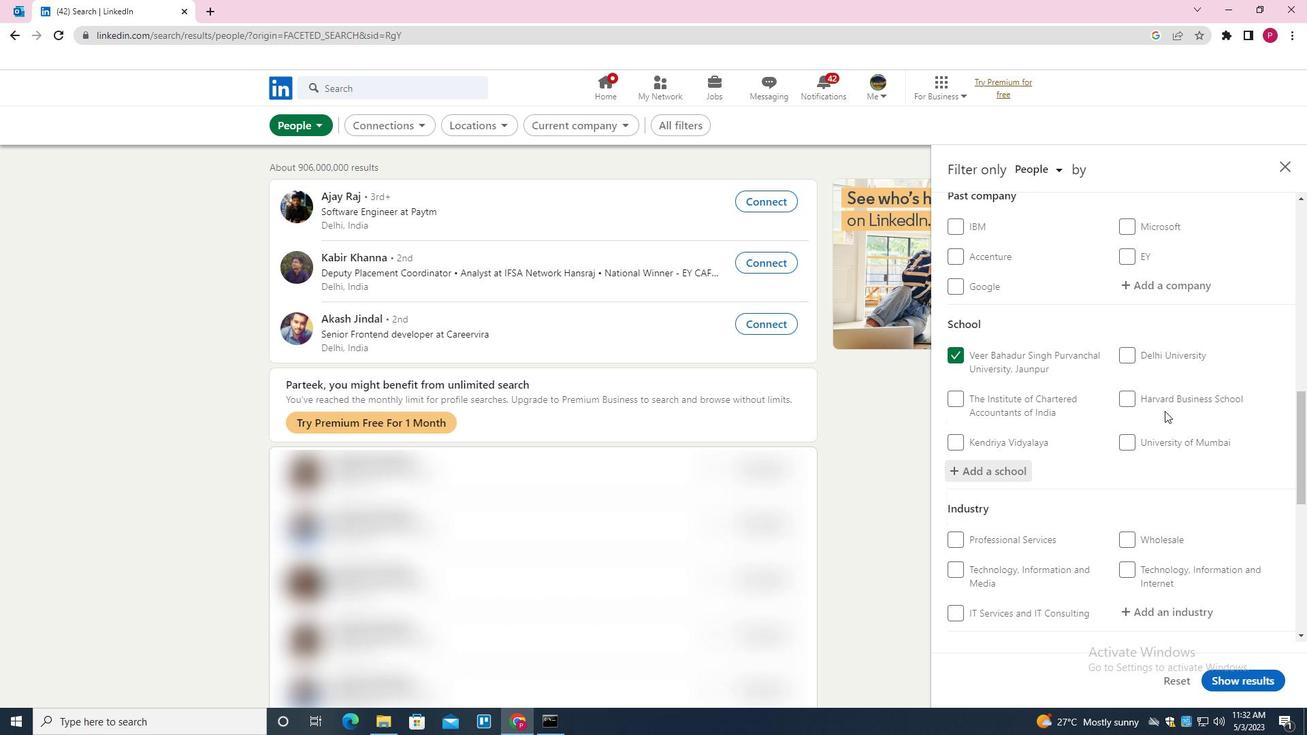 
Action: Mouse moved to (1165, 408)
Screenshot: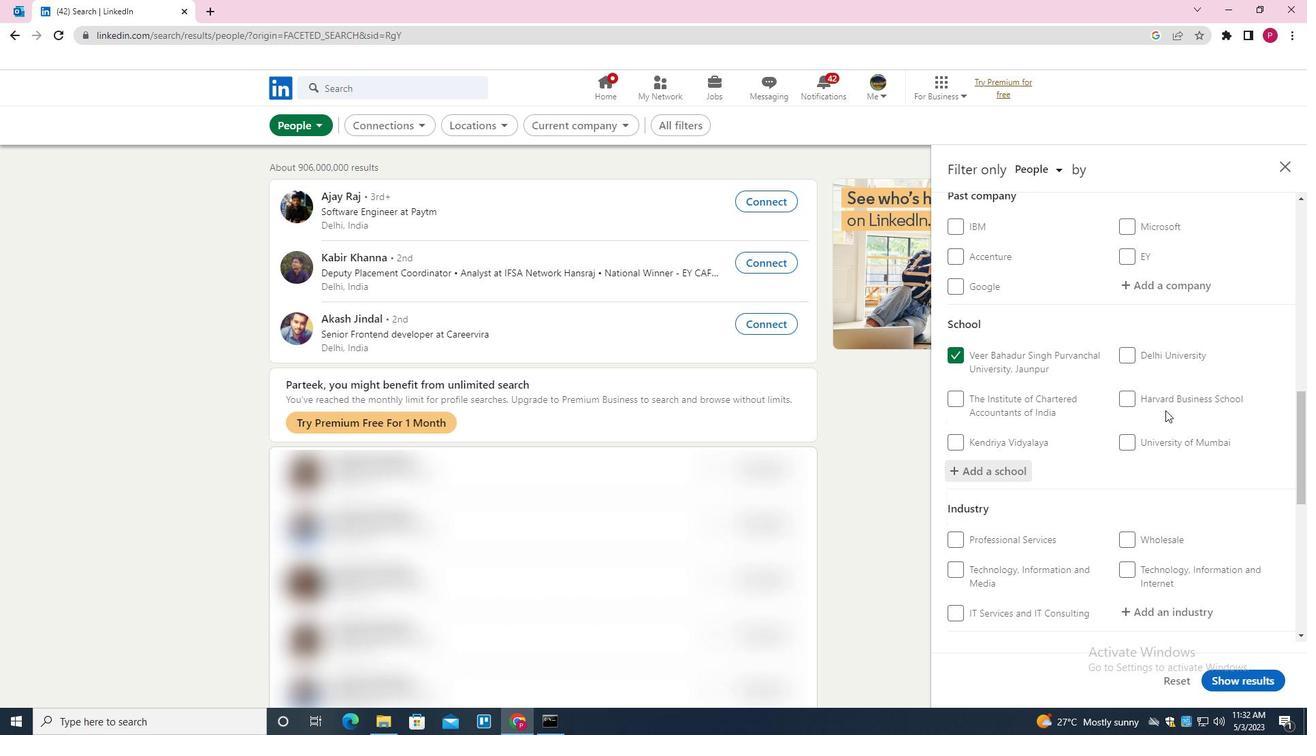 
Action: Mouse scrolled (1165, 408) with delta (0, 0)
Screenshot: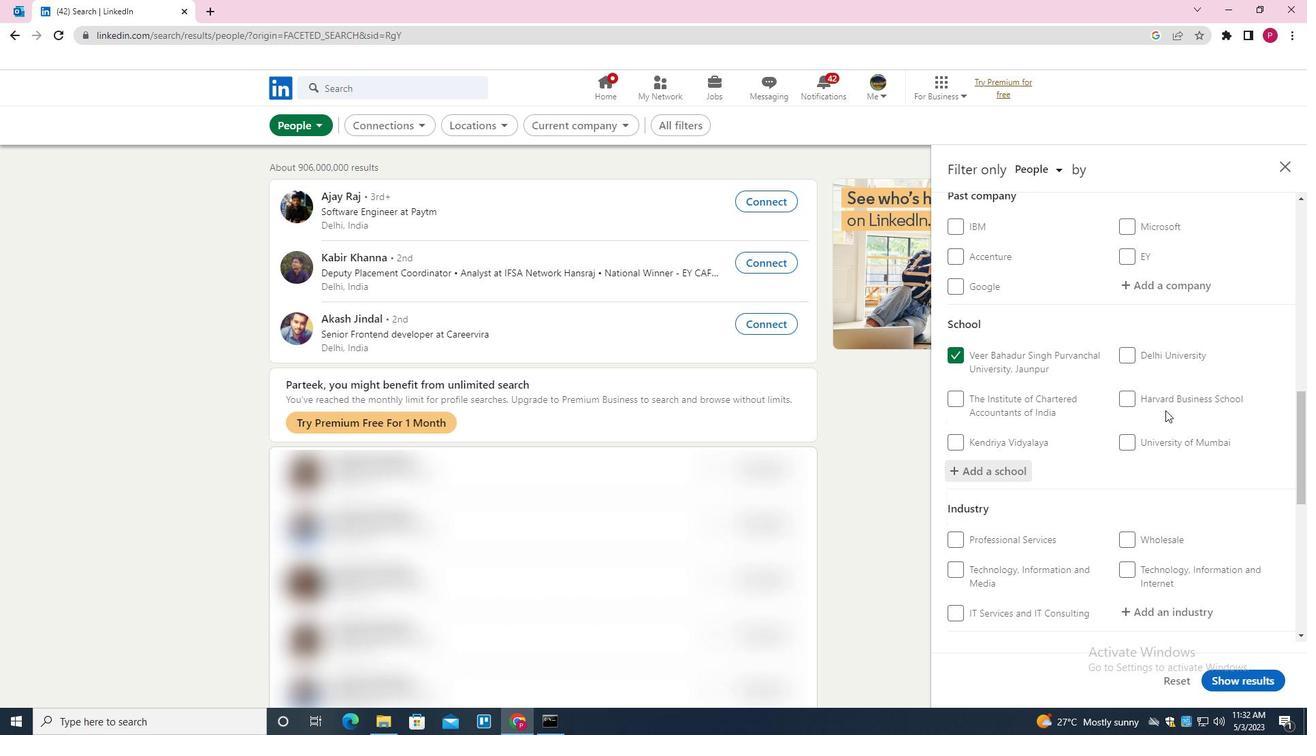 
Action: Mouse moved to (1168, 338)
Screenshot: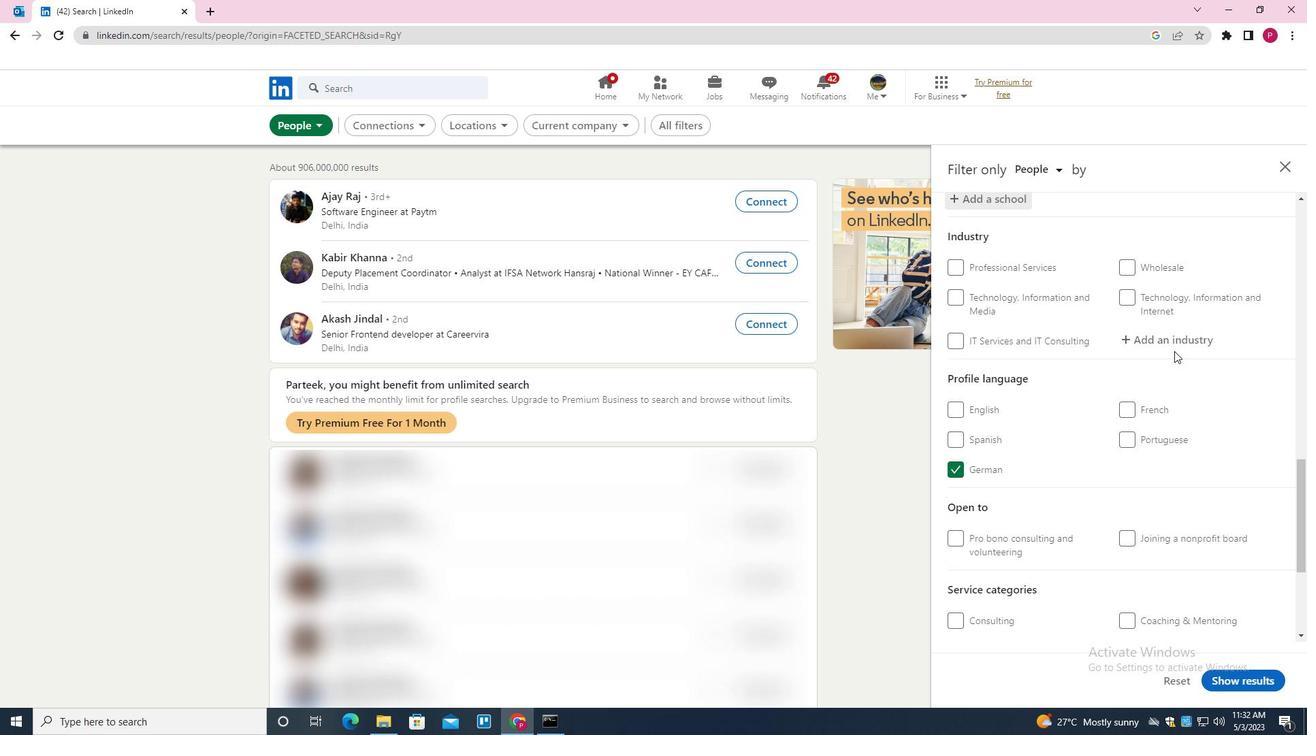 
Action: Mouse pressed left at (1168, 338)
Screenshot: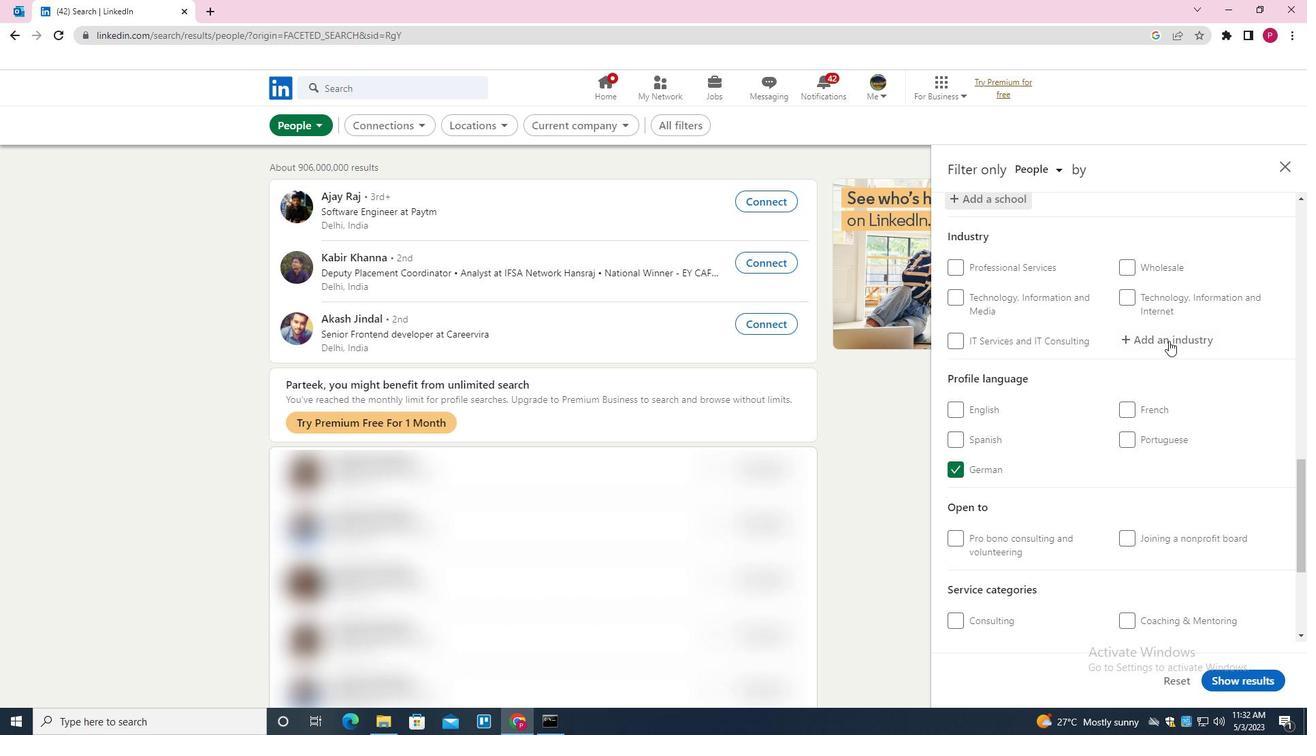 
Action: Key pressed <Key.shift><Key.shift><Key.shift><Key.shift>PUBLIC<Key.space><Key.shift>SAFETY<Key.down><Key.enter>
Screenshot: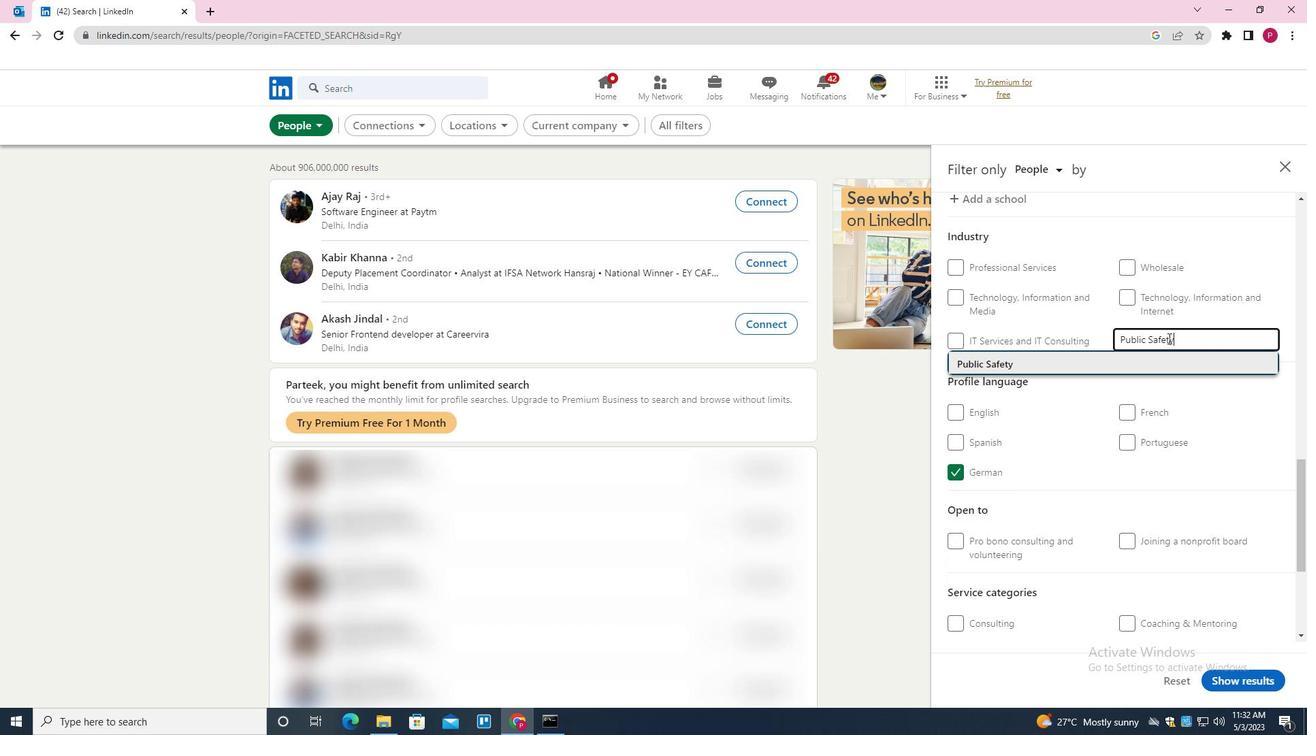 
Action: Mouse moved to (1119, 322)
Screenshot: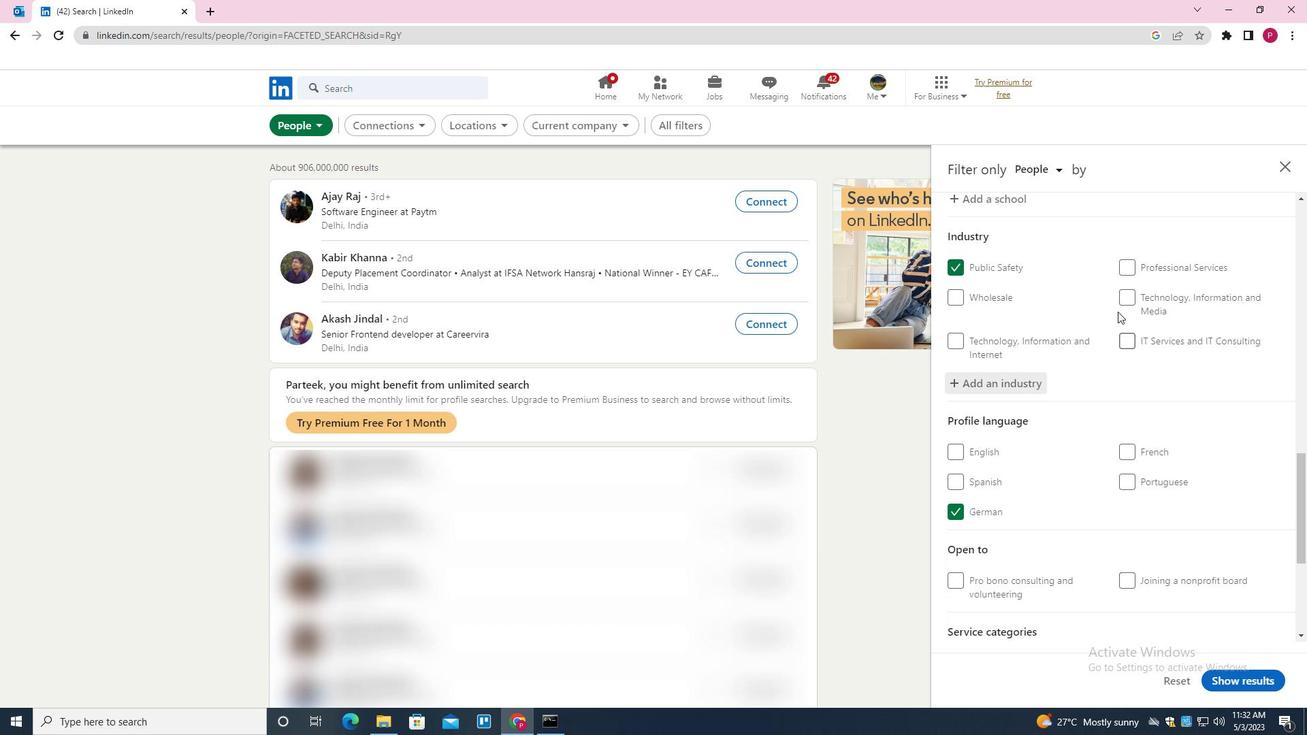 
Action: Mouse scrolled (1119, 322) with delta (0, 0)
Screenshot: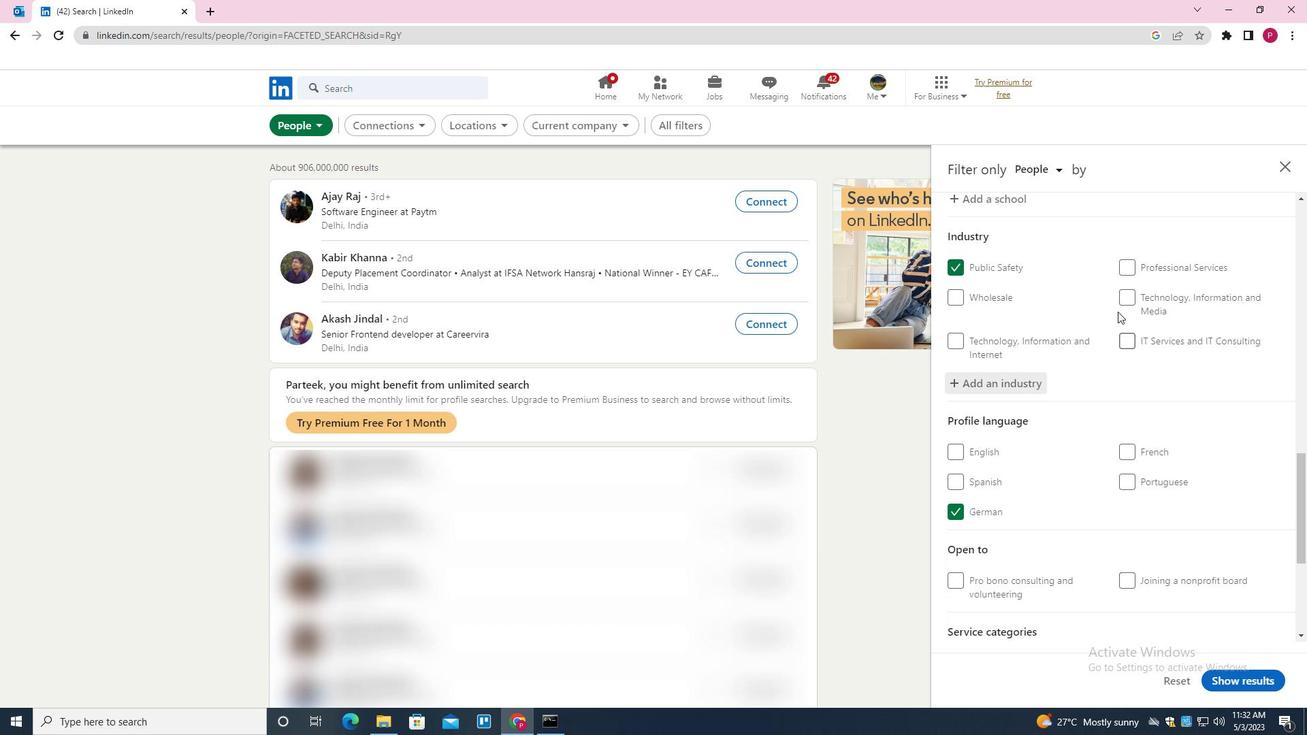 
Action: Mouse moved to (1119, 339)
Screenshot: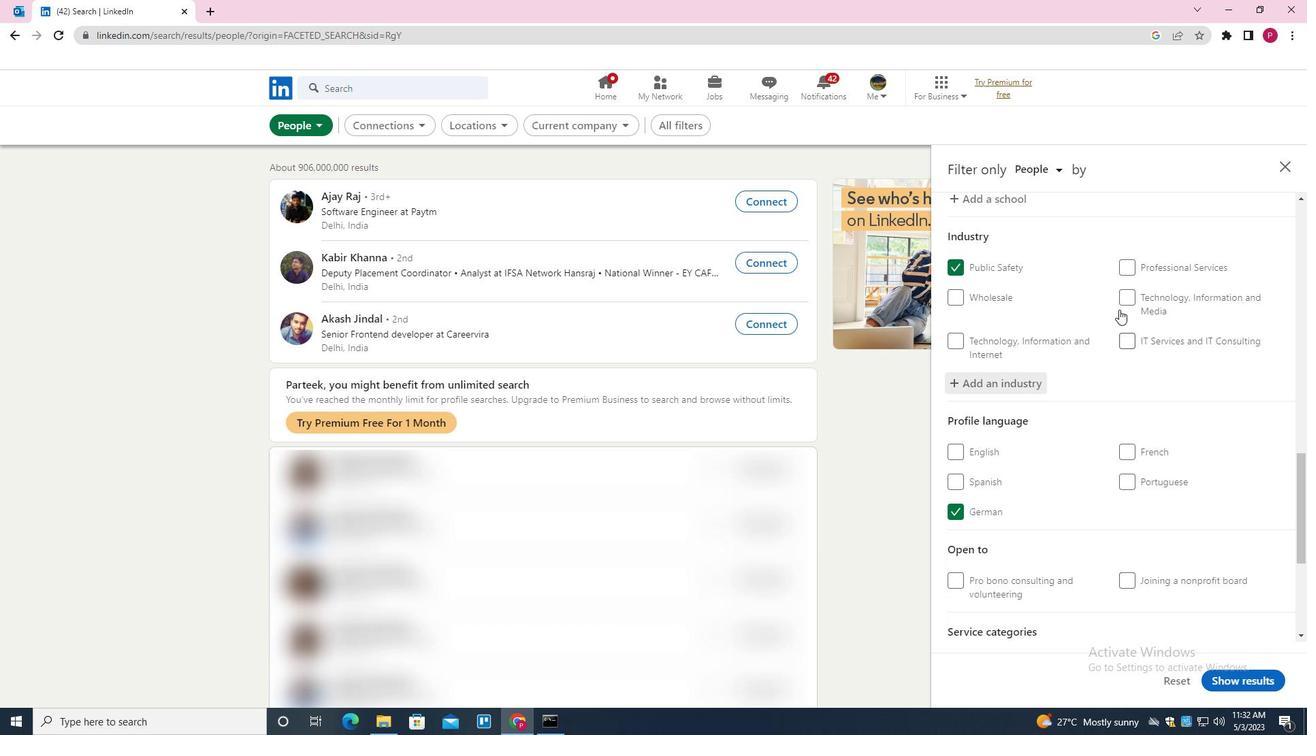 
Action: Mouse scrolled (1119, 339) with delta (0, 0)
Screenshot: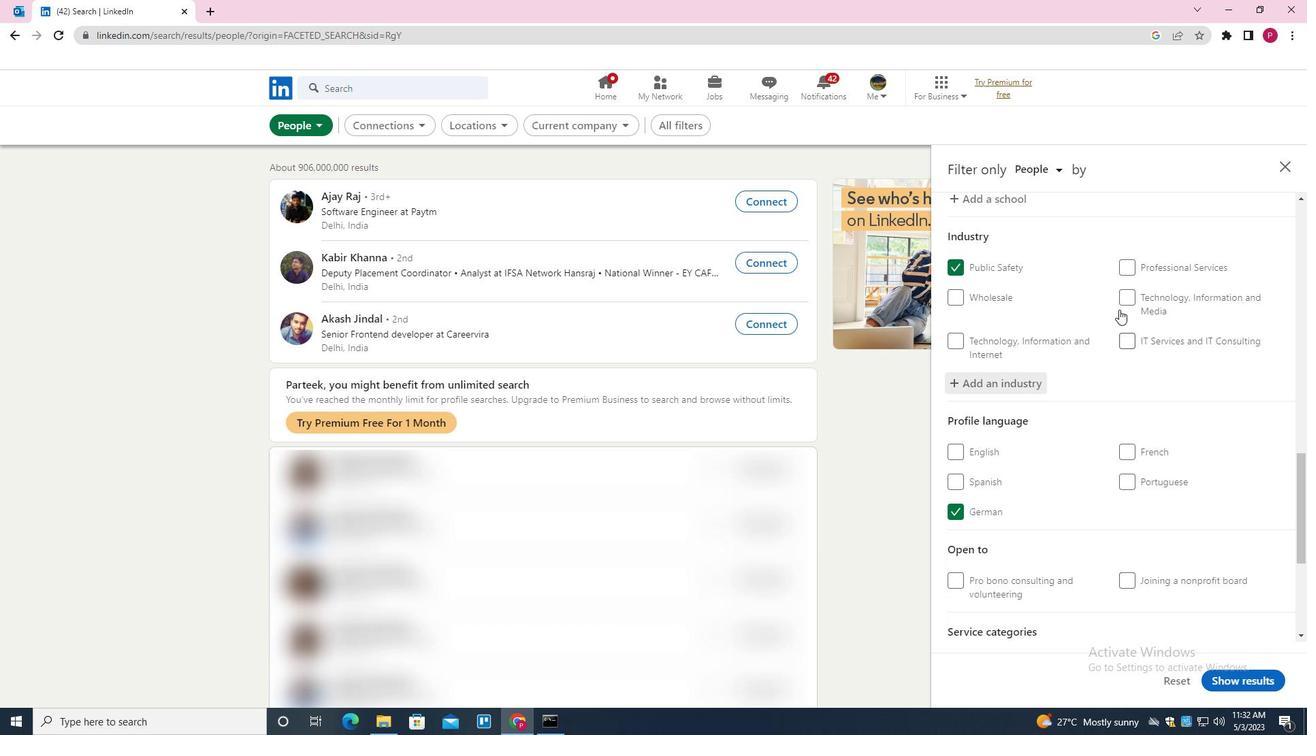 
Action: Mouse moved to (1119, 361)
Screenshot: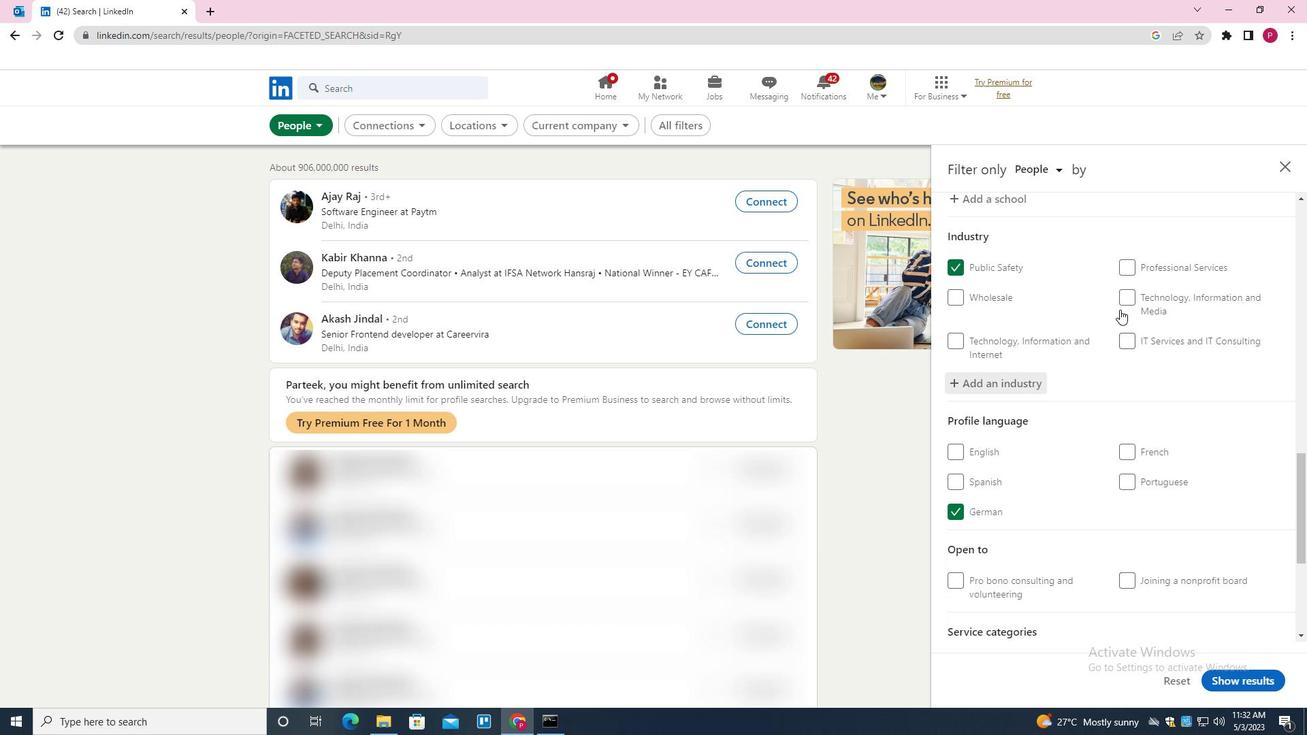 
Action: Mouse scrolled (1119, 361) with delta (0, 0)
Screenshot: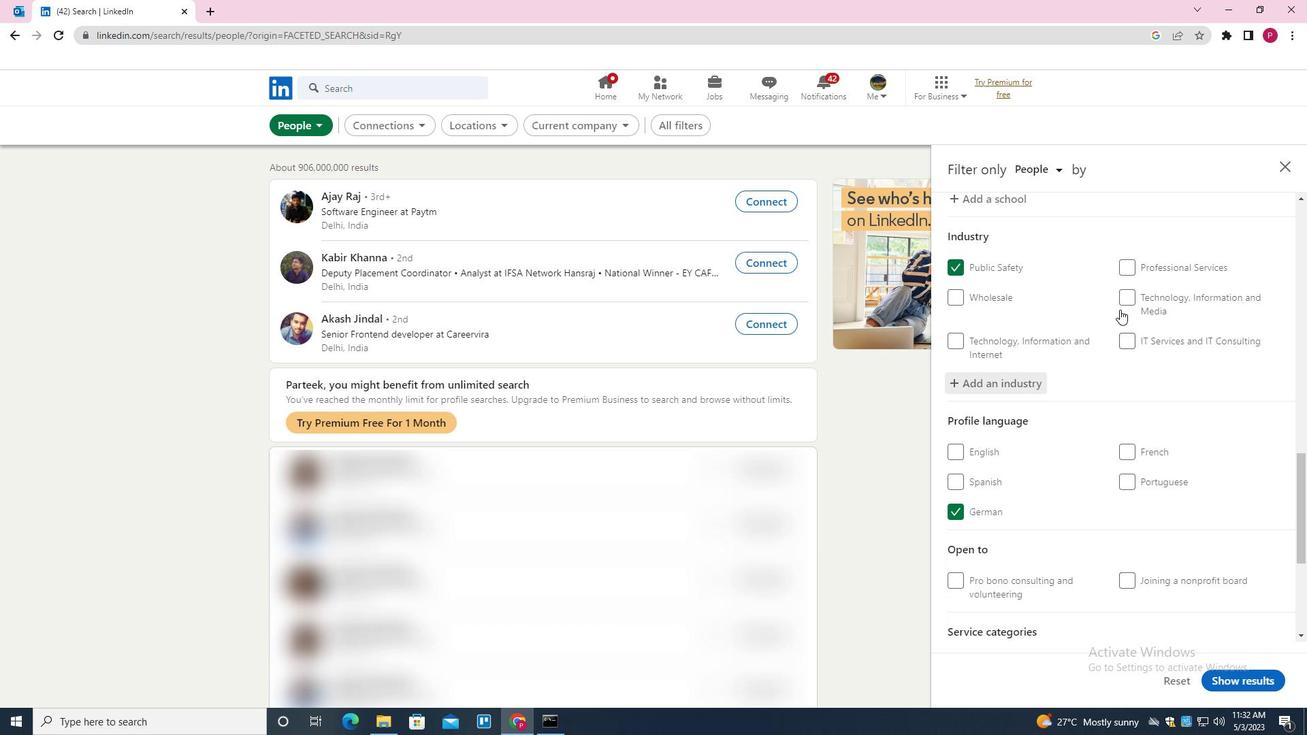 
Action: Mouse moved to (1161, 516)
Screenshot: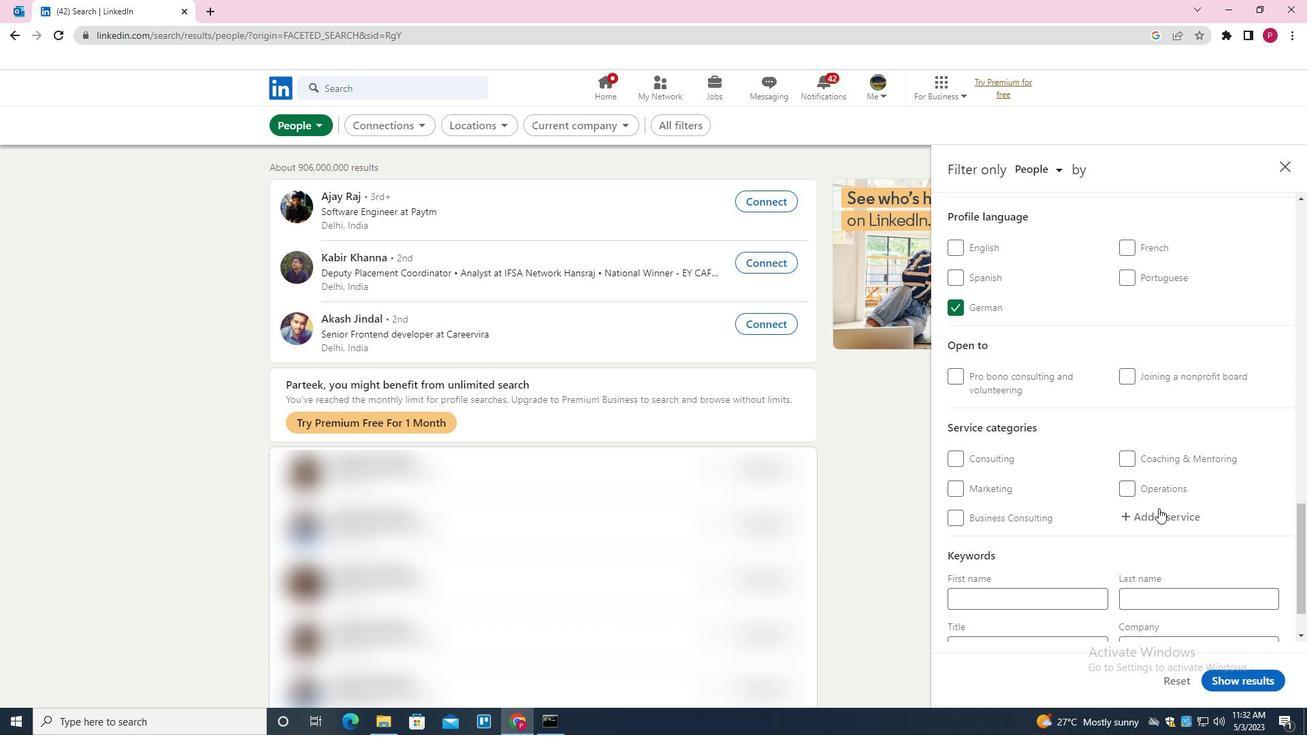 
Action: Mouse pressed left at (1161, 516)
Screenshot: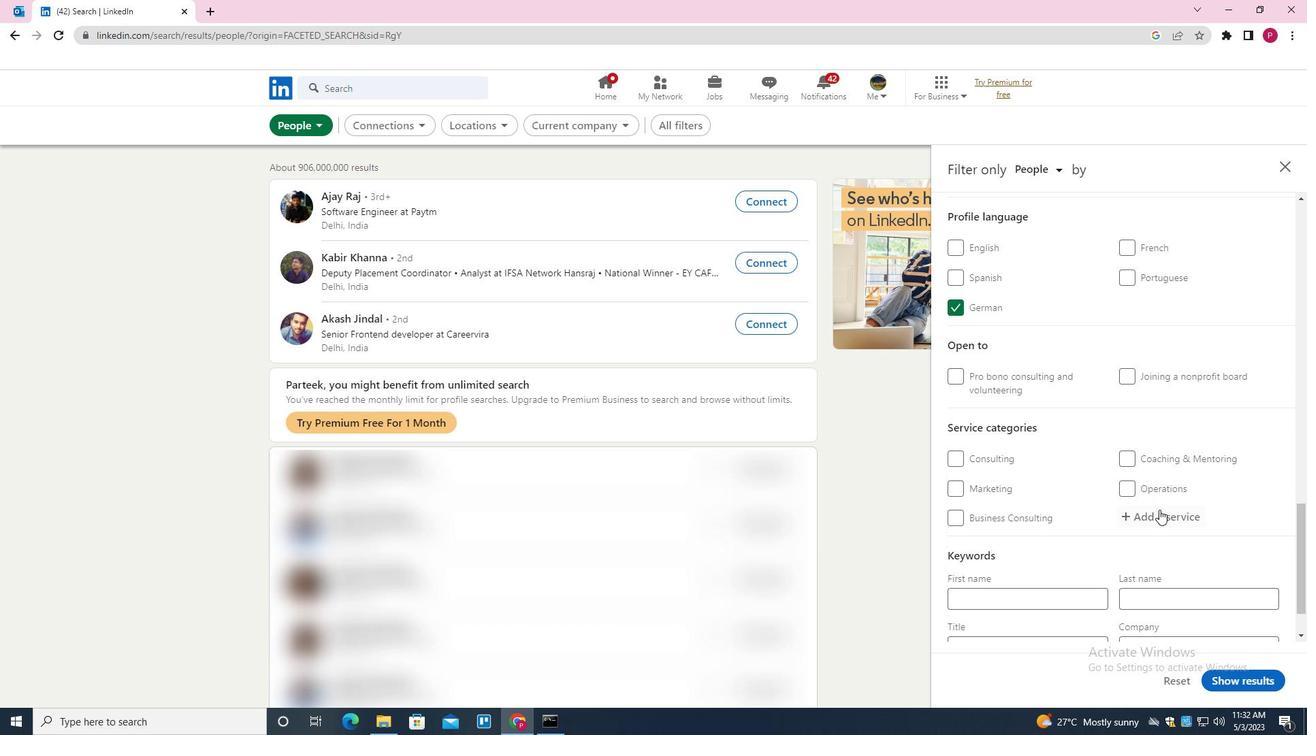 
Action: Mouse moved to (1162, 517)
Screenshot: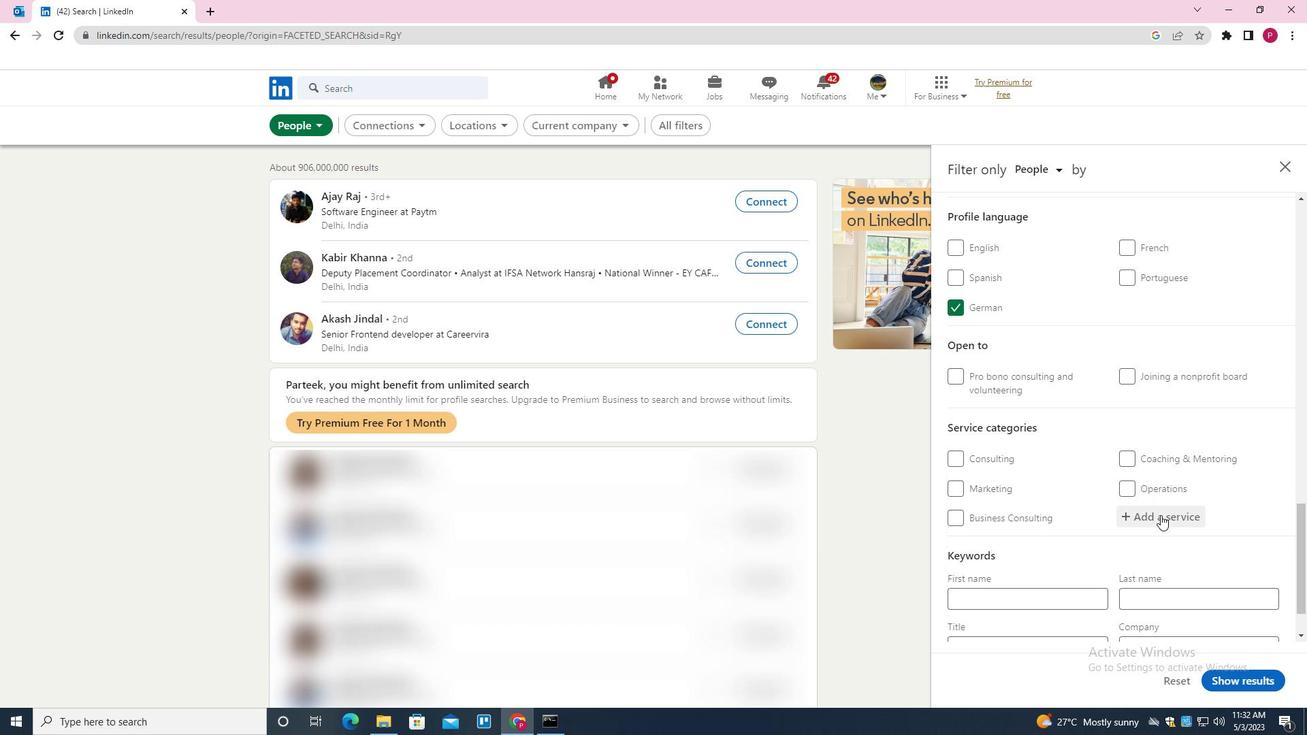 
Action: Key pressed <Key.shift><Key.shift><Key.shift><Key.shift><Key.shift><Key.shift><Key.shift><Key.shift><Key.shift><Key.shift><Key.shift><Key.shift><Key.shift><Key.shift>REAL<Key.space><Key.shift>ESTATE<Key.space><Key.shift><Key.shift><Key.shift><Key.shift>APPRAISAL<Key.down><Key.enter>
Screenshot: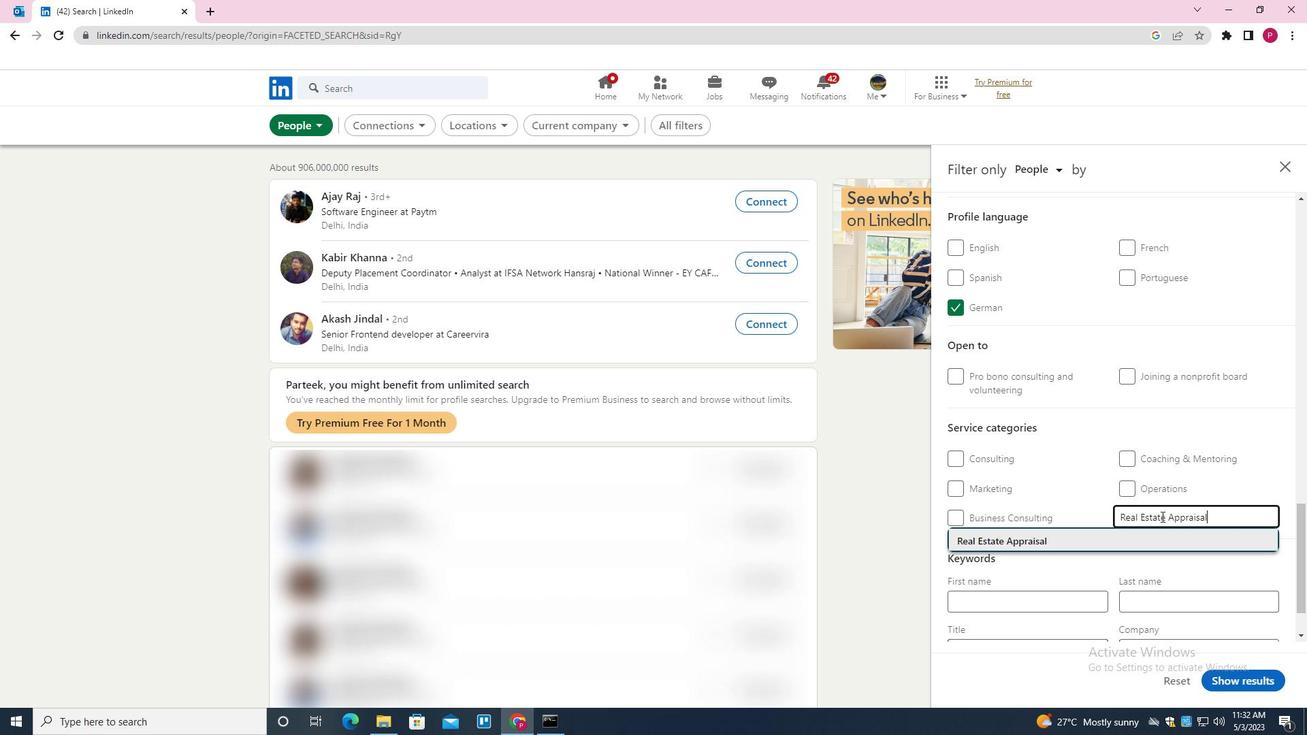 
Action: Mouse moved to (1151, 526)
Screenshot: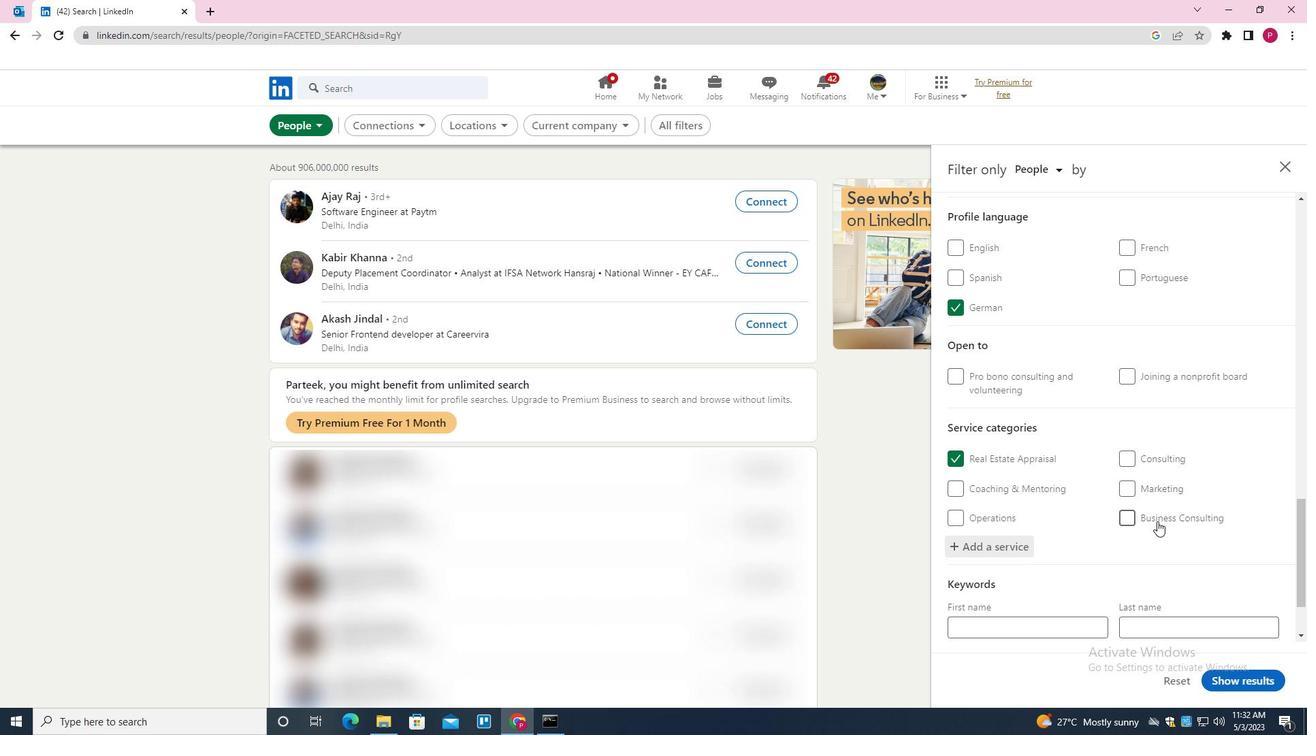 
Action: Mouse scrolled (1151, 525) with delta (0, 0)
Screenshot: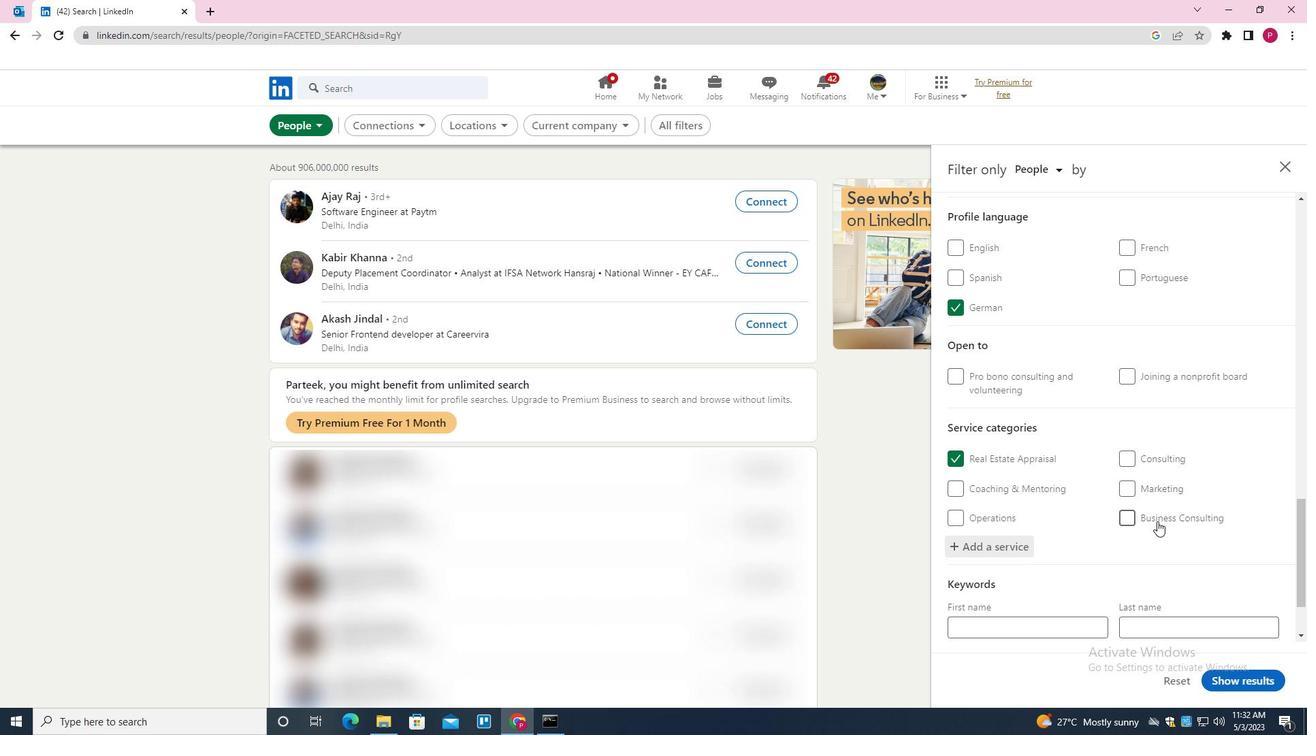 
Action: Mouse moved to (1150, 527)
Screenshot: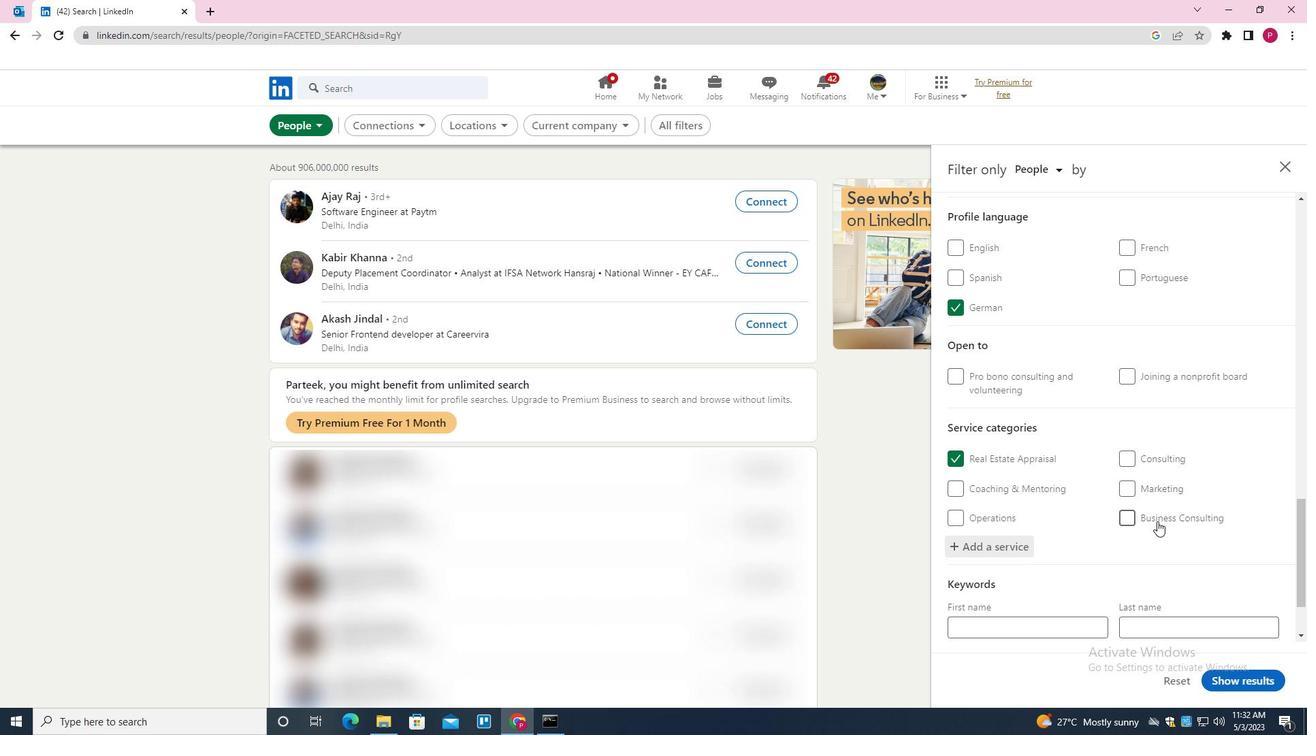 
Action: Mouse scrolled (1150, 527) with delta (0, 0)
Screenshot: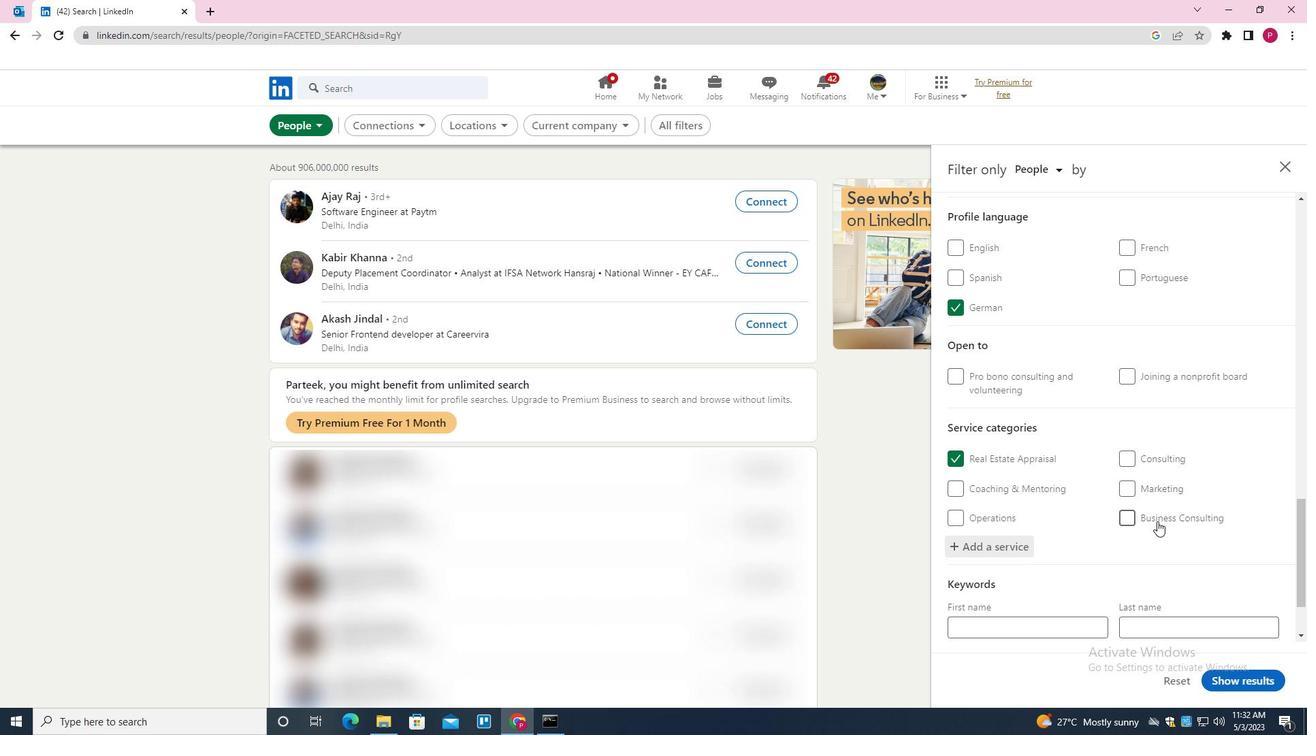 
Action: Mouse moved to (1148, 531)
Screenshot: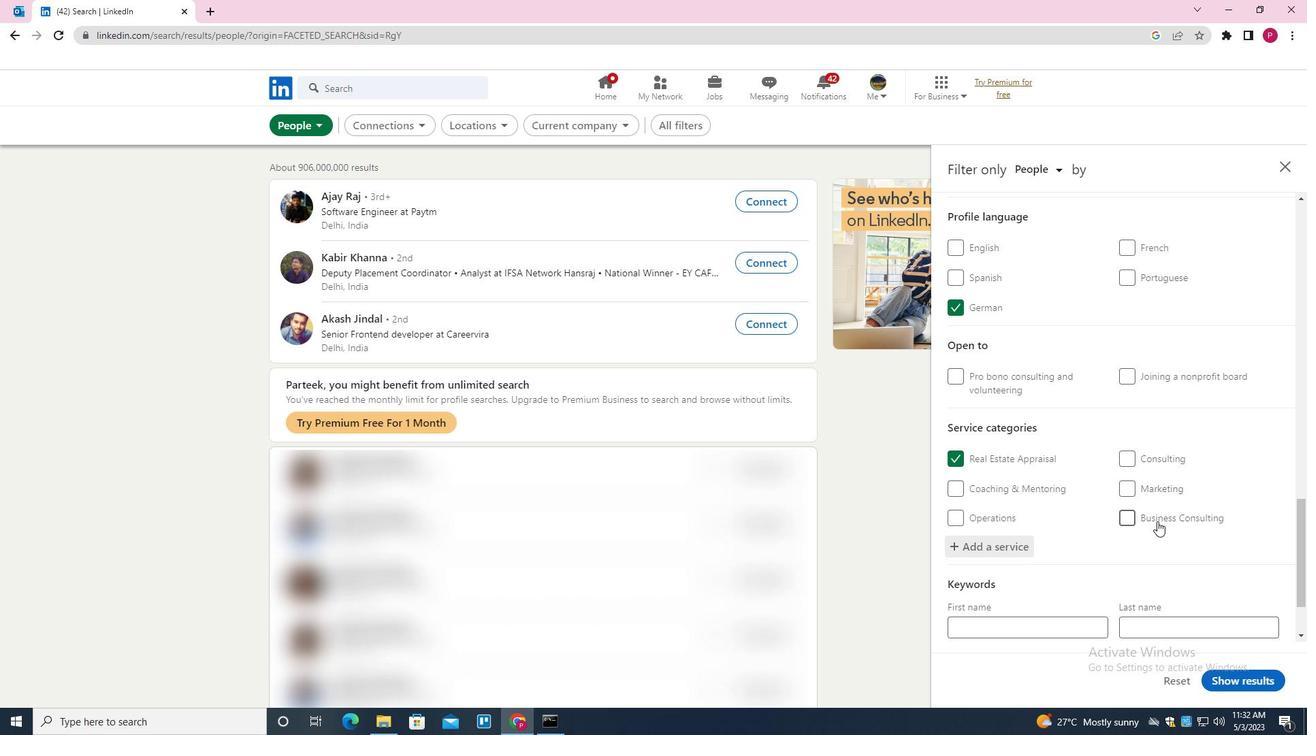 
Action: Mouse scrolled (1148, 530) with delta (0, 0)
Screenshot: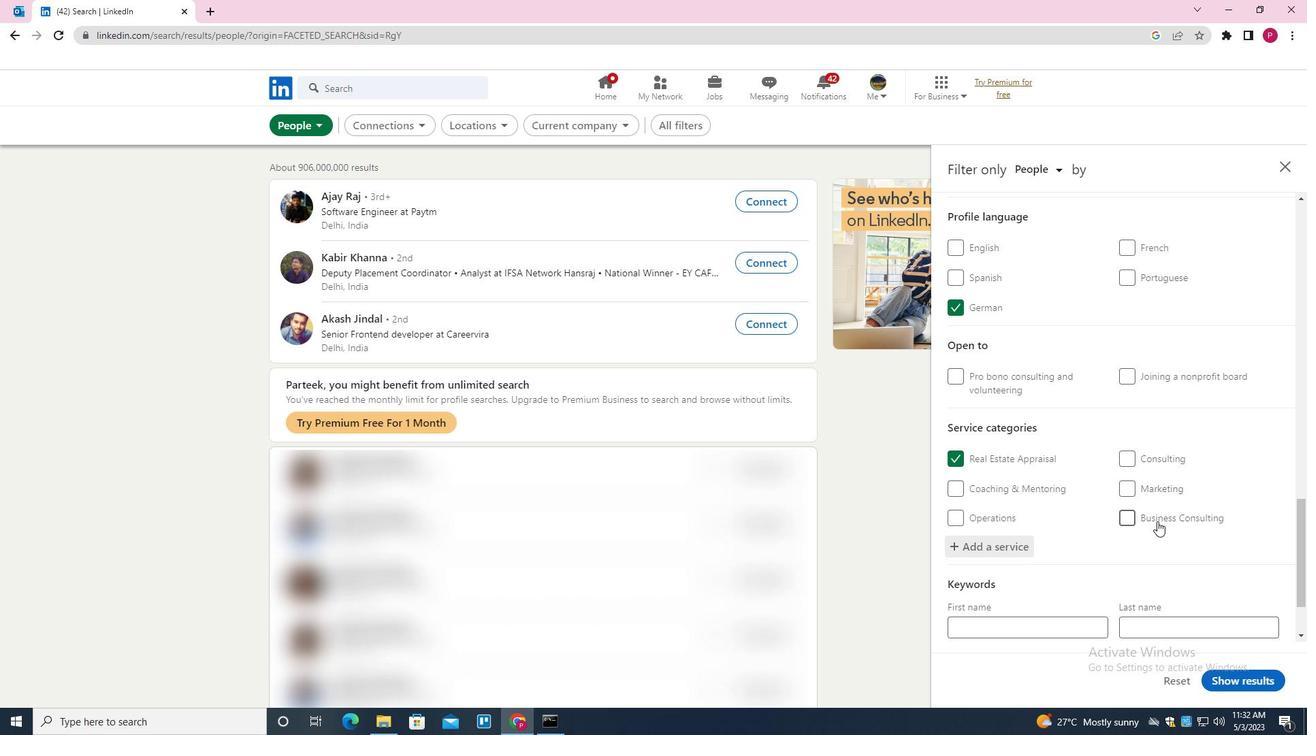 
Action: Mouse moved to (1145, 538)
Screenshot: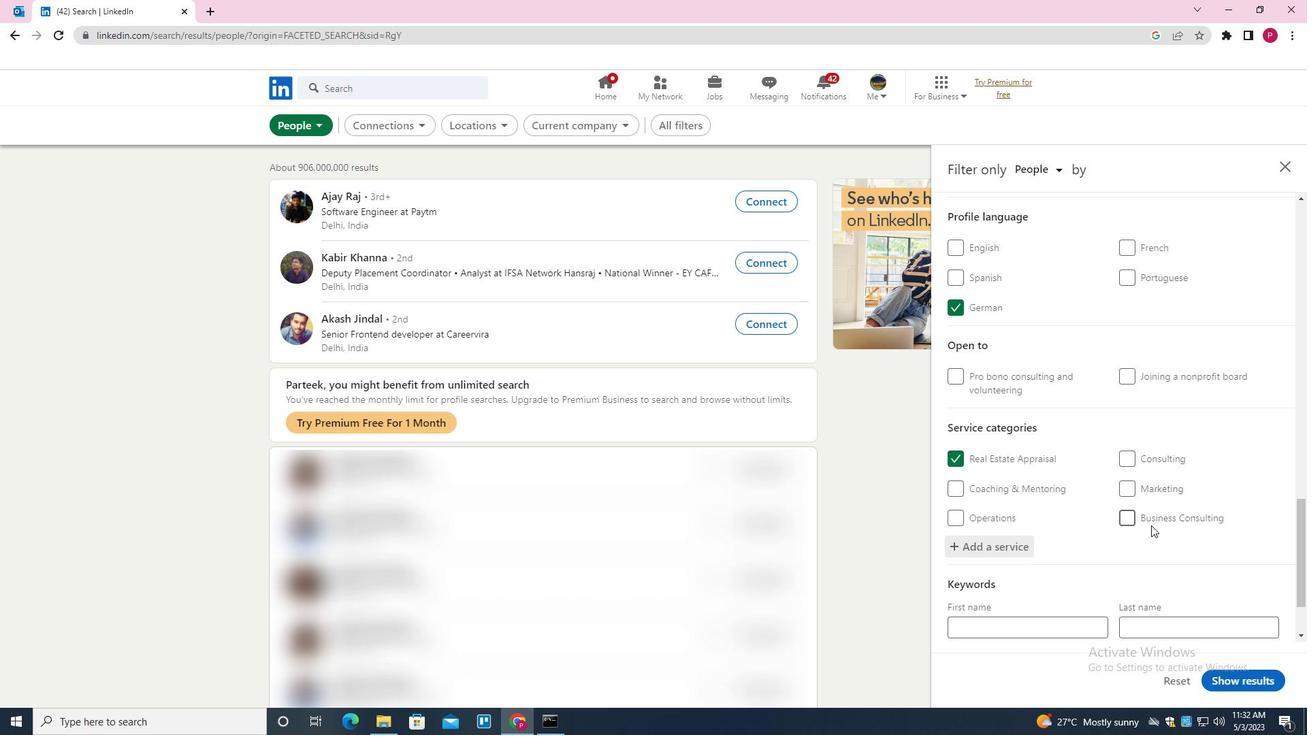 
Action: Mouse scrolled (1145, 538) with delta (0, 0)
Screenshot: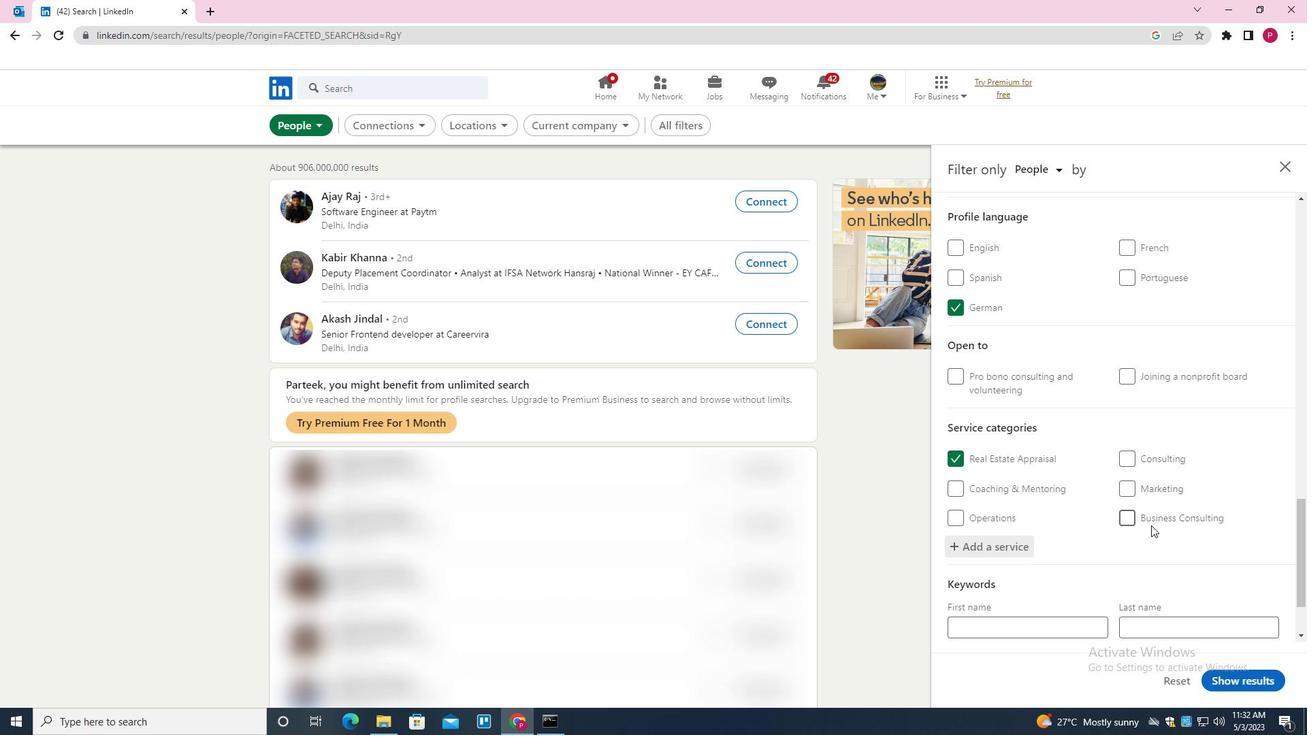 
Action: Mouse moved to (1066, 579)
Screenshot: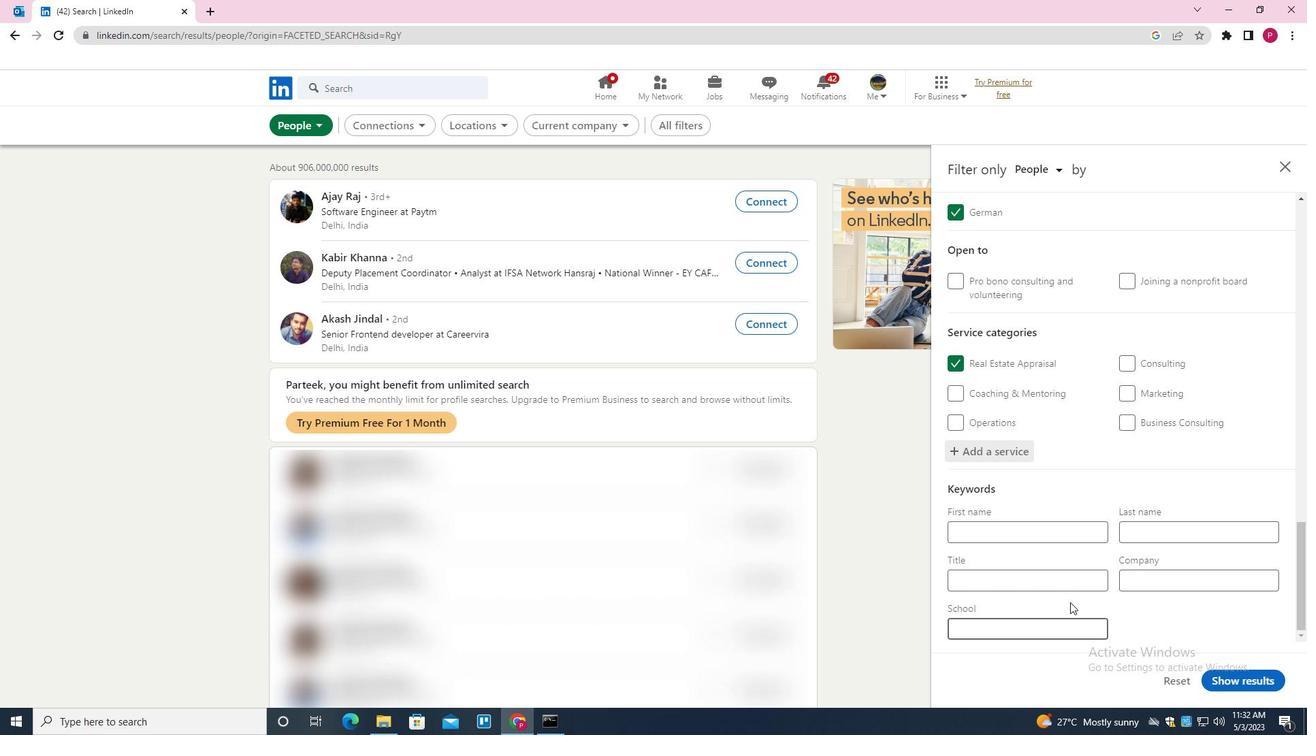 
Action: Mouse pressed left at (1066, 579)
Screenshot: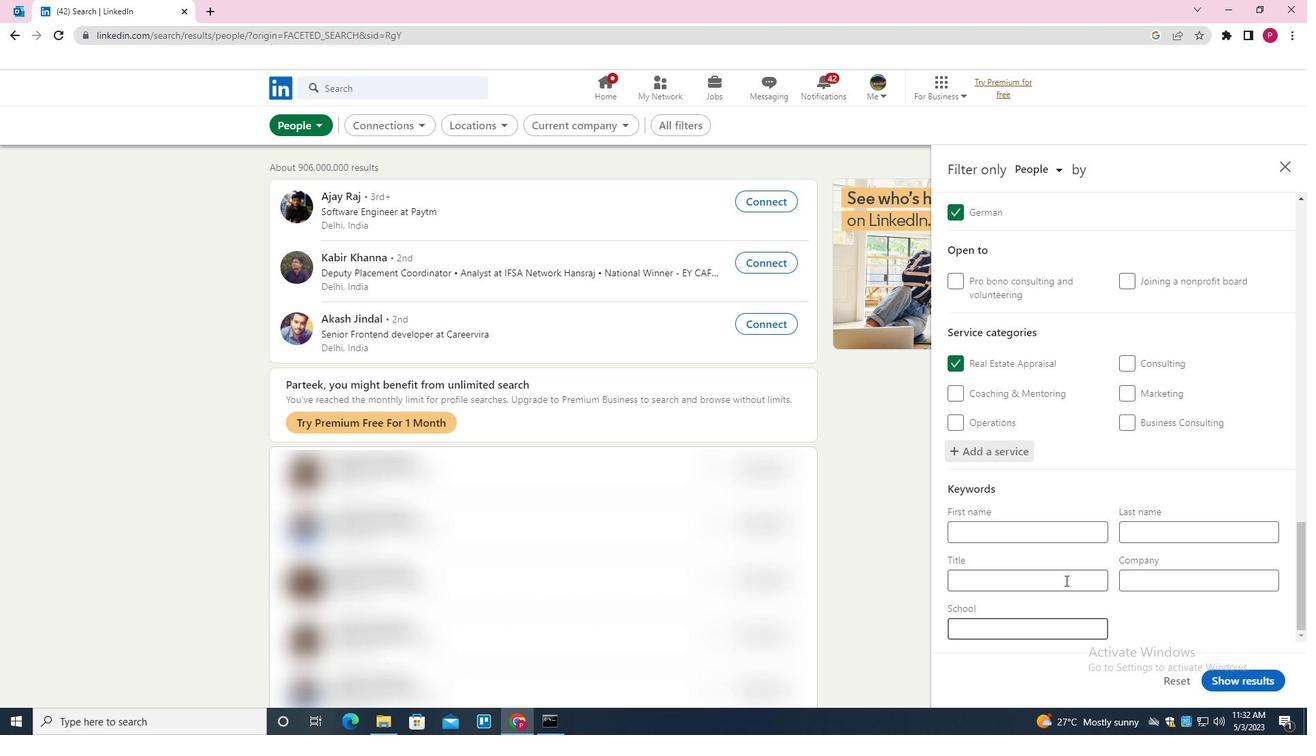 
Action: Key pressed <Key.shift>ATMOSPHERIC<Key.space><Key.shift><Key.shift><Key.shift><Key.shift><Key.shift><Key.shift>SCIENTIST
Screenshot: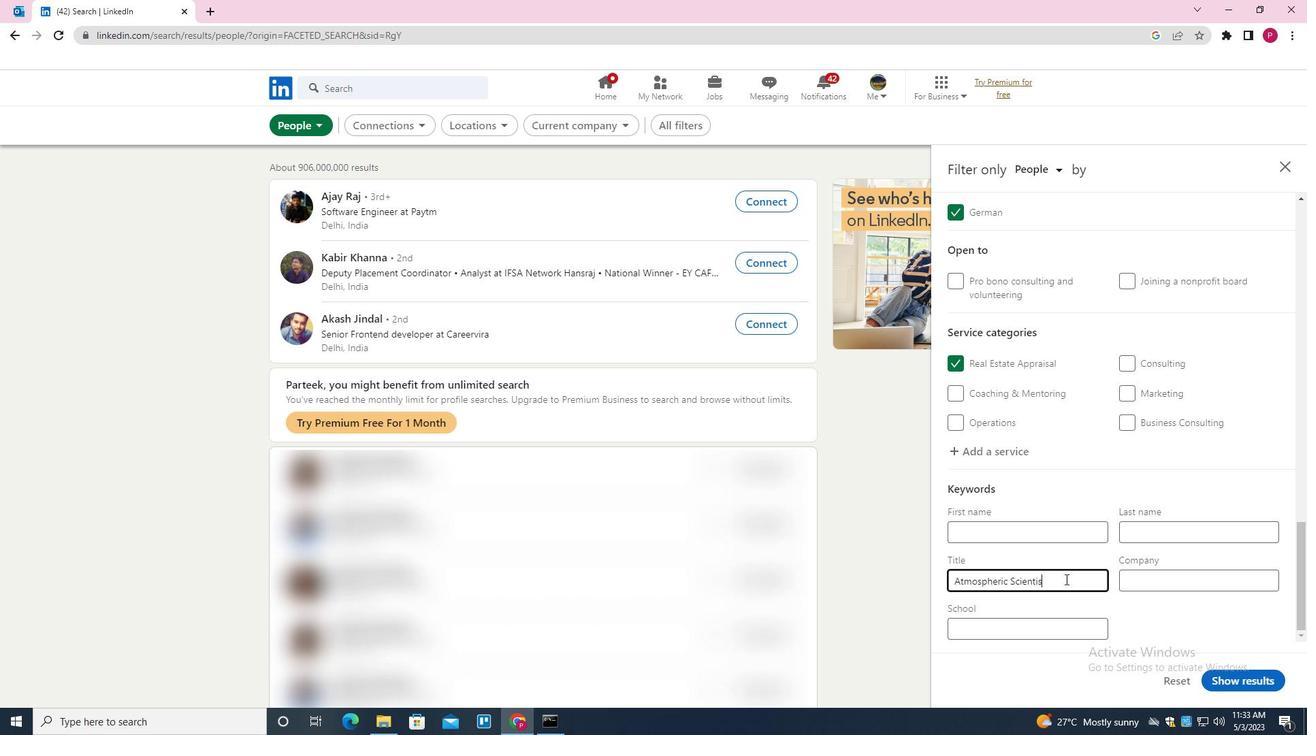 
Action: Mouse moved to (1230, 678)
Screenshot: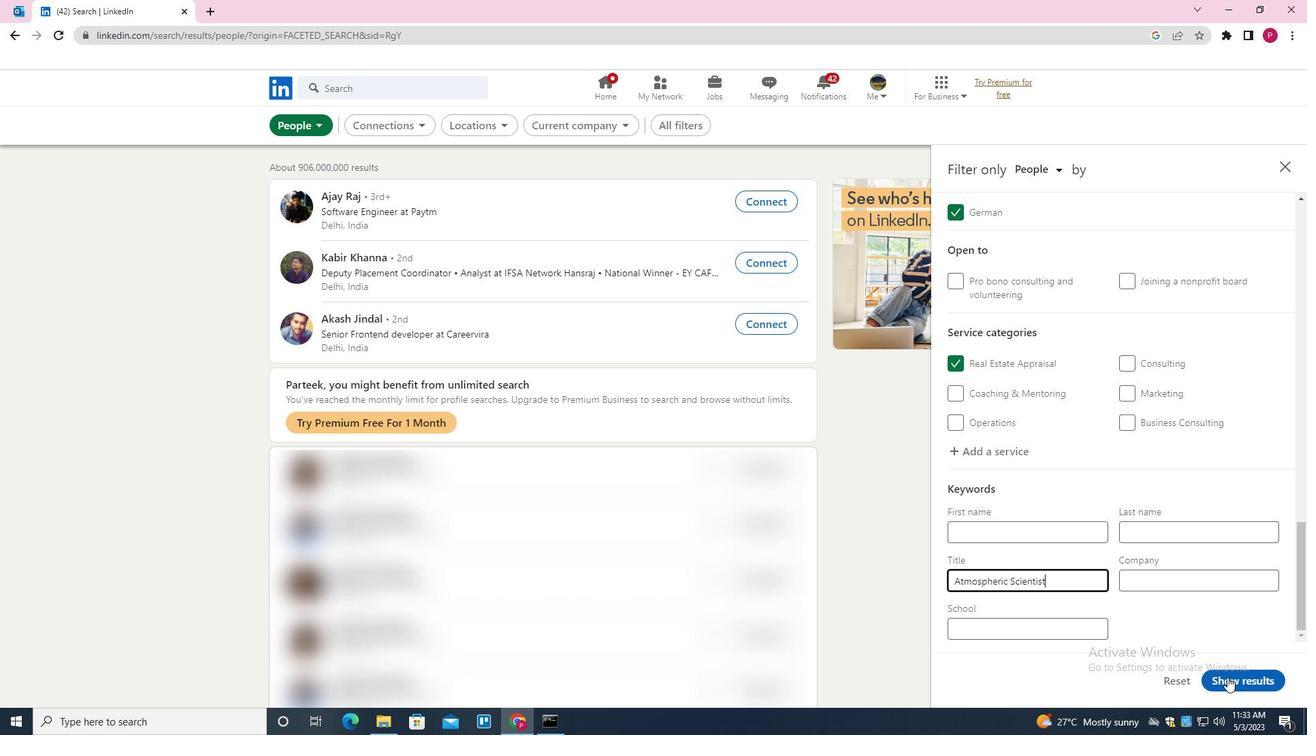 
Action: Mouse pressed left at (1230, 678)
Screenshot: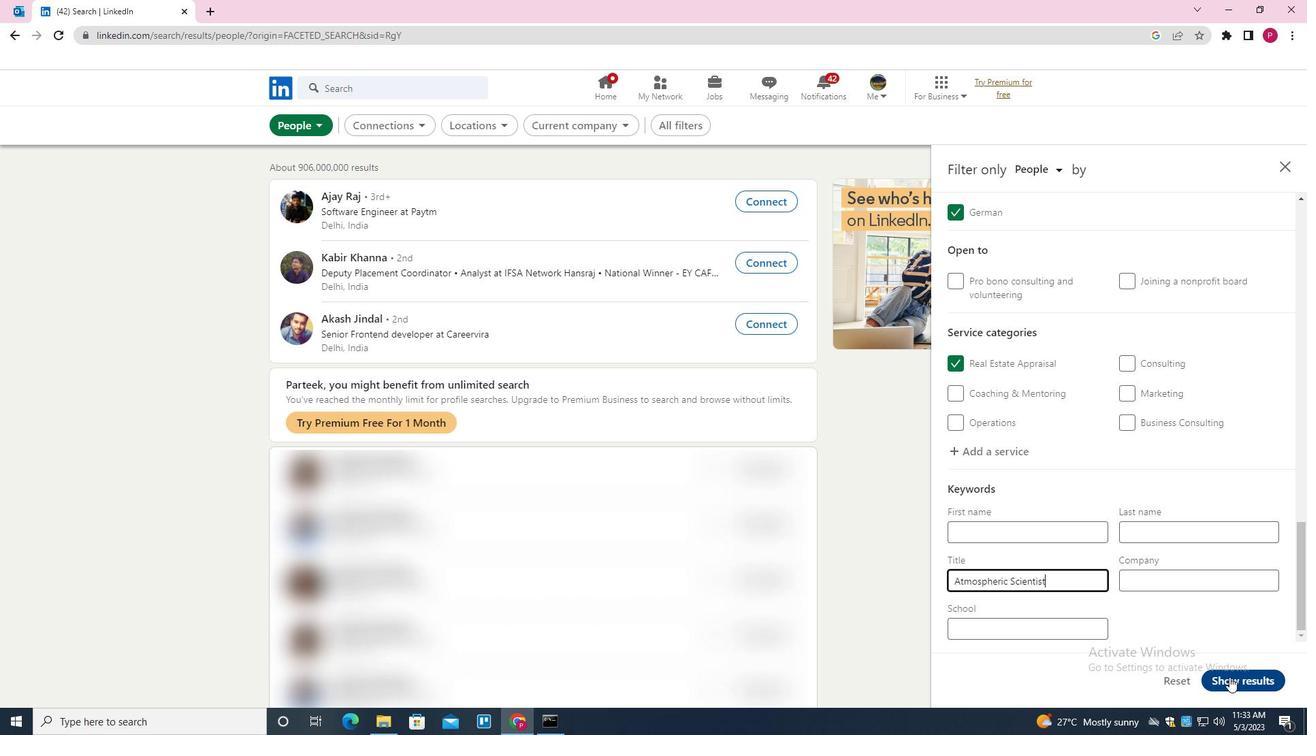
Action: Mouse moved to (660, 348)
Screenshot: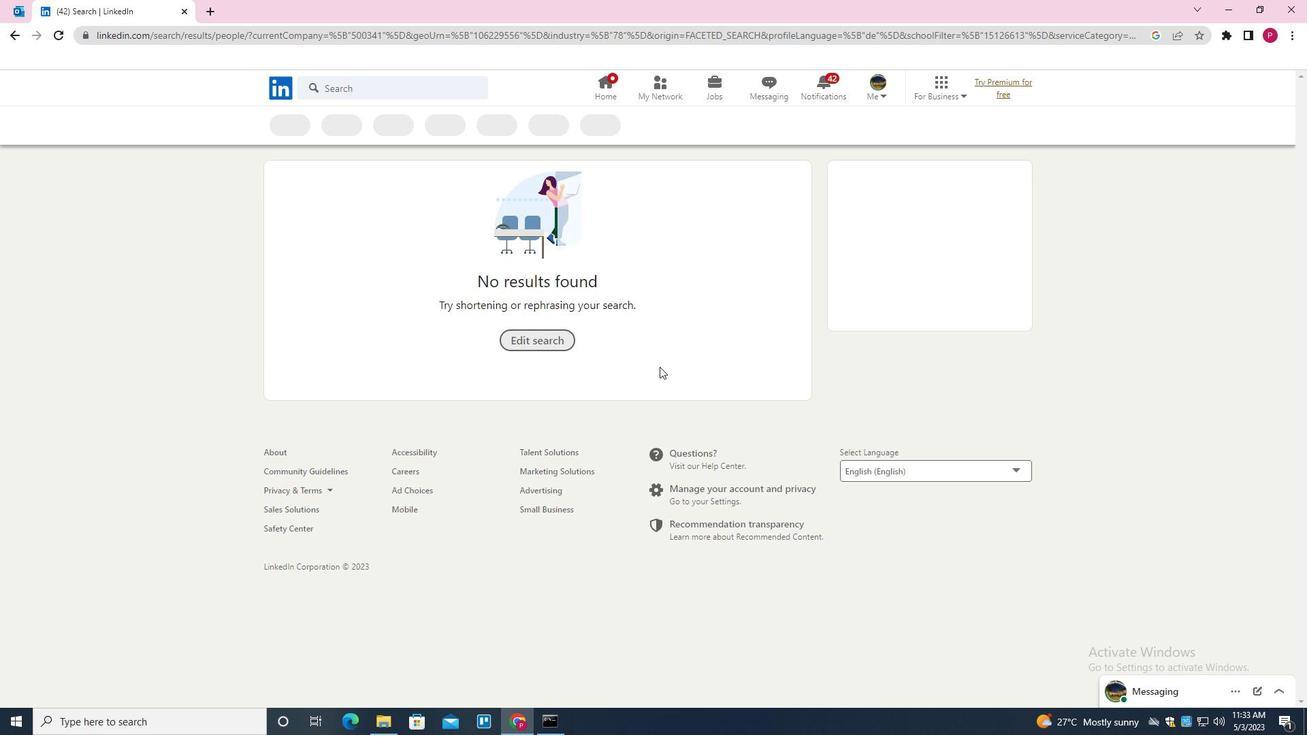 
